 Task: Select Fire TV from Amazon Fire TV. Add to cart Fire TV Stick 4K with Alexa Voice Remote-1. Place order for _x000D_
942 Constant Ave #1_x000D_
Peekskill, New York(NY), 10566, Cell Number (914) 734-9536
Action: Mouse moved to (29, 110)
Screenshot: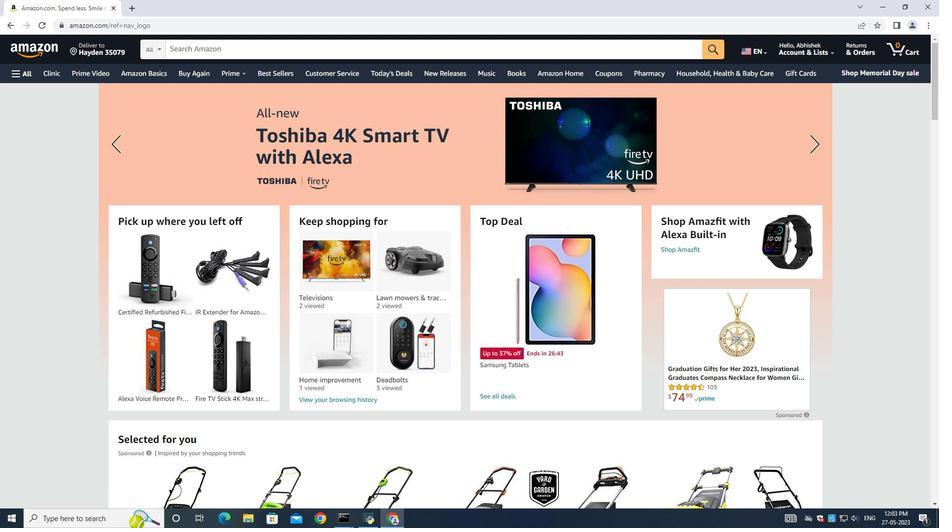 
Action: Mouse pressed left at (29, 110)
Screenshot: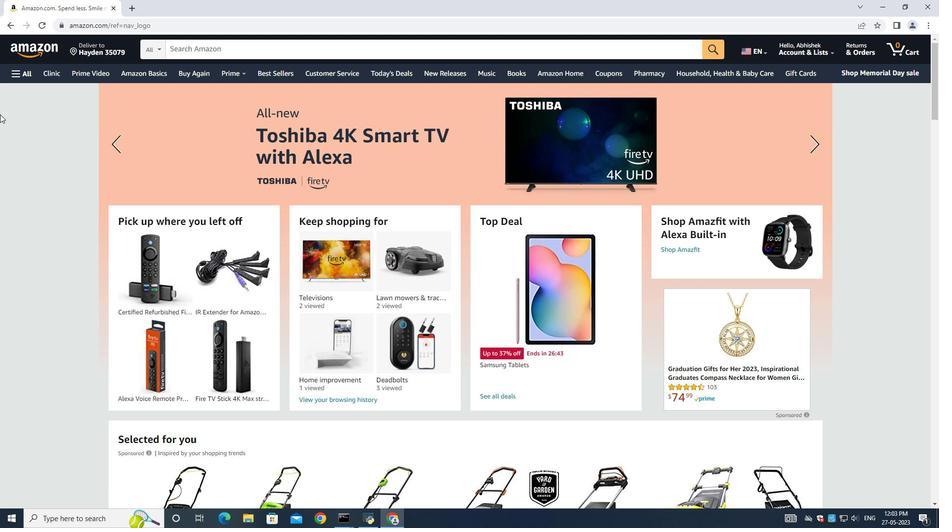 
Action: Mouse moved to (483, 256)
Screenshot: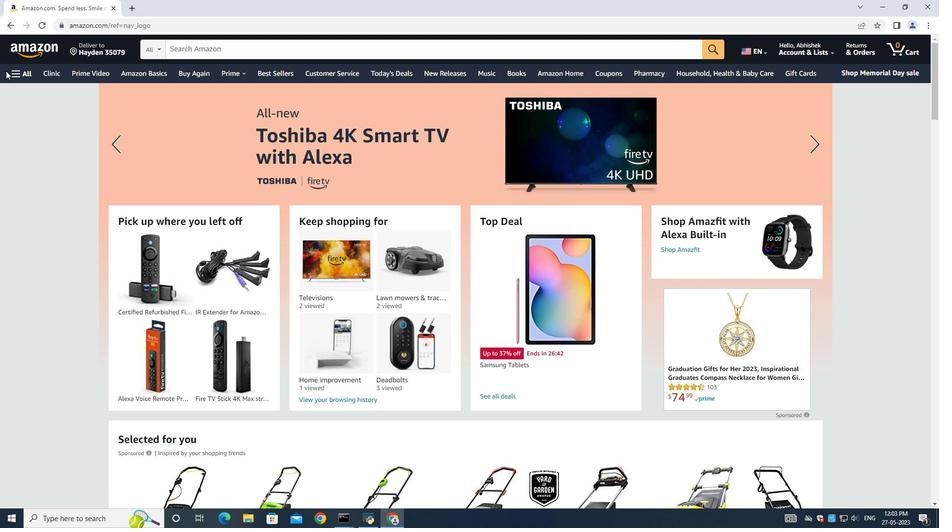 
Action: Mouse pressed left at (483, 256)
Screenshot: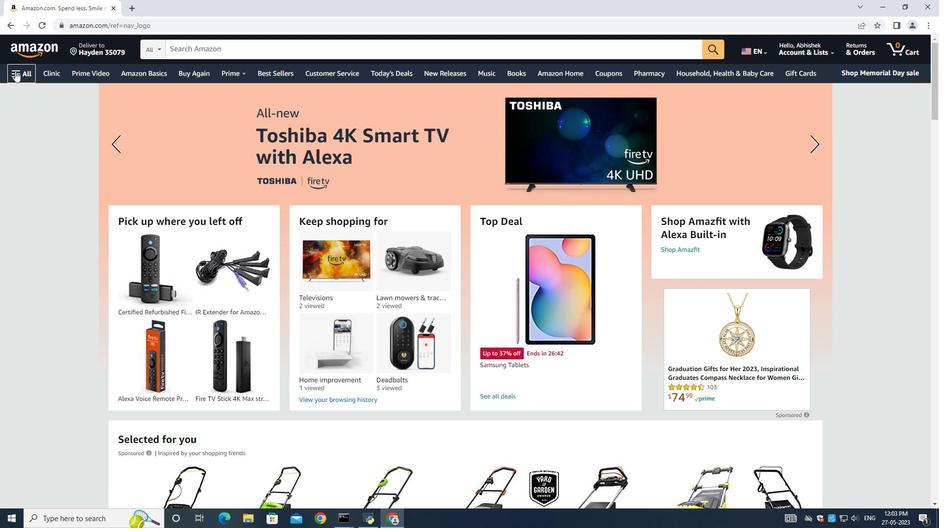 
Action: Mouse moved to (133, 82)
Screenshot: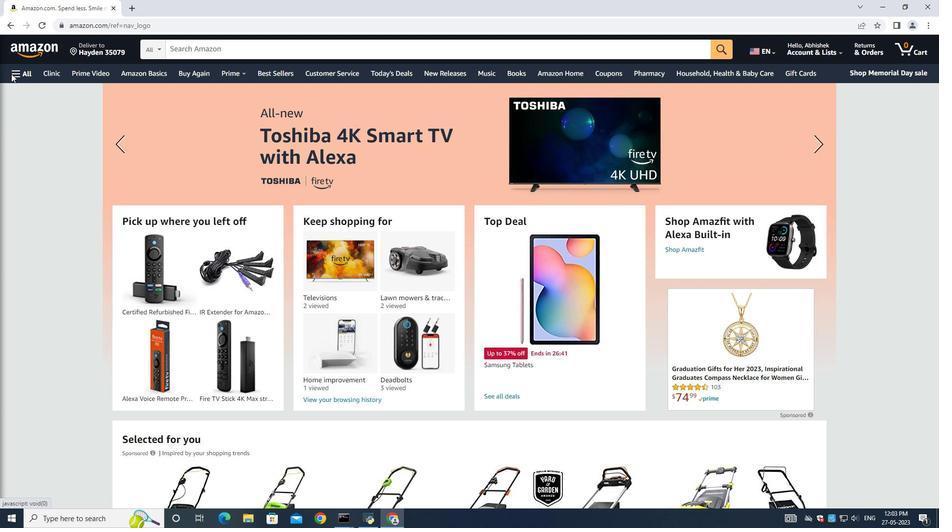 
Action: Mouse pressed left at (133, 82)
Screenshot: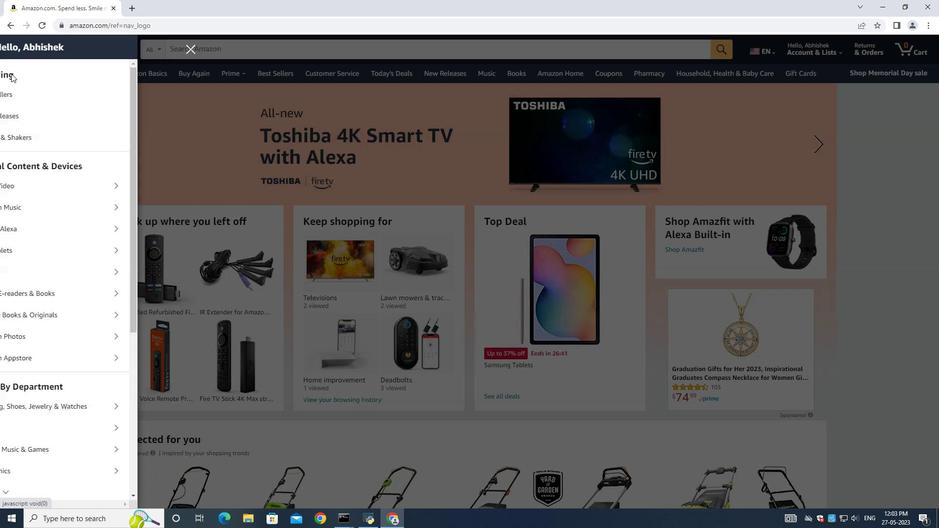
Action: Mouse moved to (460, 345)
Screenshot: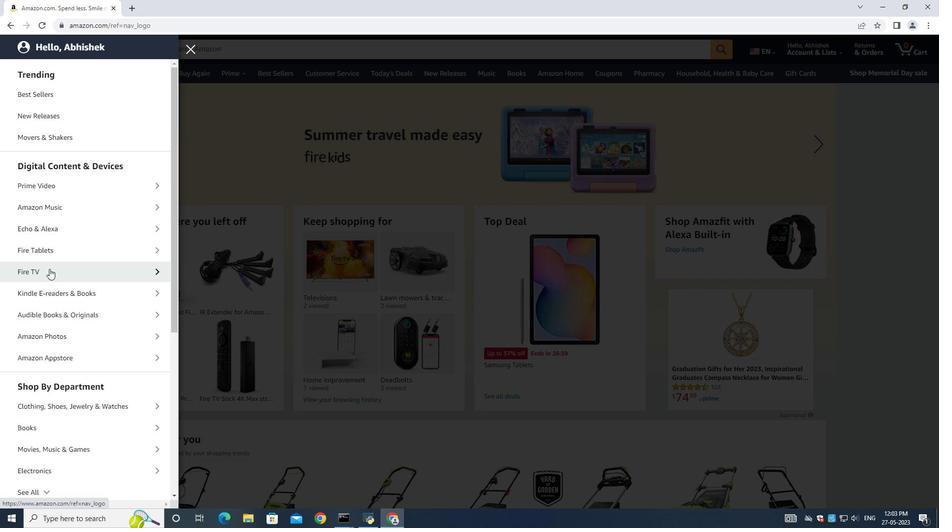
Action: Mouse pressed left at (460, 345)
Screenshot: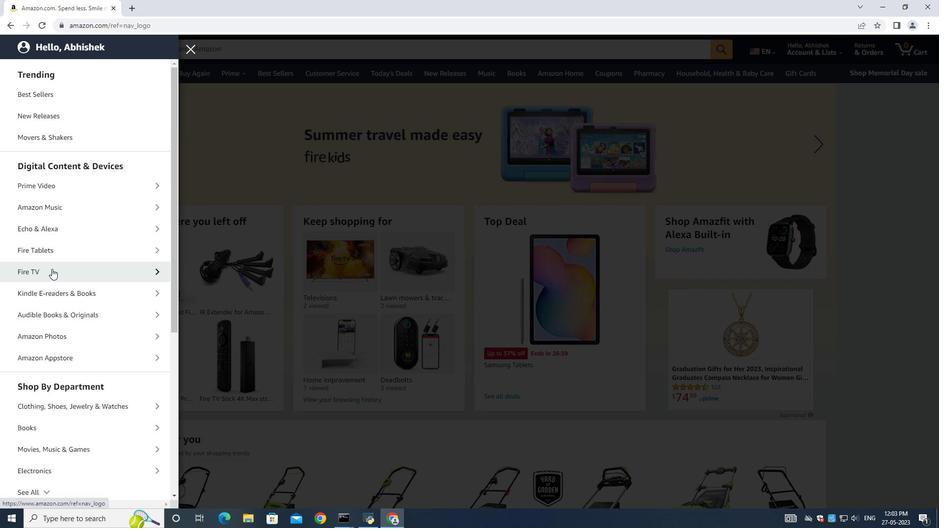 
Action: Mouse moved to (447, 340)
Screenshot: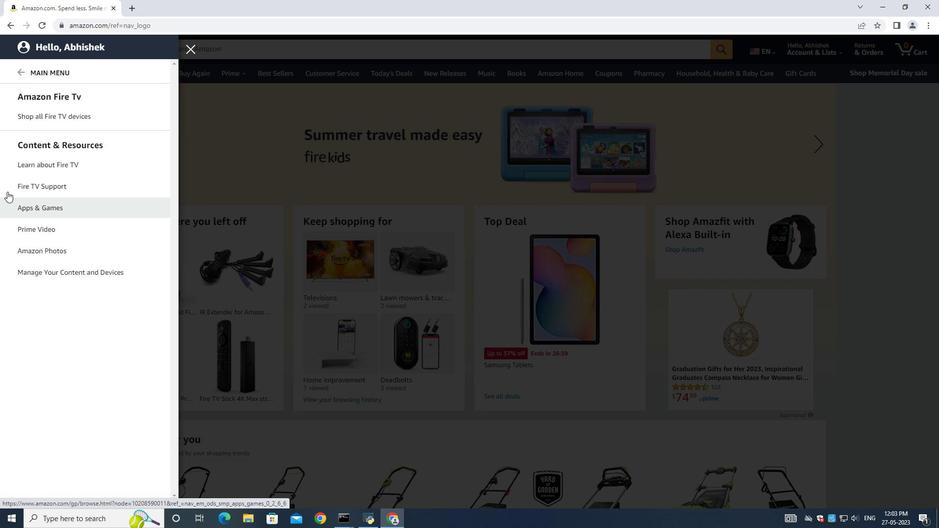 
Action: Mouse pressed left at (447, 340)
Screenshot: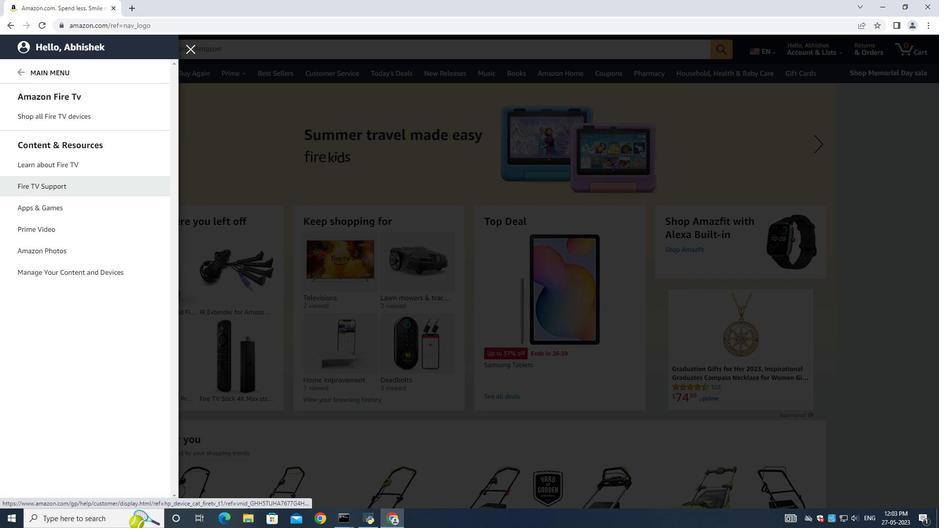 
Action: Key pressed <Key.backspace><Key.backspace><Key.backspace><Key.backspace><Key.backspace><Key.backspace><Key.backspace><Key.backspace><Key.backspace><Key.backspace><Key.backspace><Key.backspace>10566
Screenshot: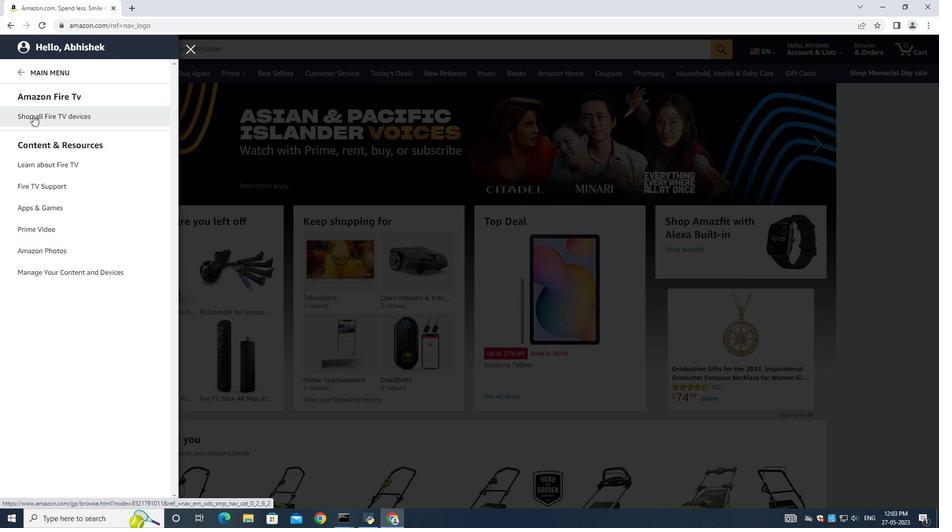 
Action: Mouse moved to (550, 341)
Screenshot: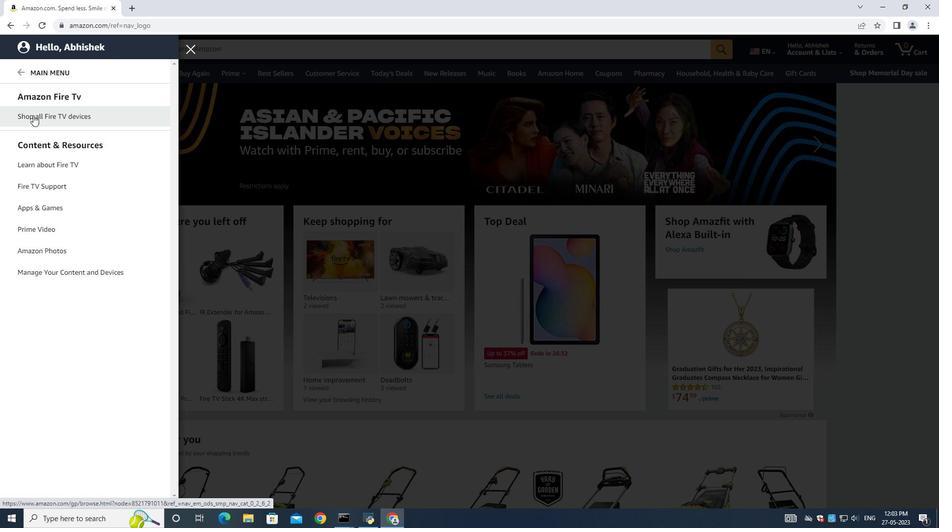 
Action: Mouse pressed left at (550, 341)
Screenshot: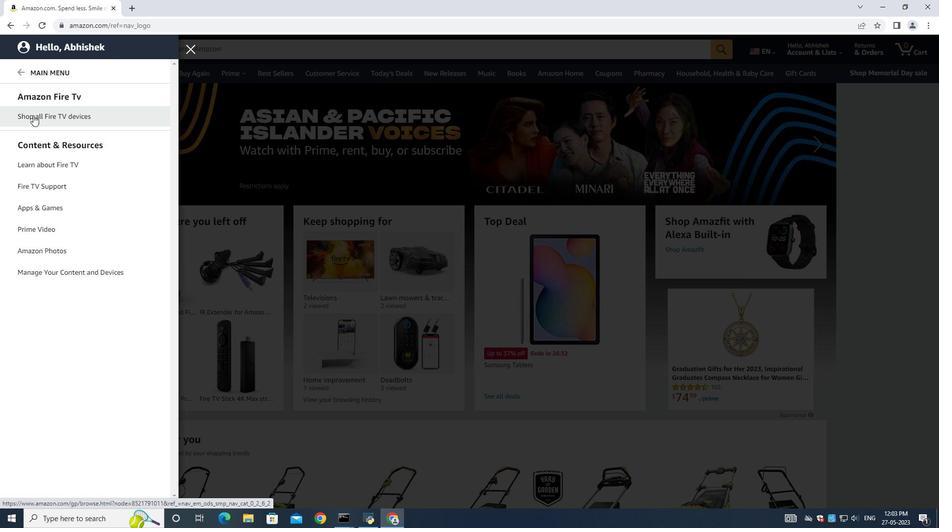 
Action: Mouse moved to (556, 426)
Screenshot: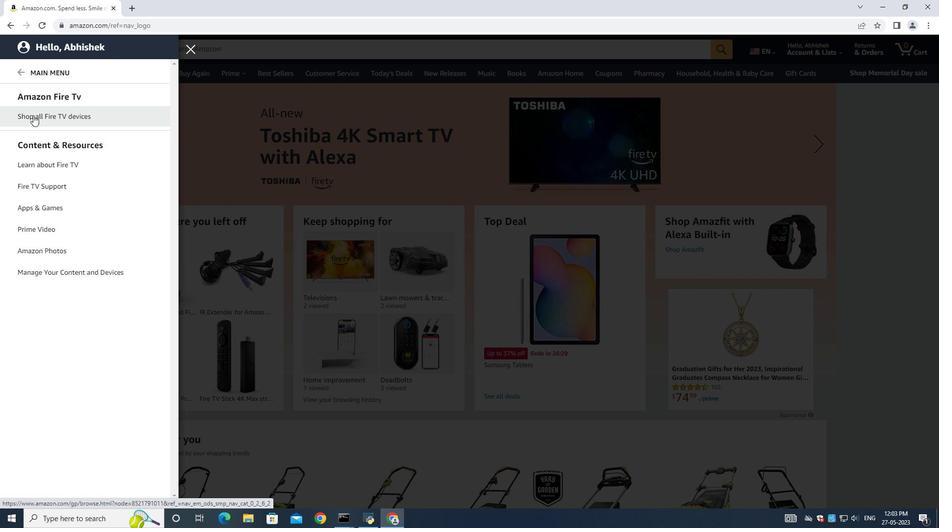 
Action: Mouse pressed left at (556, 426)
Screenshot: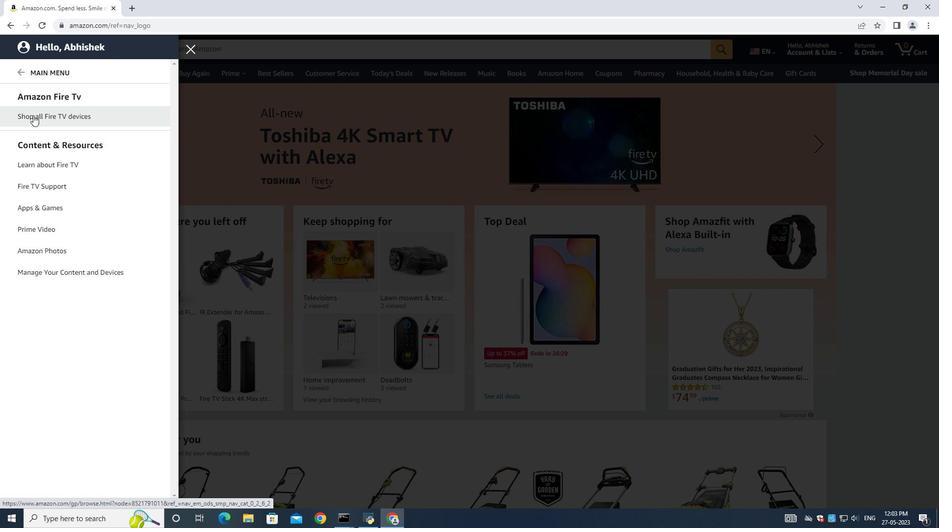 
Action: Mouse moved to (16, 110)
Screenshot: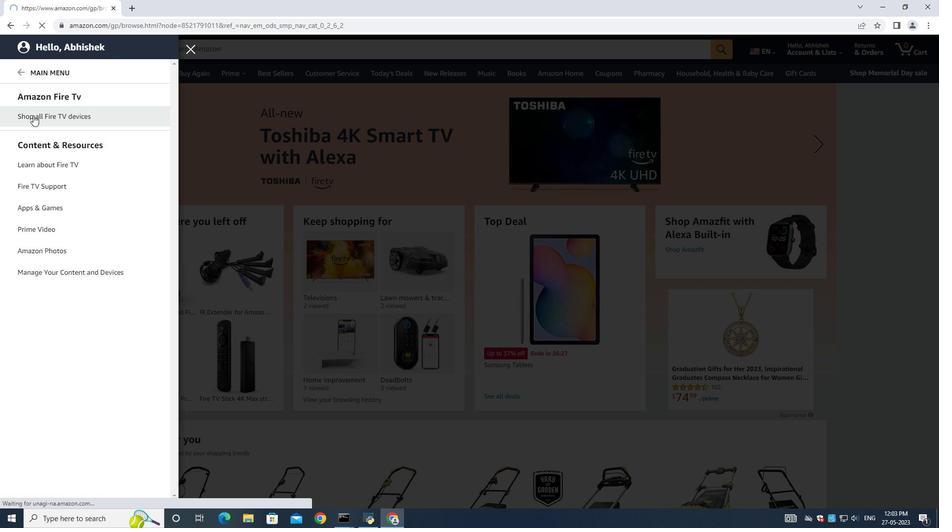 
Action: Mouse pressed left at (16, 110)
Screenshot: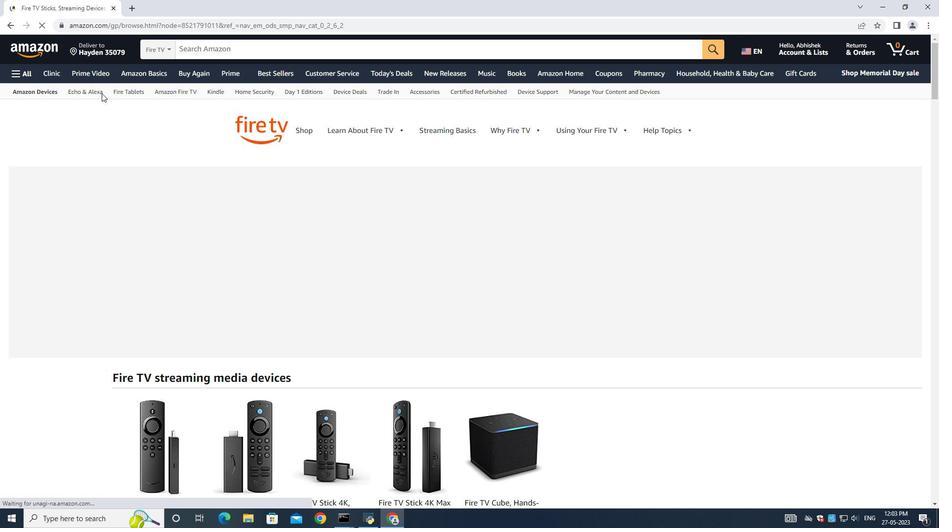 
Action: Mouse moved to (127, 191)
Screenshot: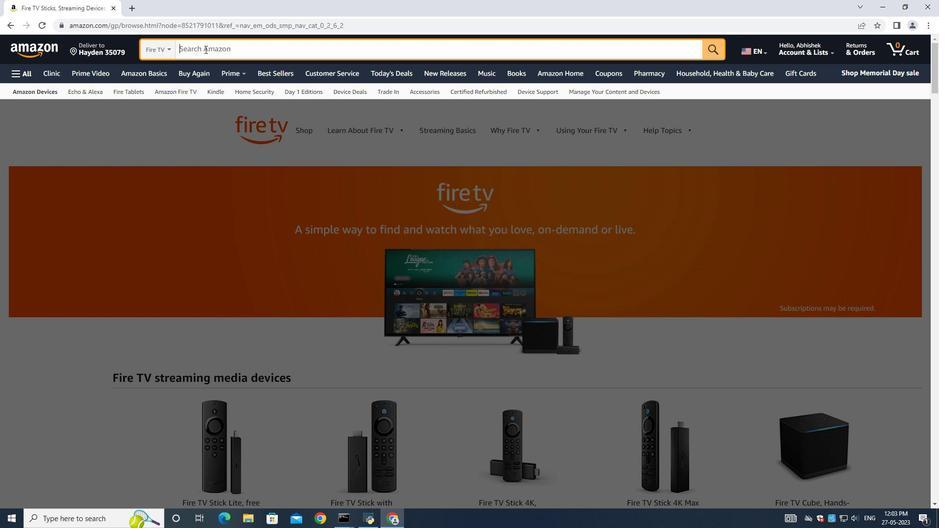 
Action: Mouse scrolled (127, 190) with delta (0, 0)
Screenshot: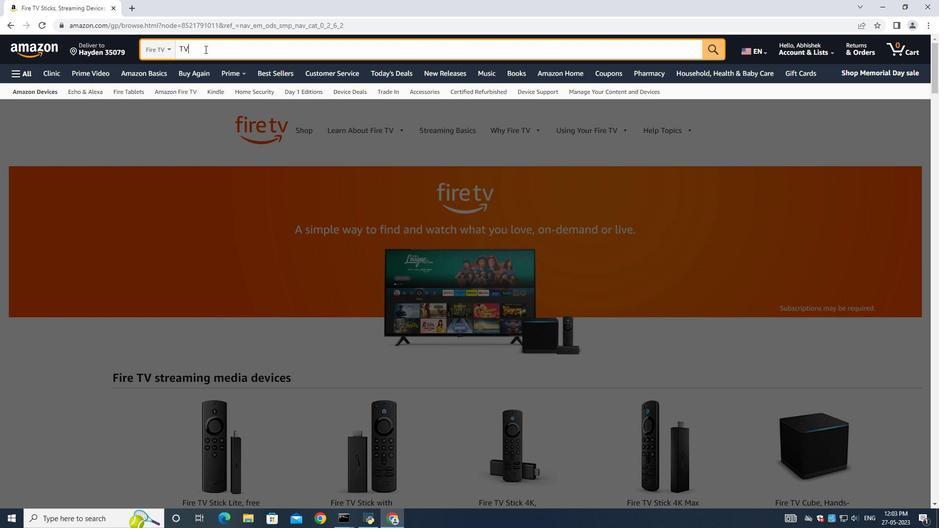 
Action: Mouse scrolled (127, 190) with delta (0, 0)
Screenshot: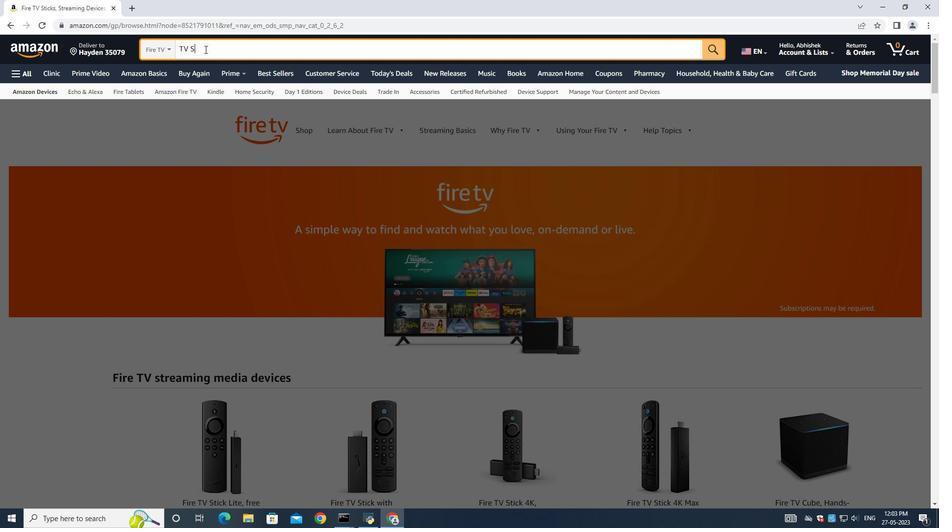 
Action: Mouse moved to (125, 240)
Screenshot: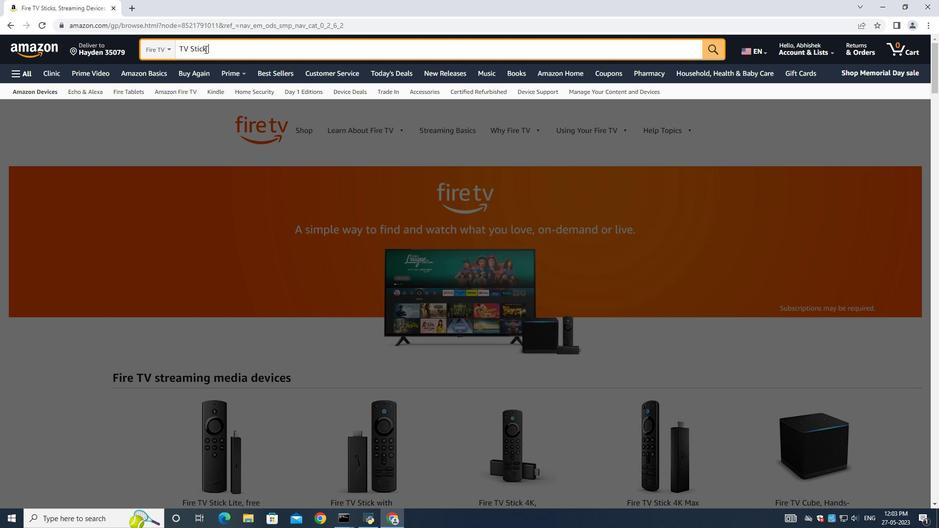 
Action: Mouse pressed left at (125, 240)
Screenshot: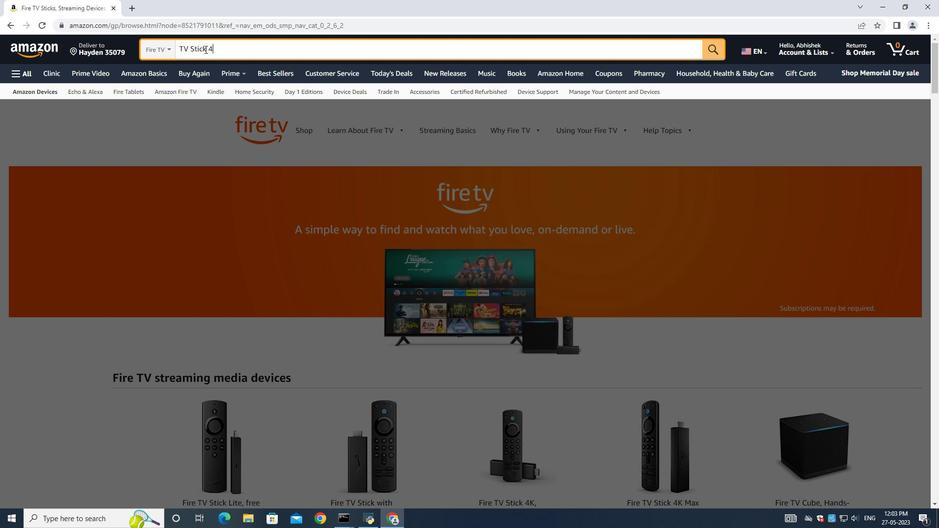 
Action: Mouse moved to (128, 164)
Screenshot: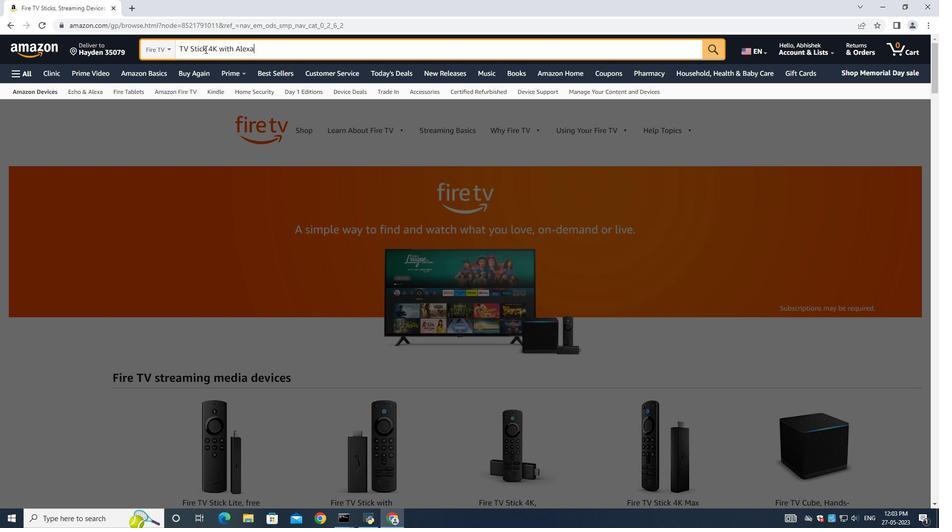 
Action: Mouse pressed left at (128, 164)
Screenshot: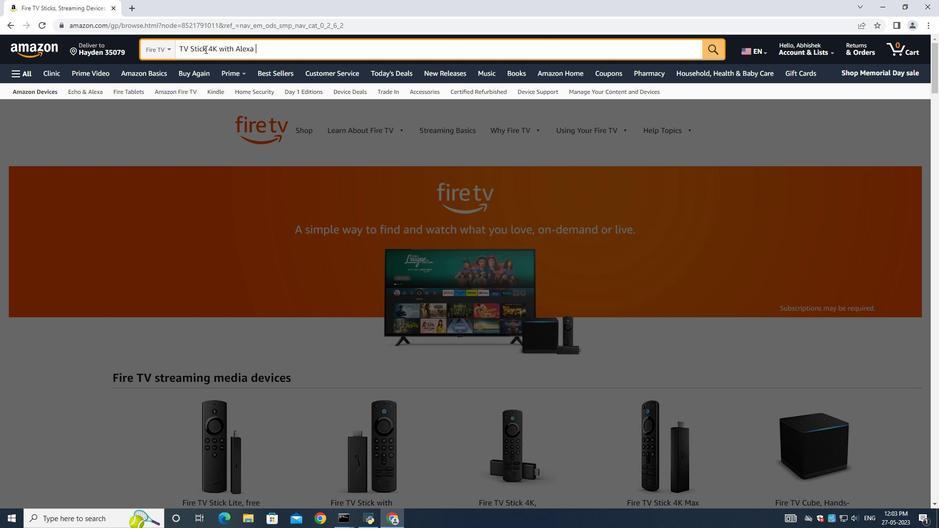 
Action: Mouse moved to (241, 255)
Screenshot: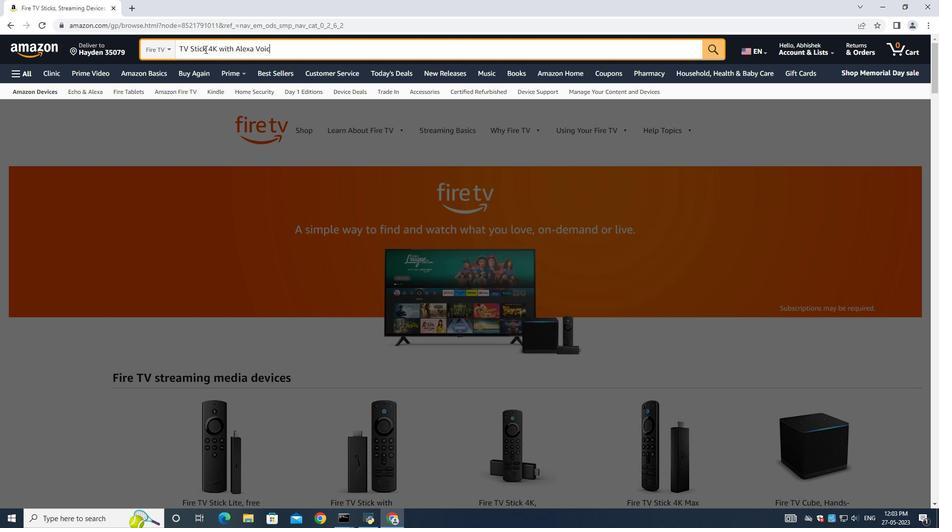 
Action: Mouse scrolled (241, 255) with delta (0, 0)
Screenshot: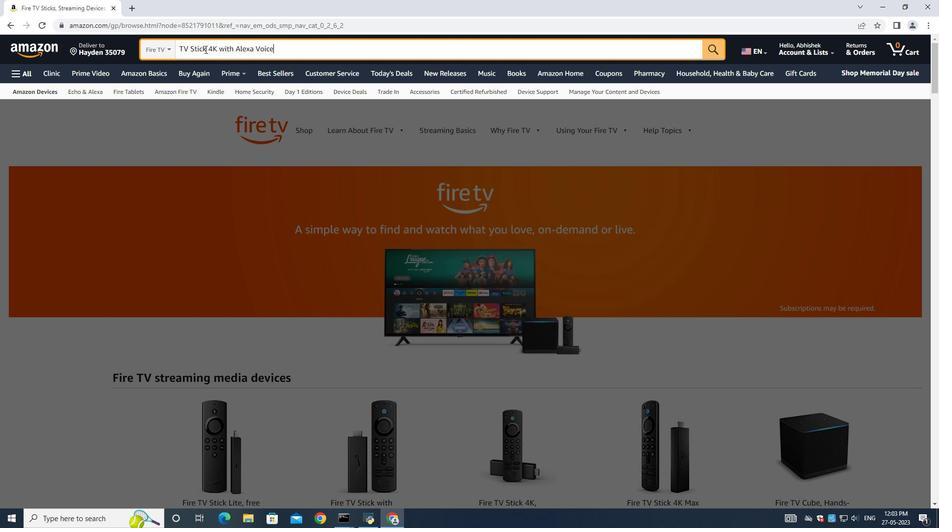 
Action: Mouse scrolled (241, 255) with delta (0, 0)
Screenshot: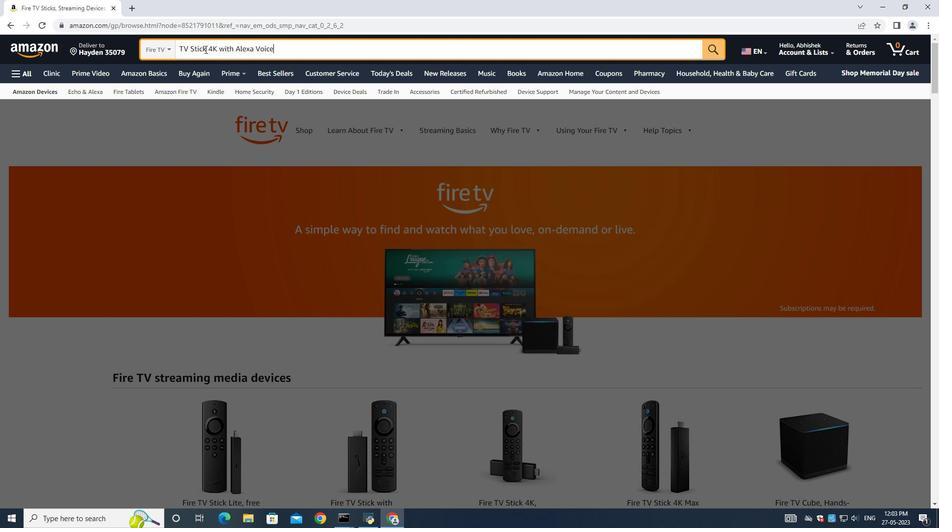 
Action: Mouse scrolled (241, 255) with delta (0, 0)
Screenshot: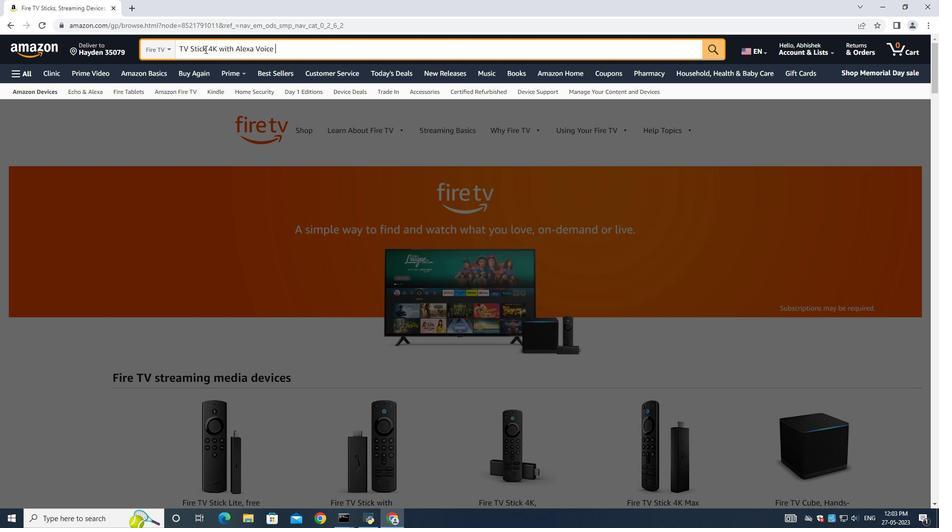 
Action: Mouse scrolled (241, 255) with delta (0, 0)
Screenshot: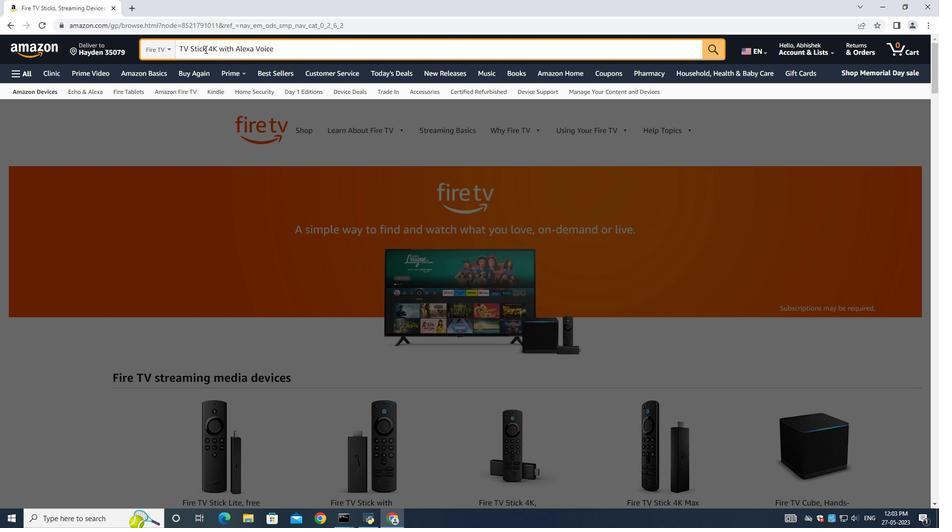 
Action: Mouse moved to (395, 264)
Screenshot: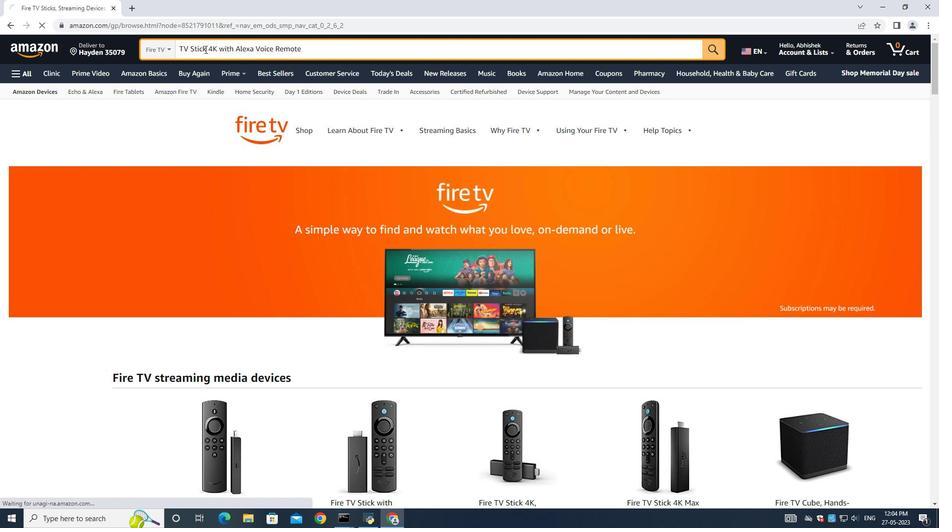 
Action: Mouse scrolled (395, 264) with delta (0, 0)
Screenshot: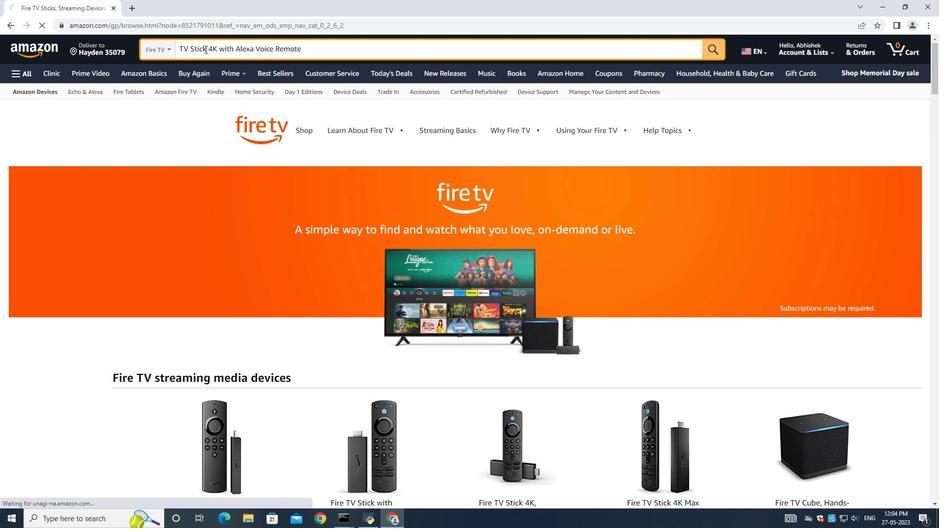 
Action: Mouse moved to (396, 253)
Screenshot: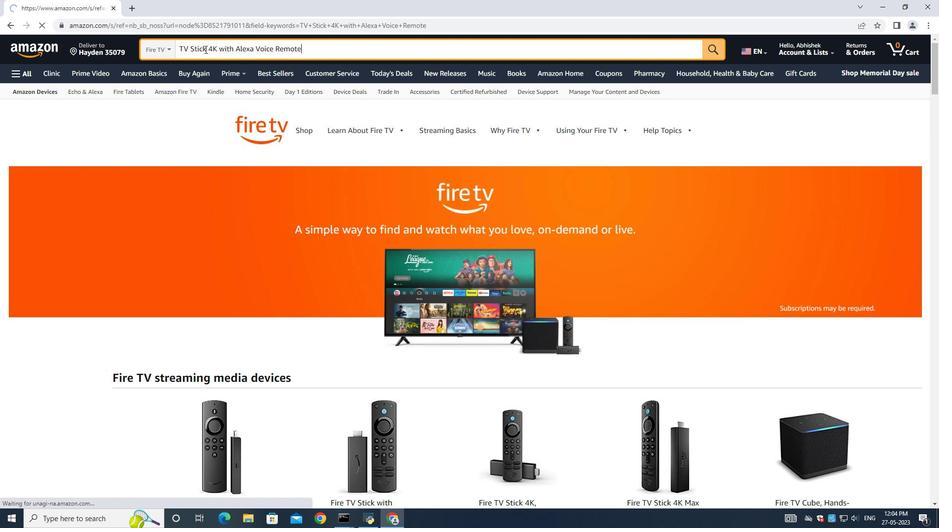 
Action: Mouse scrolled (396, 253) with delta (0, 0)
Screenshot: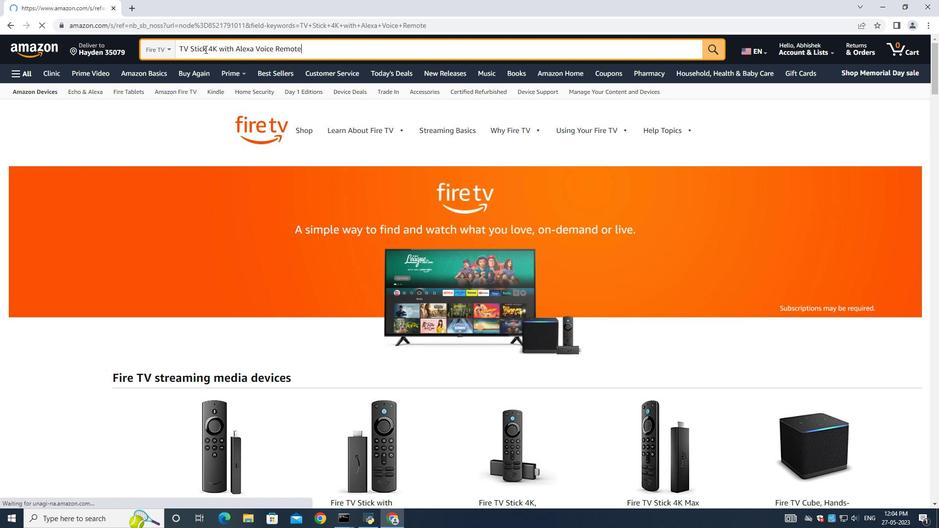 
Action: Mouse moved to (396, 245)
Screenshot: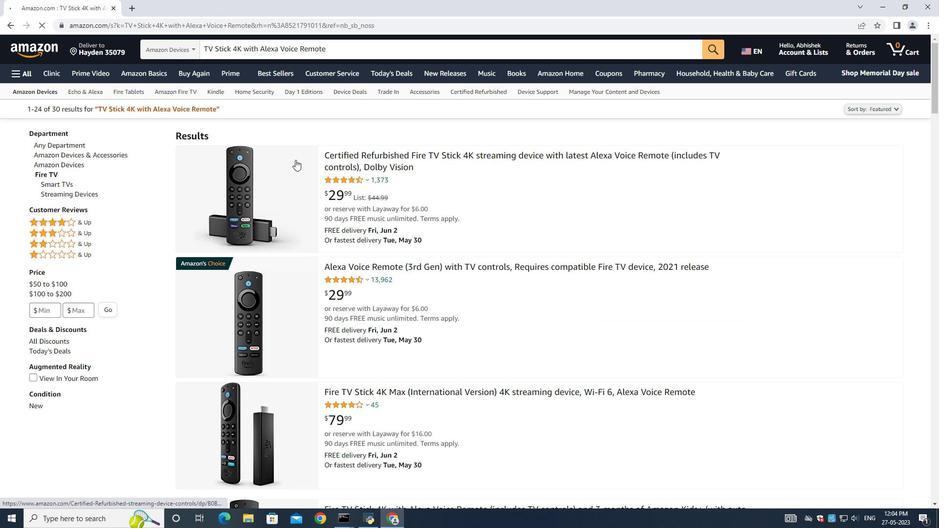 
Action: Mouse scrolled (396, 245) with delta (0, 0)
Screenshot: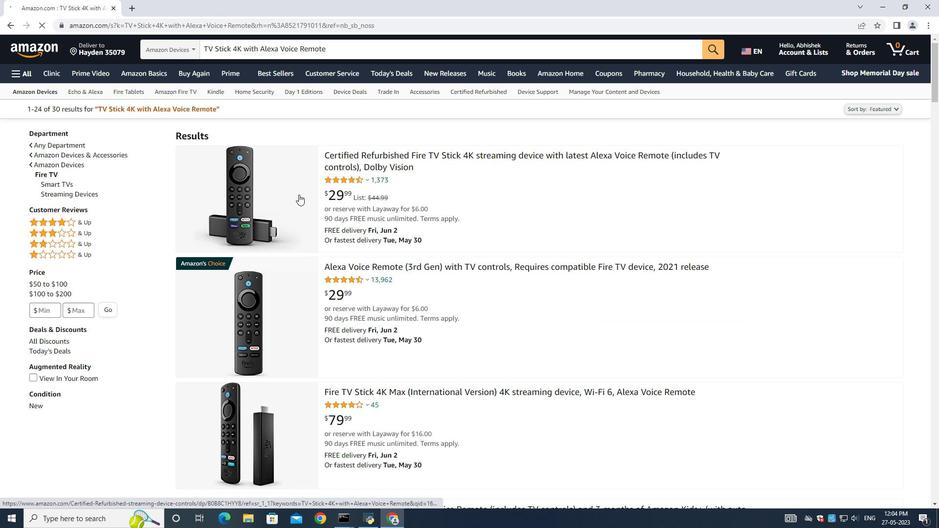 
Action: Mouse scrolled (396, 246) with delta (0, 0)
Screenshot: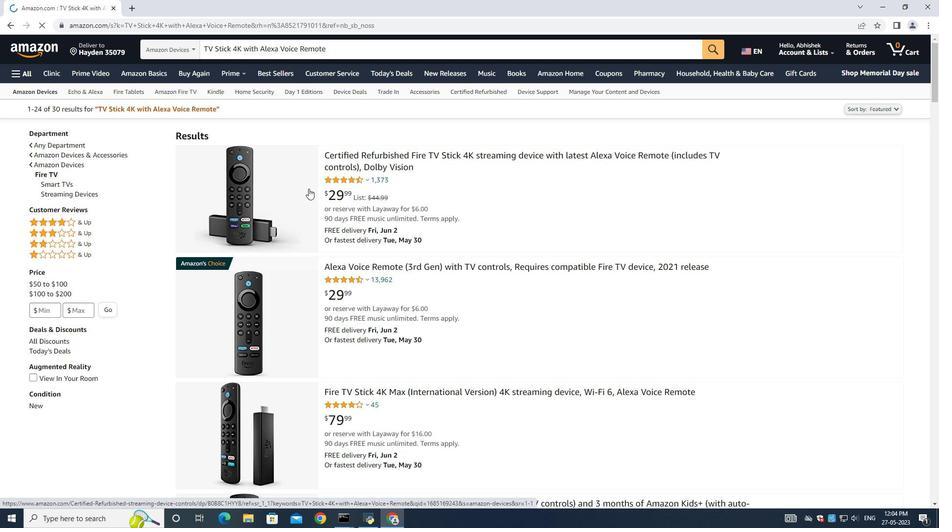
Action: Mouse scrolled (396, 246) with delta (0, 0)
Screenshot: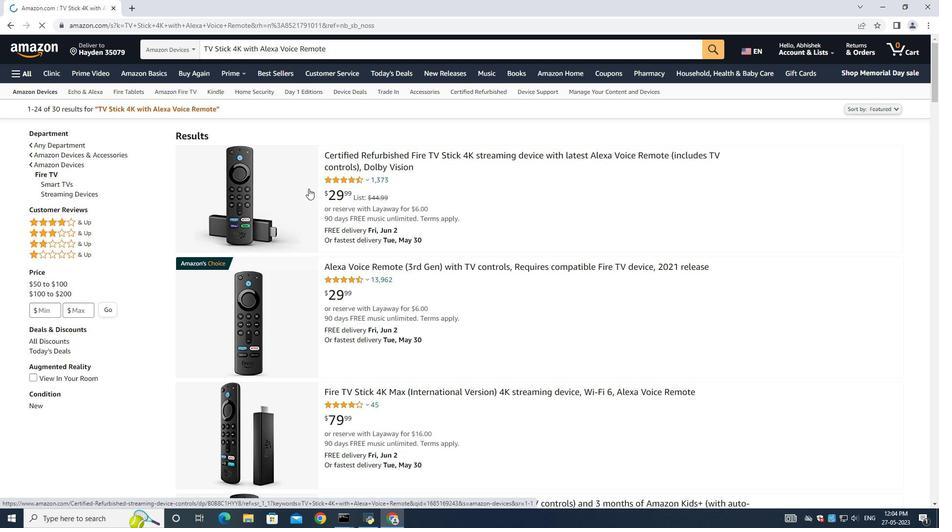 
Action: Mouse scrolled (396, 246) with delta (0, 0)
Screenshot: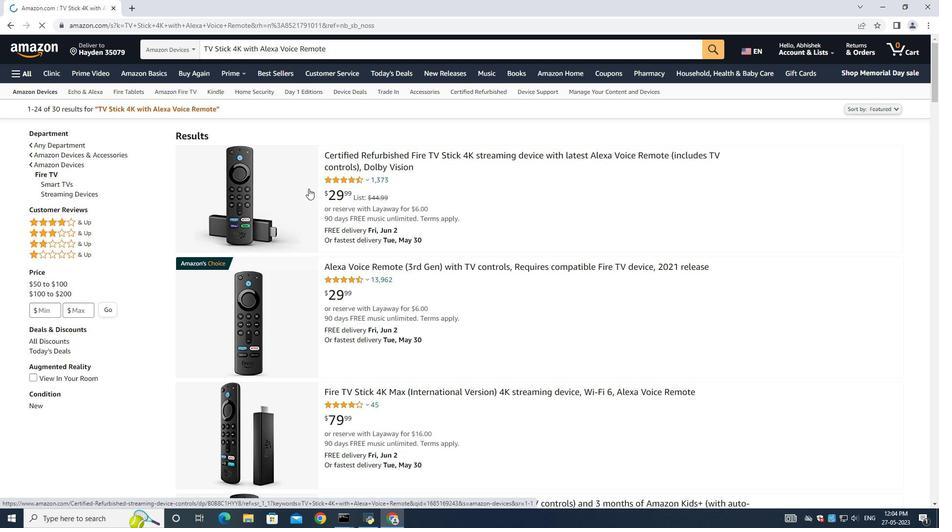 
Action: Mouse scrolled (396, 246) with delta (0, 0)
Screenshot: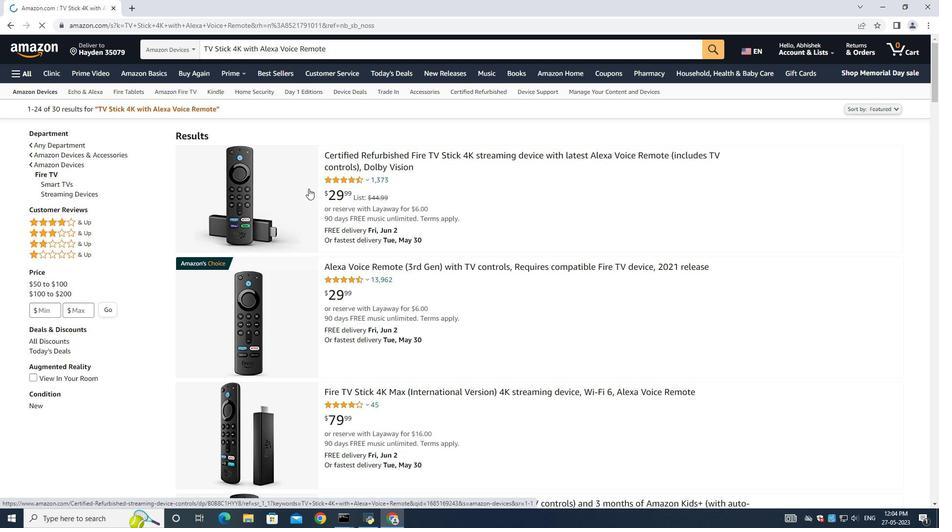 
Action: Mouse scrolled (396, 246) with delta (0, 0)
Screenshot: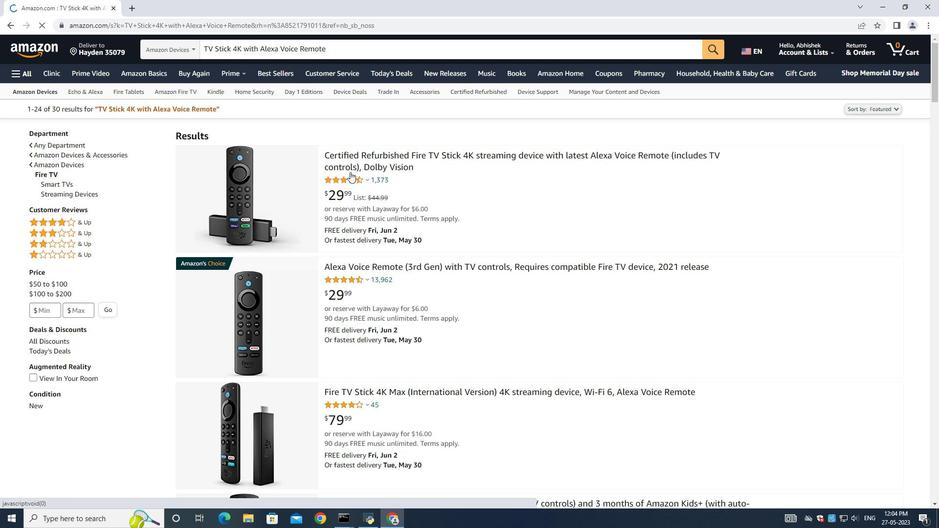 
Action: Mouse scrolled (396, 246) with delta (0, 0)
Screenshot: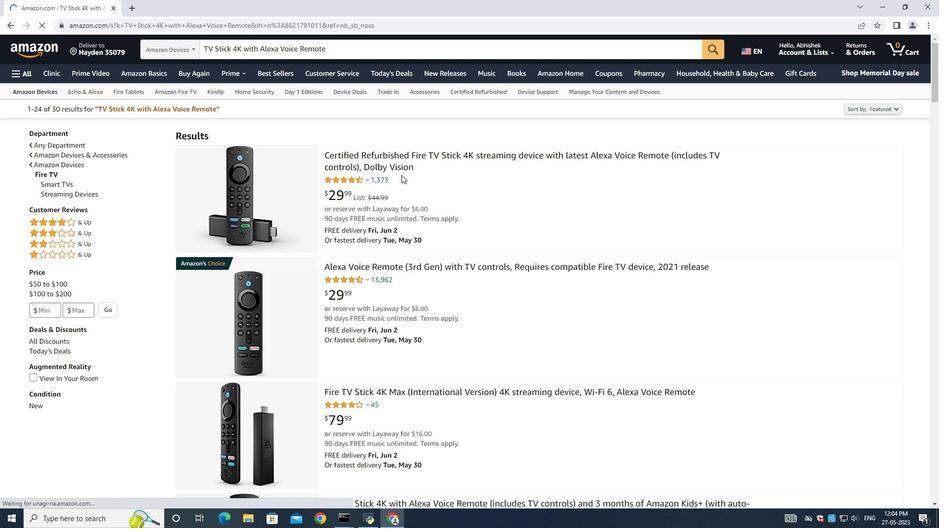 
Action: Mouse scrolled (396, 246) with delta (0, 0)
Screenshot: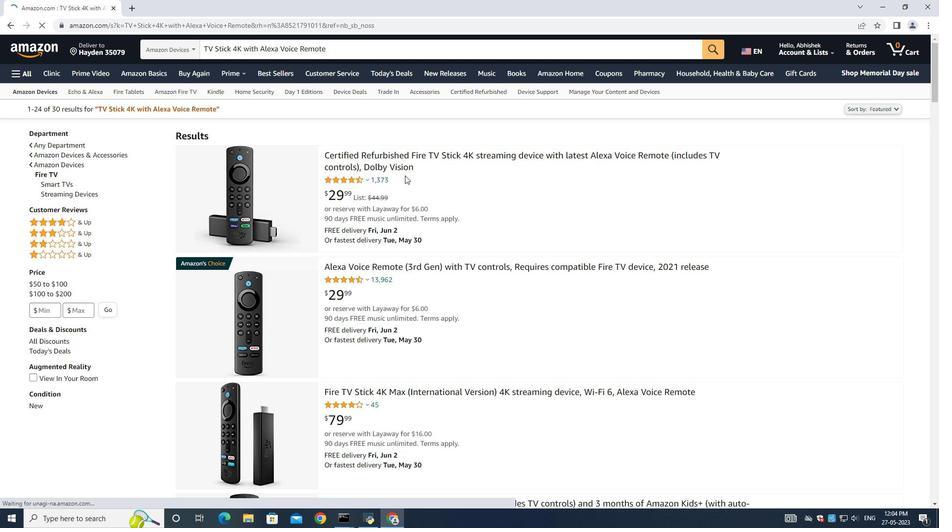 
Action: Mouse scrolled (396, 246) with delta (0, 0)
Screenshot: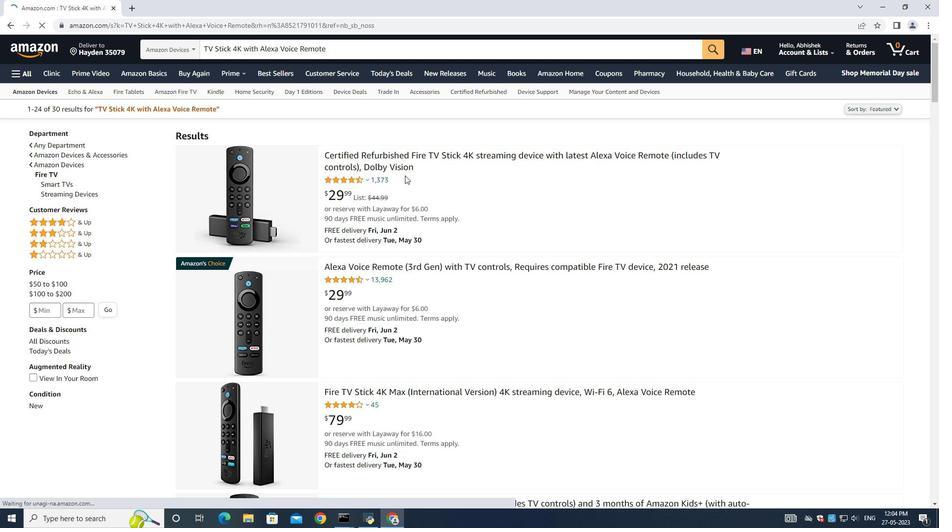
Action: Mouse scrolled (396, 246) with delta (0, 0)
Screenshot: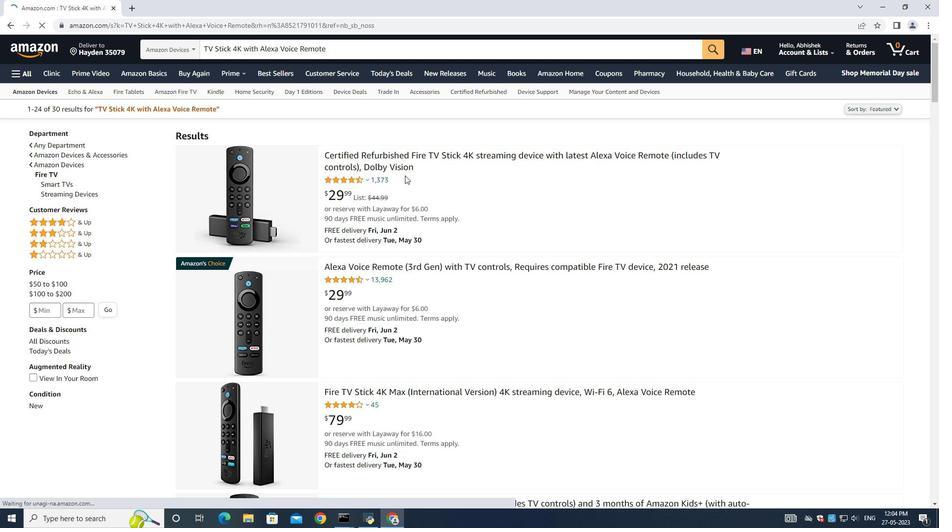 
Action: Mouse moved to (375, 83)
Screenshot: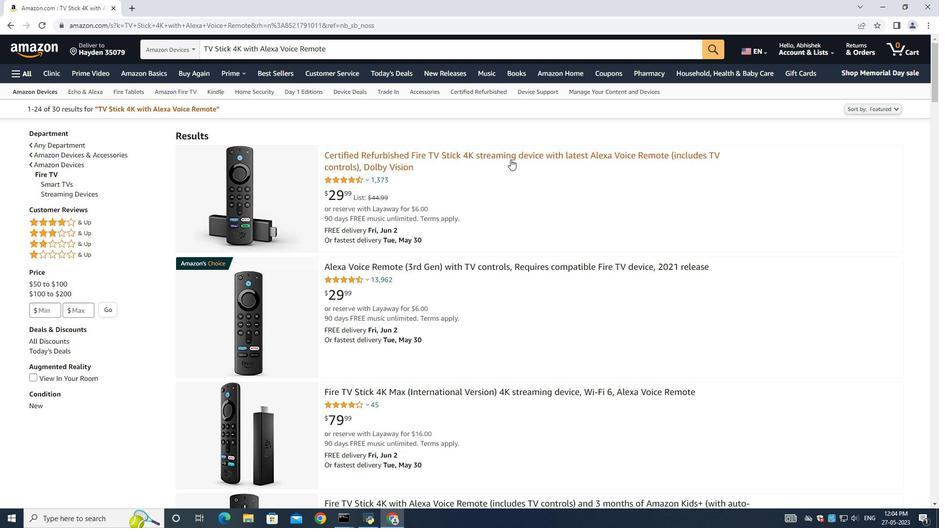 
Action: Mouse pressed left at (375, 83)
Screenshot: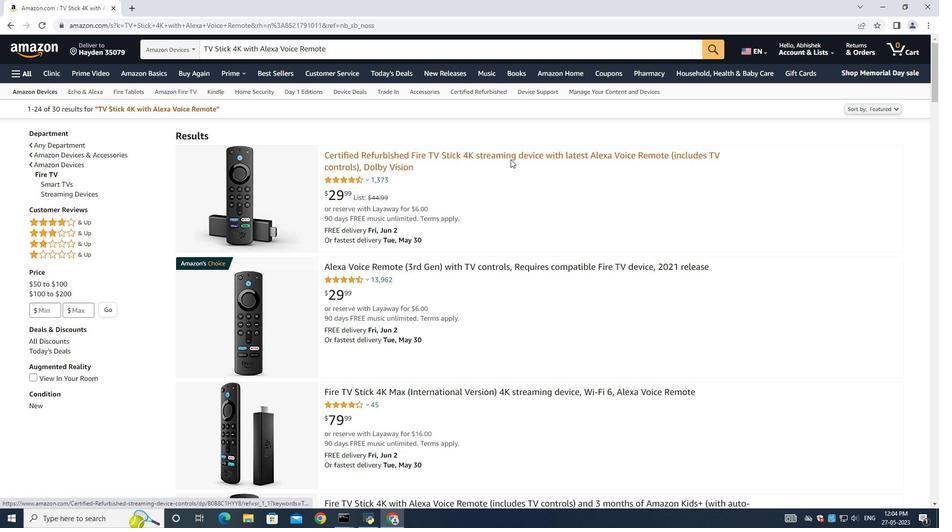 
Action: Key pressed <Key.shift>Fire<Key.space><Key.shift><Key.shift><Key.shift><Key.shift><Key.shift>TV<Key.space>stick<Key.space><Key.shift><Key.shift><Key.shift><Key.shift>4k<Key.space>with<Key.space>alexa<Key.space>voice<Key.space>remote<Key.enter>
Screenshot: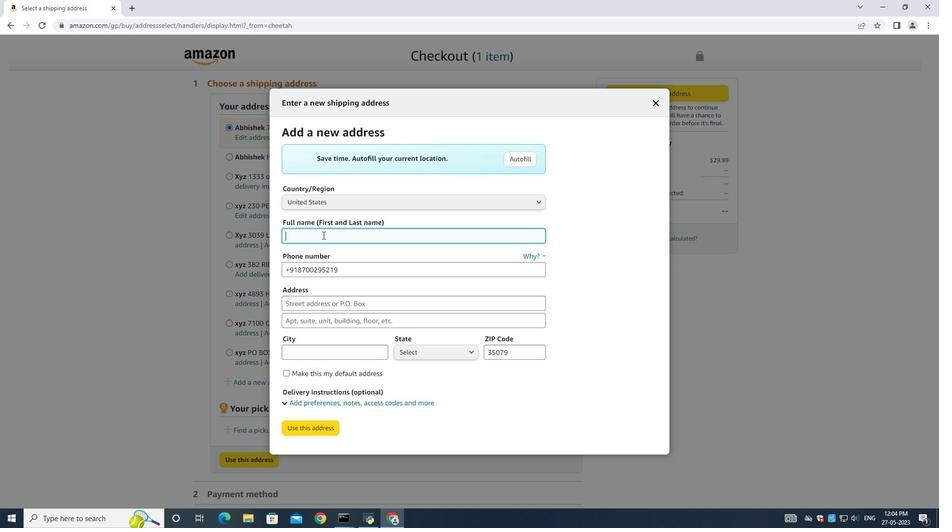 
Action: Mouse moved to (374, 238)
Screenshot: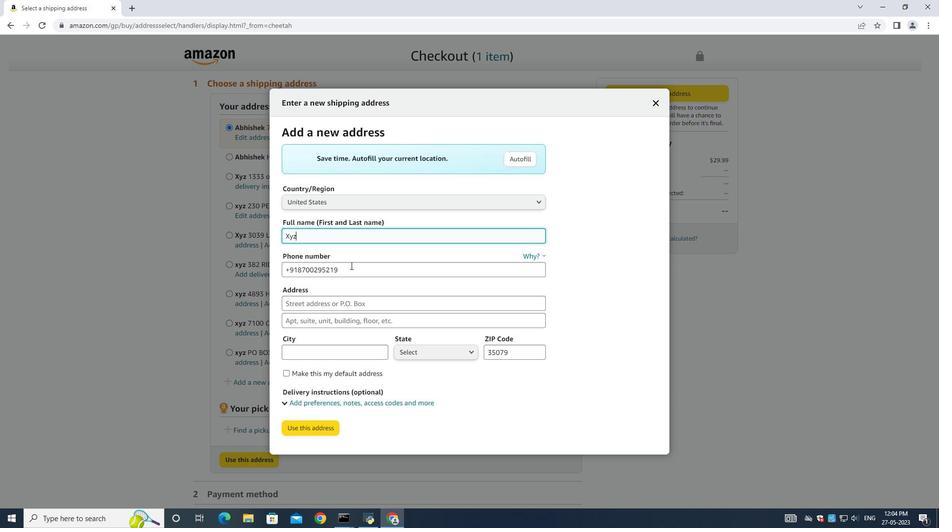 
Action: Mouse scrolled (374, 237) with delta (0, 0)
Screenshot: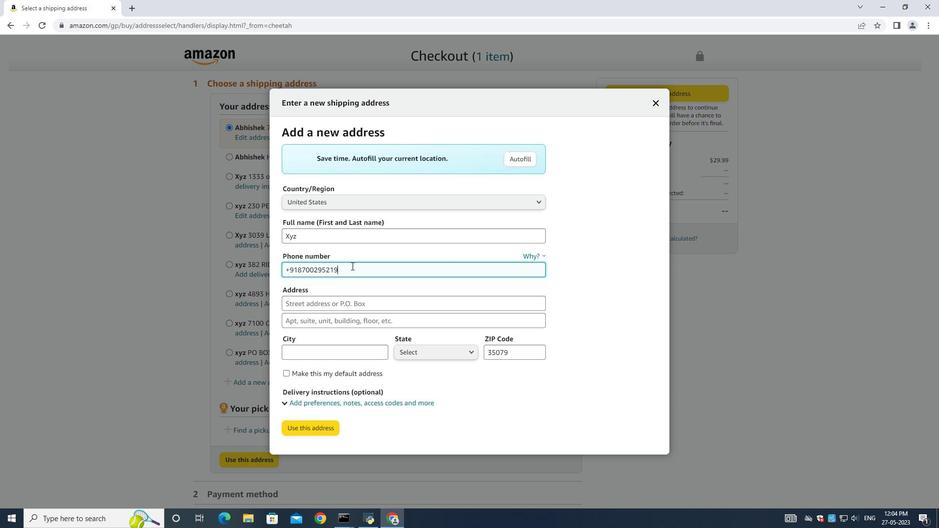 
Action: Mouse scrolled (374, 237) with delta (0, 0)
Screenshot: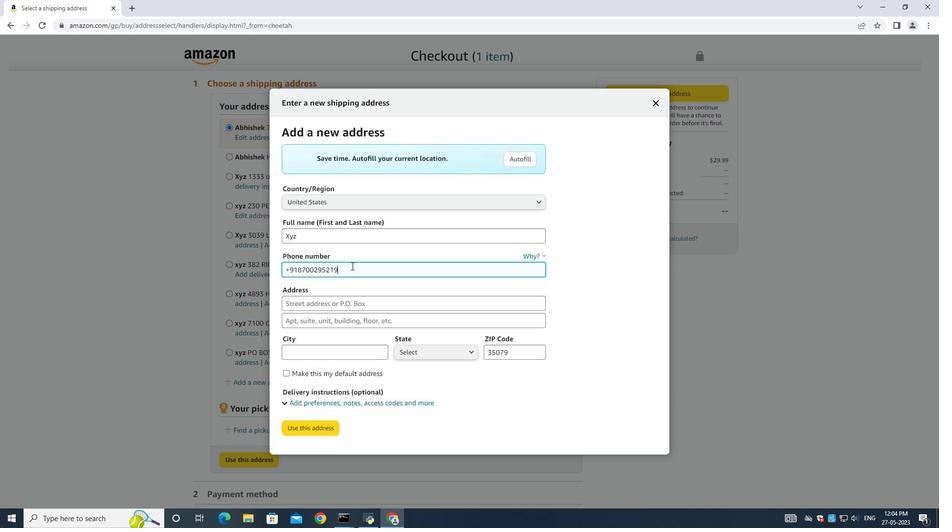 
Action: Mouse moved to (408, 250)
Screenshot: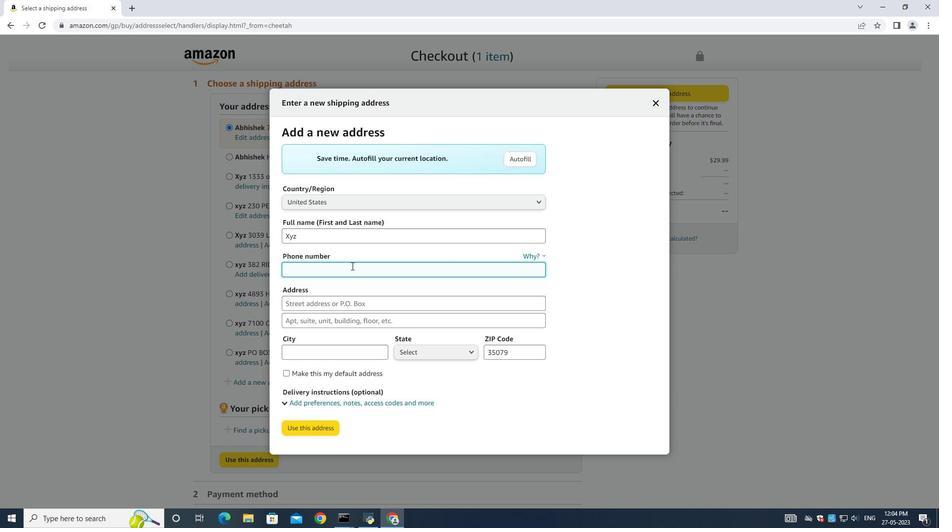 
Action: Mouse scrolled (408, 250) with delta (0, 0)
Screenshot: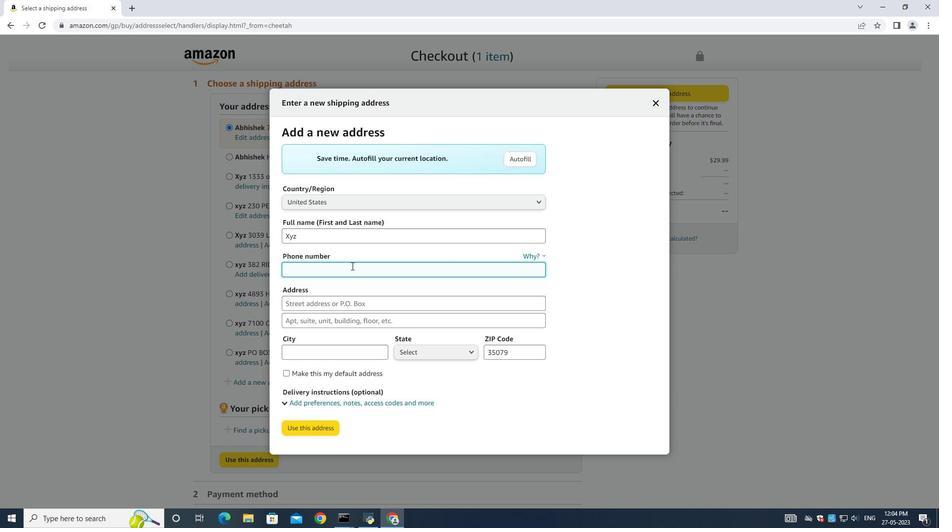 
Action: Mouse moved to (241, 207)
Screenshot: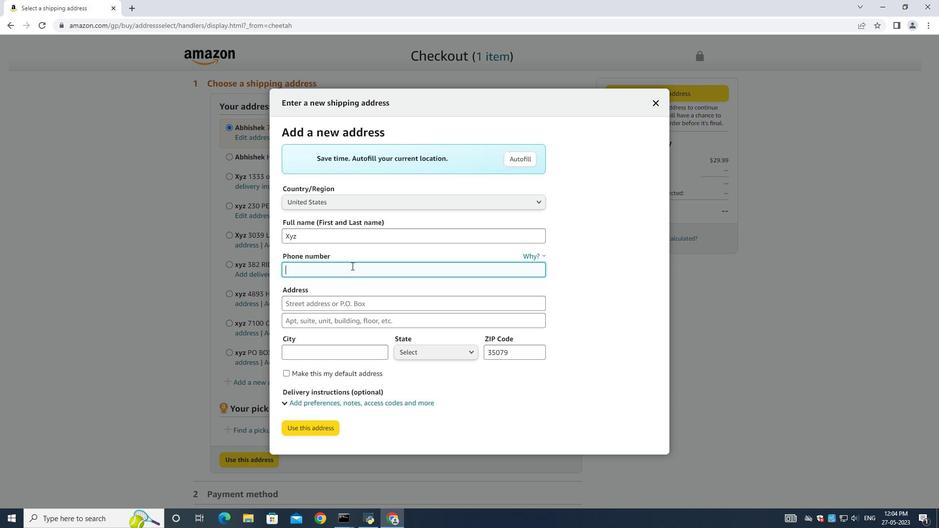 
Action: Mouse pressed left at (241, 207)
Screenshot: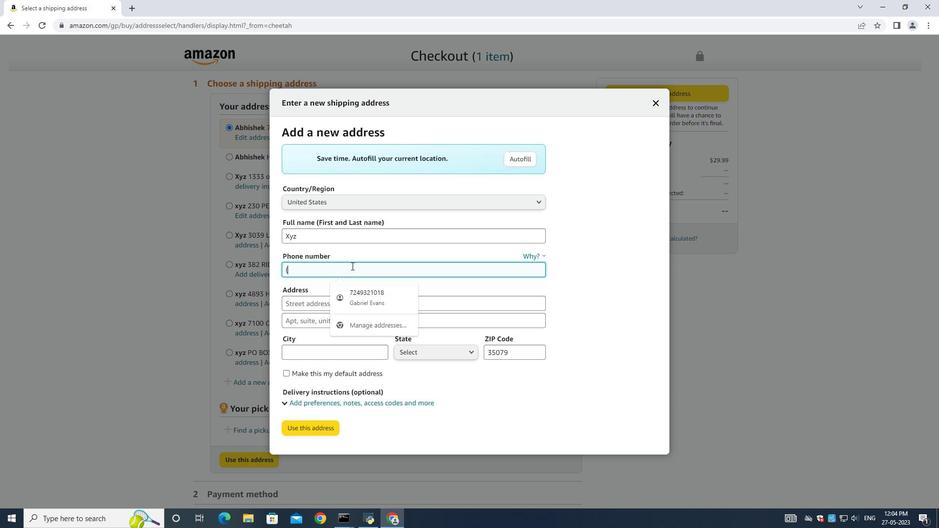 
Action: Mouse moved to (253, 390)
Screenshot: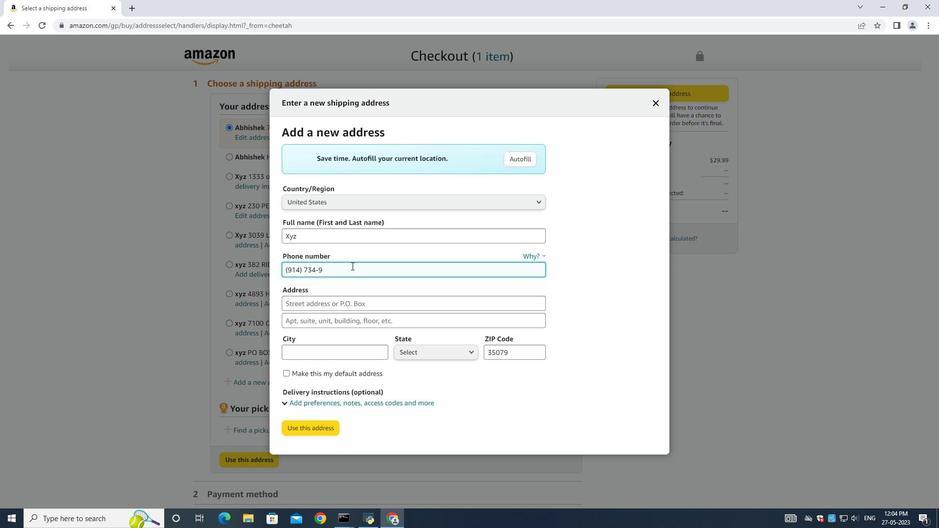 
Action: Mouse scrolled (253, 390) with delta (0, 0)
Screenshot: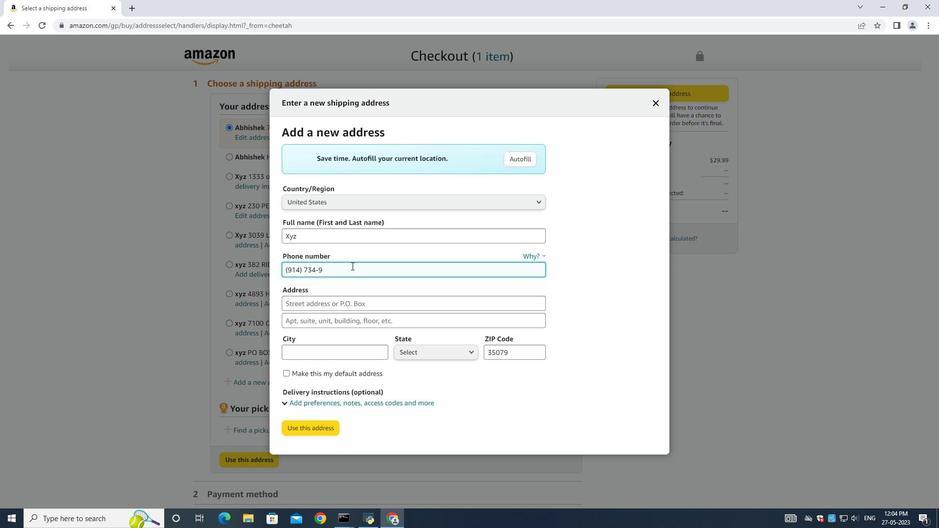 
Action: Mouse scrolled (253, 390) with delta (0, 0)
Screenshot: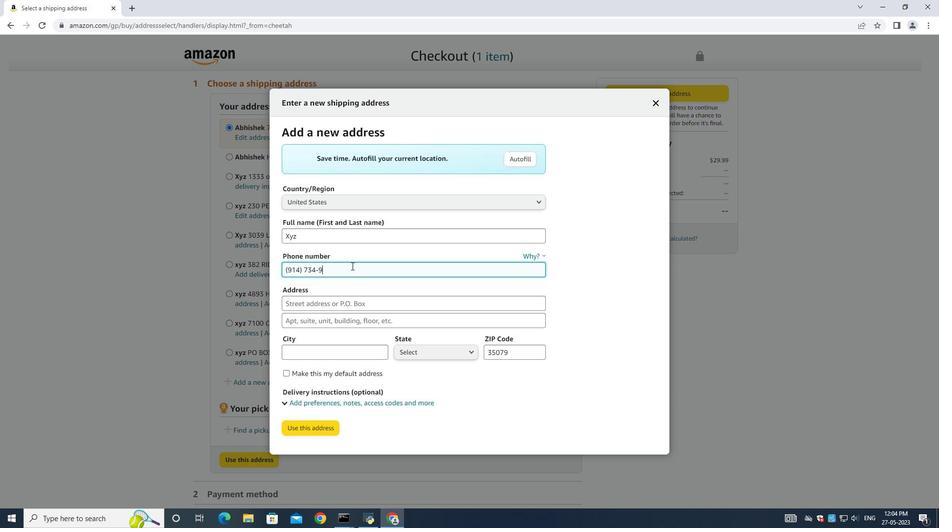
Action: Mouse moved to (540, 128)
Screenshot: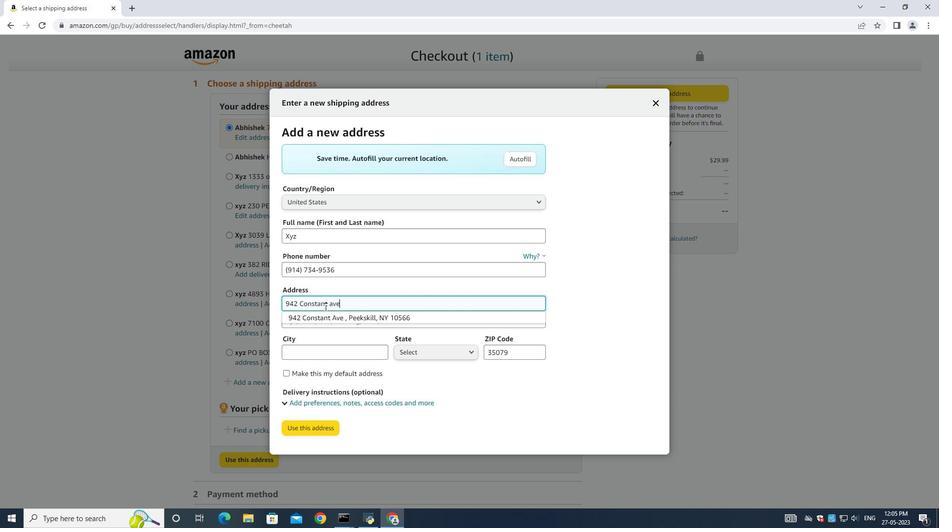 
Action: Mouse scrolled (540, 129) with delta (0, 0)
Screenshot: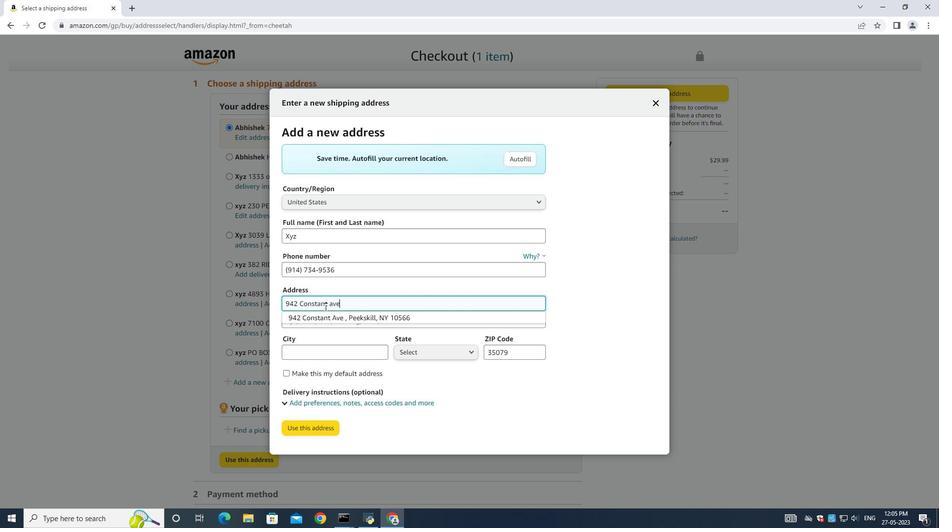 
Action: Mouse scrolled (540, 129) with delta (0, 0)
Screenshot: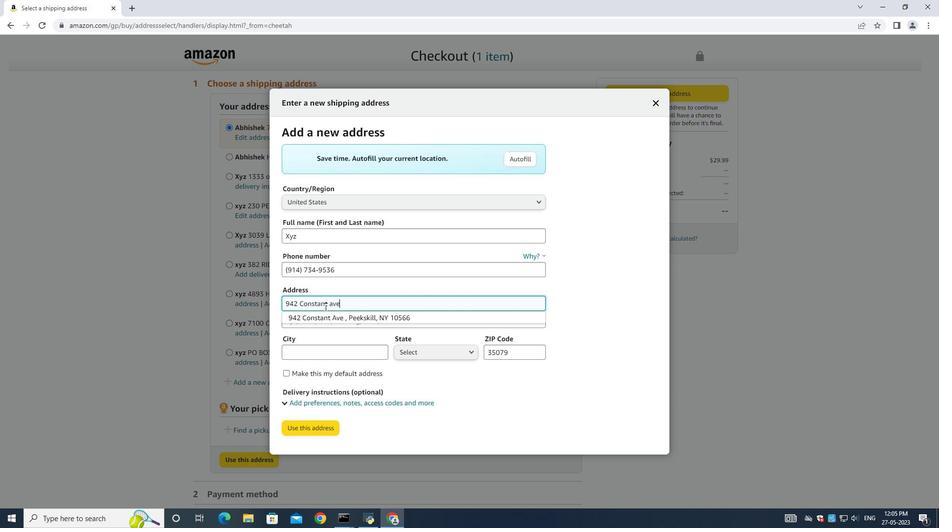 
Action: Mouse scrolled (540, 129) with delta (0, 0)
Screenshot: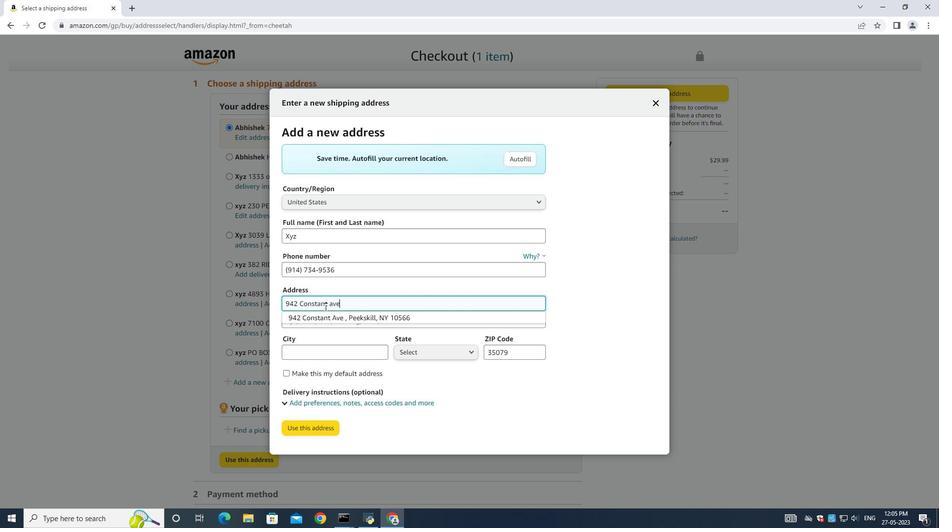 
Action: Mouse scrolled (540, 129) with delta (0, 0)
Screenshot: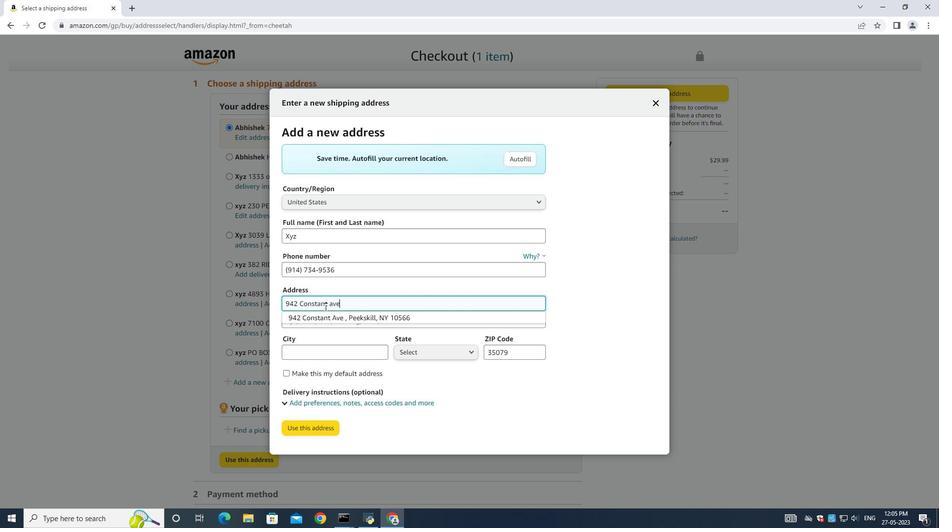 
Action: Mouse moved to (547, 206)
Screenshot: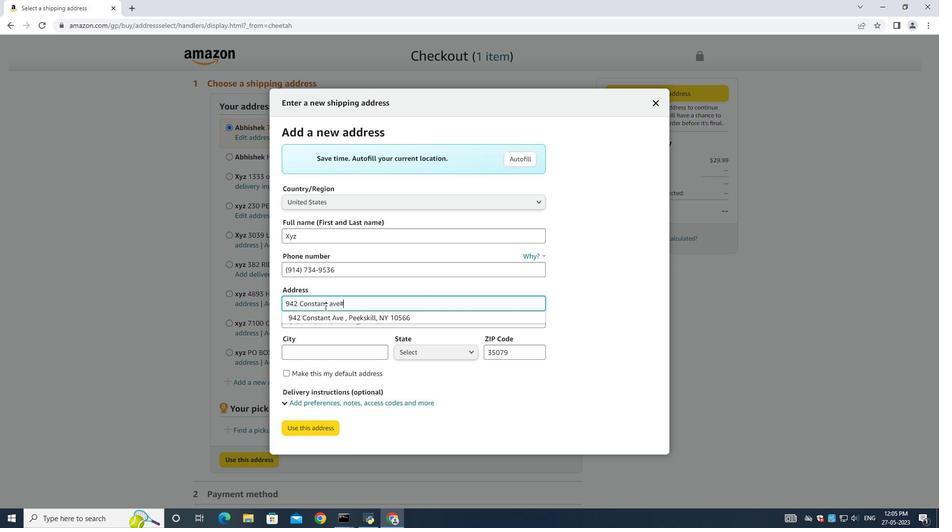 
Action: Mouse scrolled (547, 205) with delta (0, 0)
Screenshot: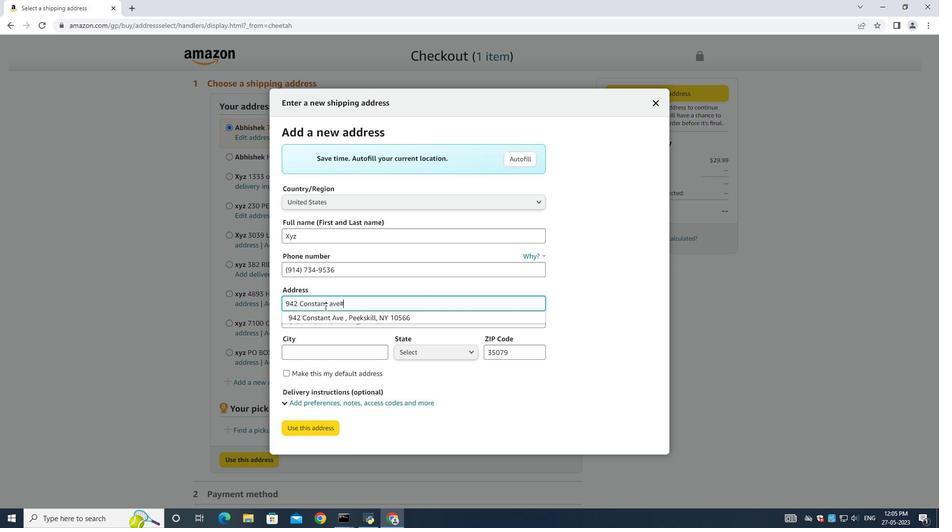 
Action: Mouse moved to (617, 186)
Screenshot: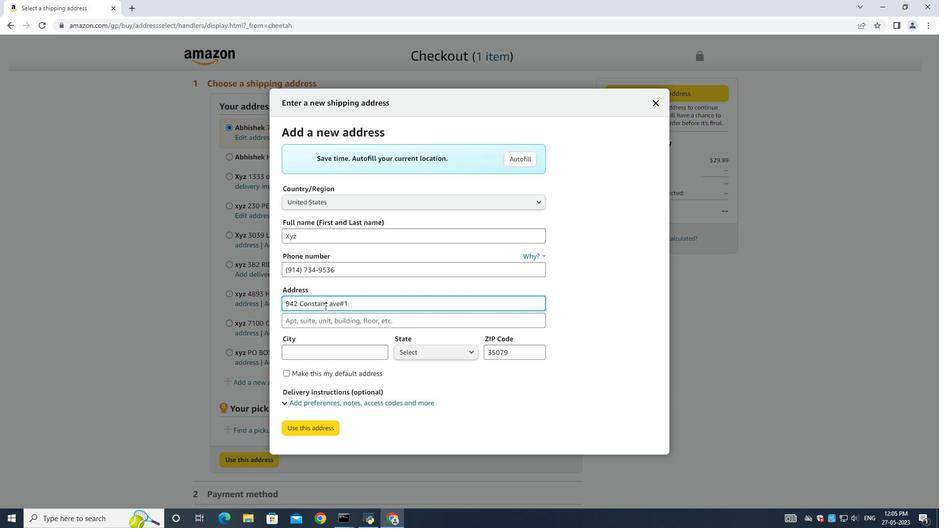 
Action: Mouse scrolled (617, 185) with delta (0, 0)
Screenshot: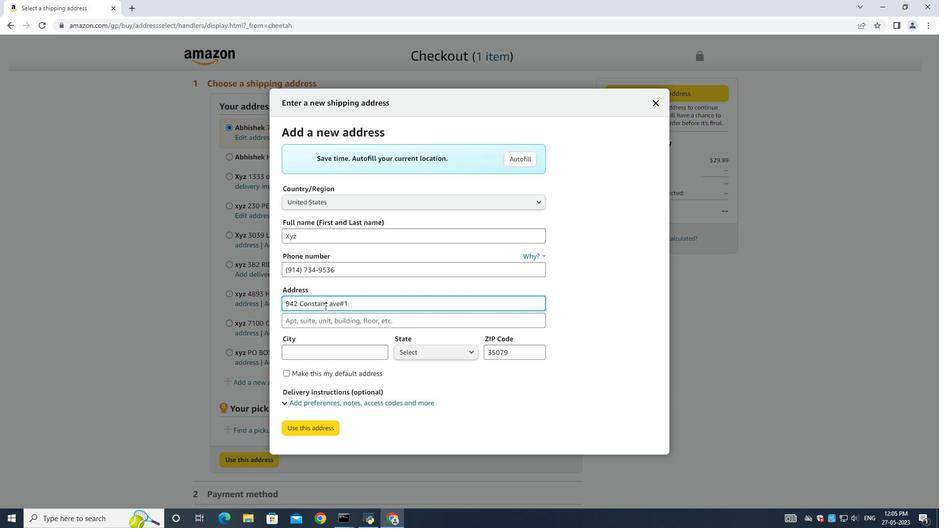 
Action: Mouse moved to (566, 186)
Screenshot: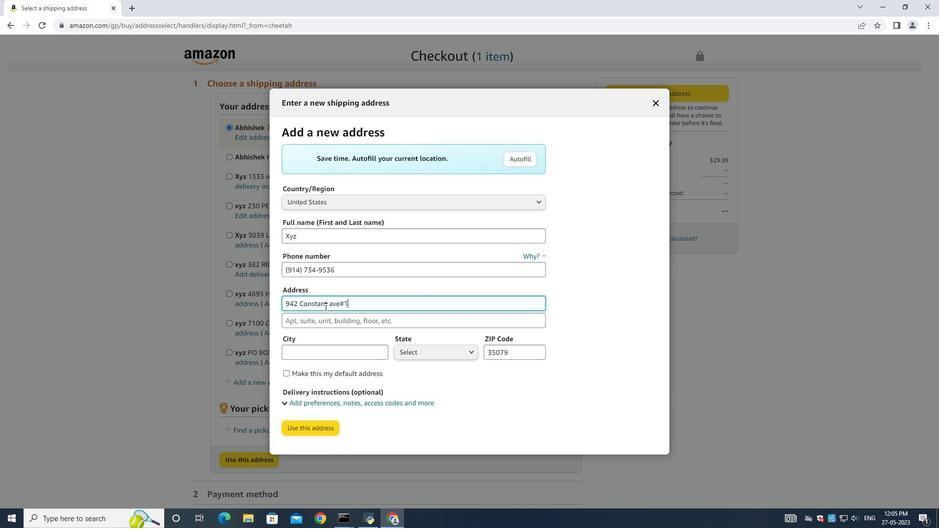 
Action: Mouse scrolled (566, 186) with delta (0, 0)
Screenshot: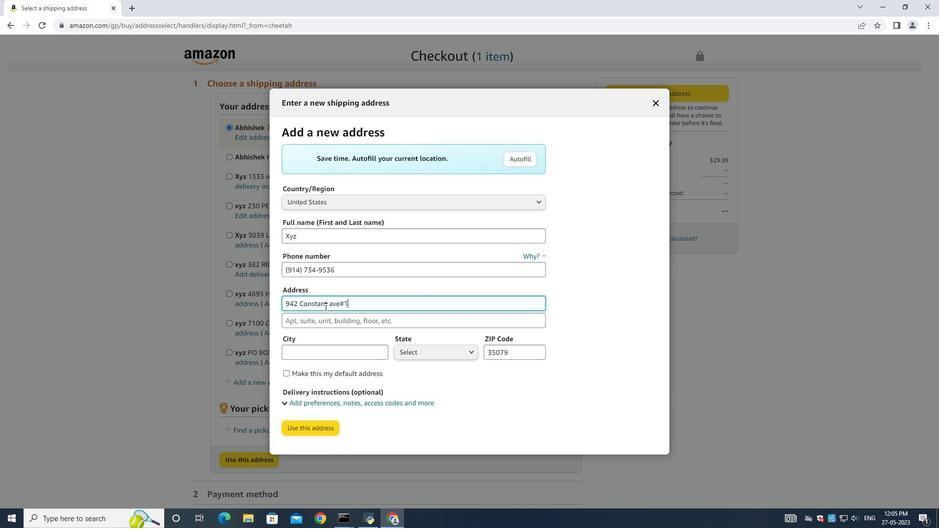 
Action: Mouse scrolled (566, 186) with delta (0, 0)
Screenshot: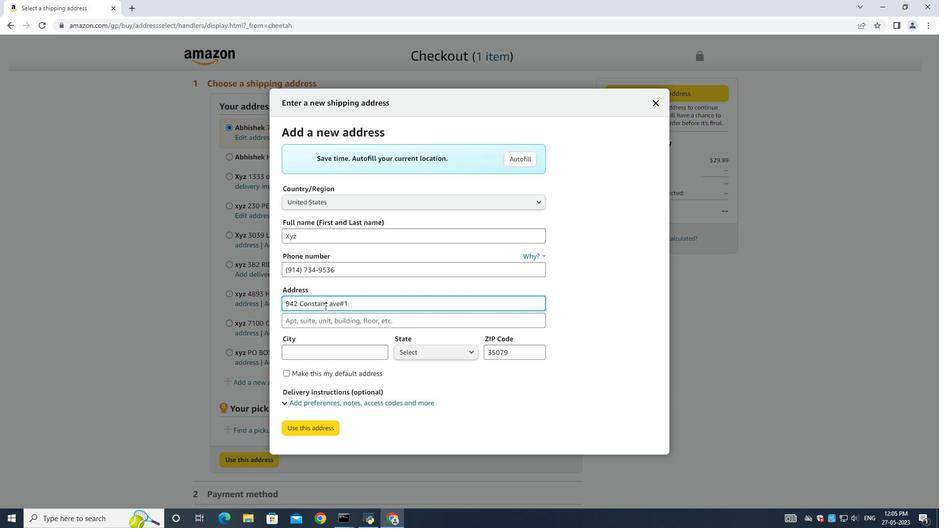 
Action: Mouse scrolled (566, 186) with delta (0, 0)
Screenshot: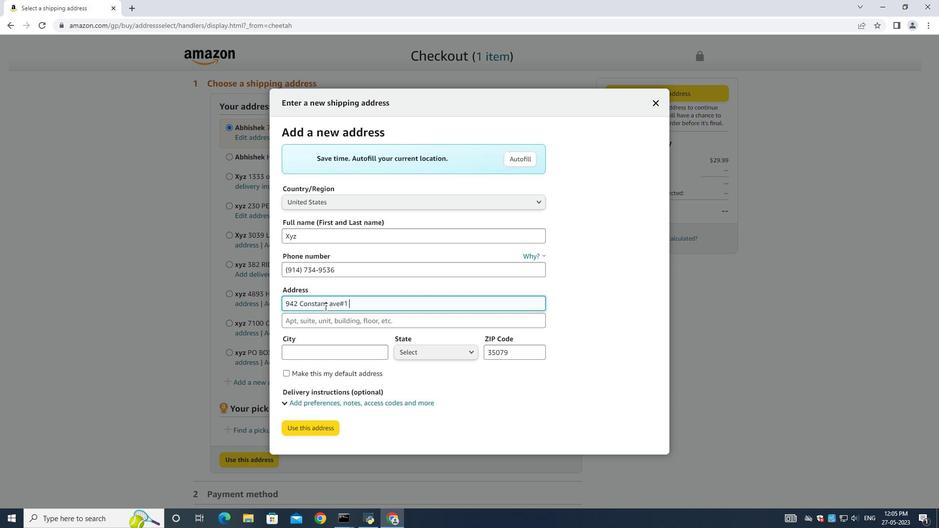 
Action: Mouse moved to (539, 232)
Screenshot: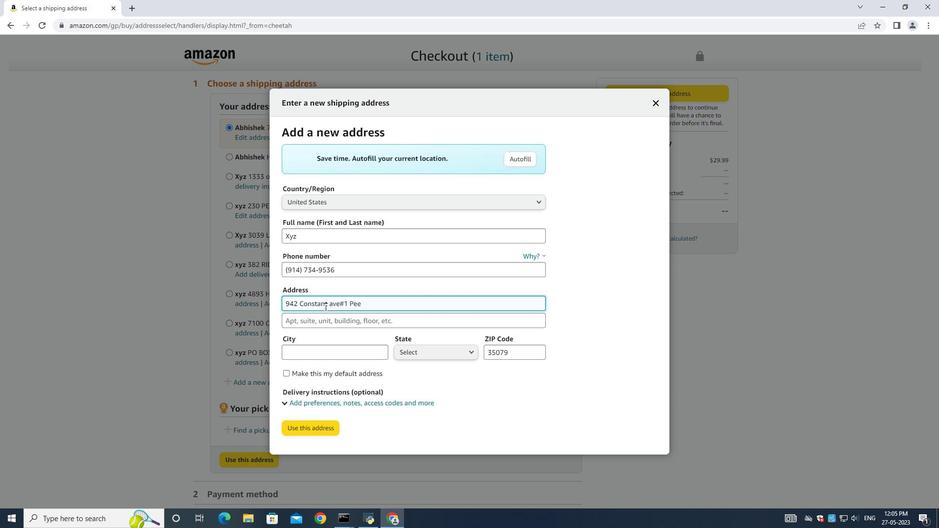 
Action: Mouse scrolled (539, 231) with delta (0, 0)
Screenshot: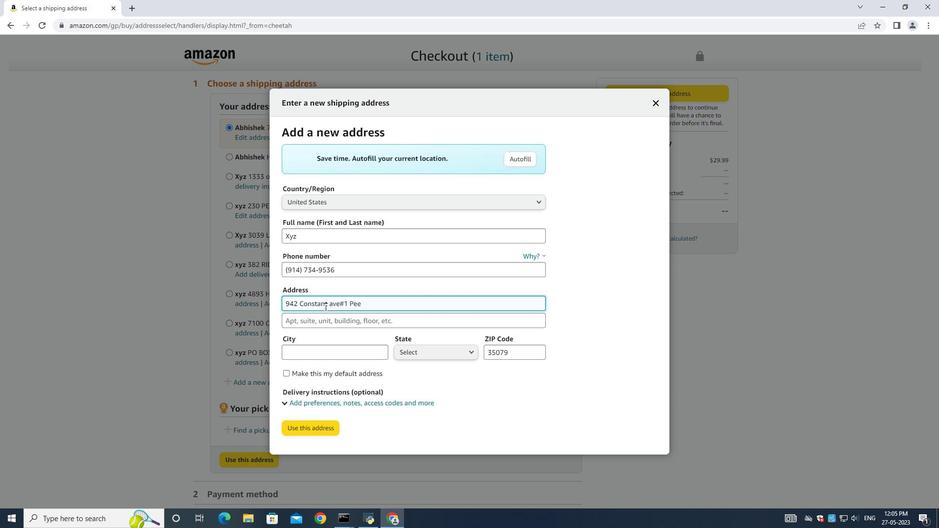 
Action: Mouse moved to (525, 207)
Screenshot: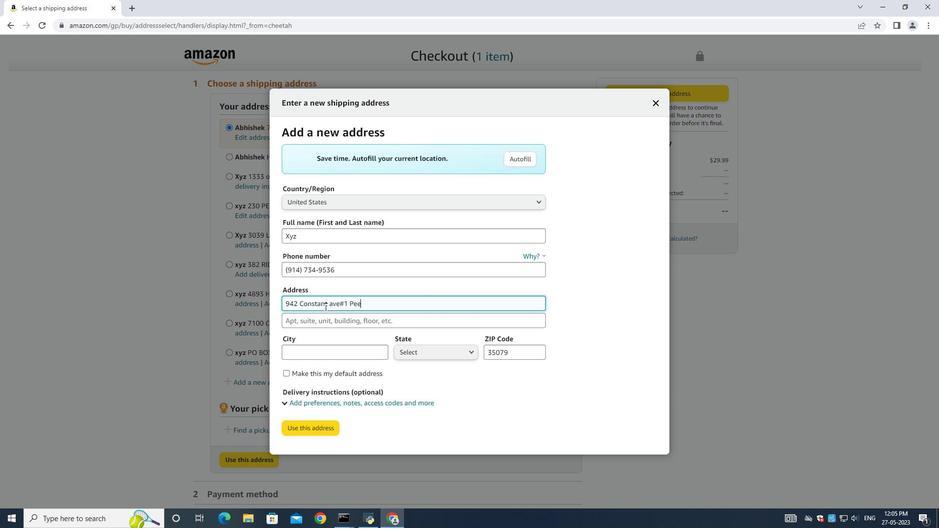 
Action: Mouse scrolled (525, 207) with delta (0, 0)
Screenshot: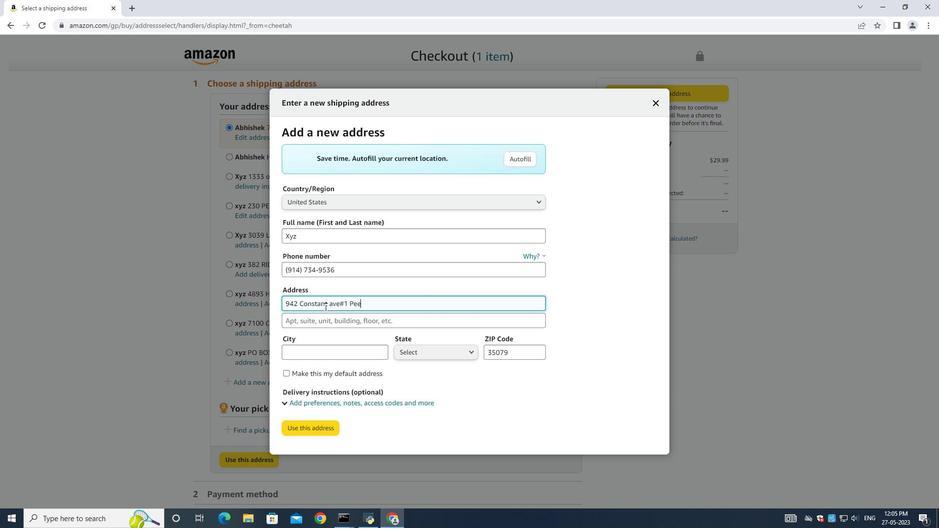 
Action: Mouse moved to (494, 198)
Screenshot: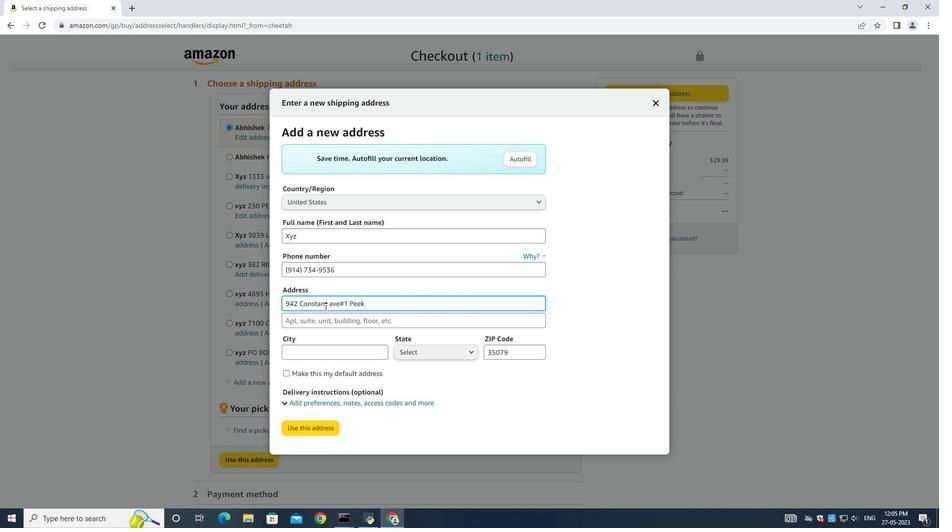 
Action: Mouse scrolled (494, 198) with delta (0, 0)
Screenshot: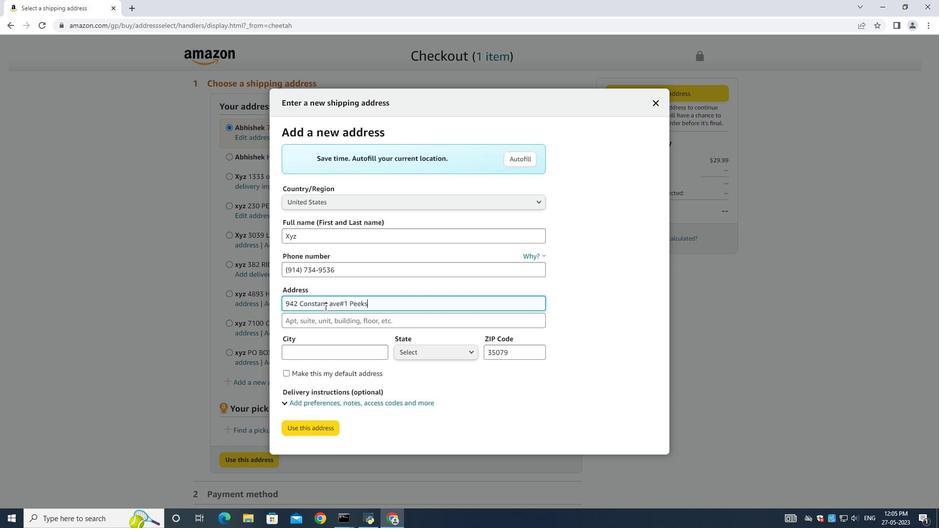 
Action: Mouse moved to (514, 226)
Screenshot: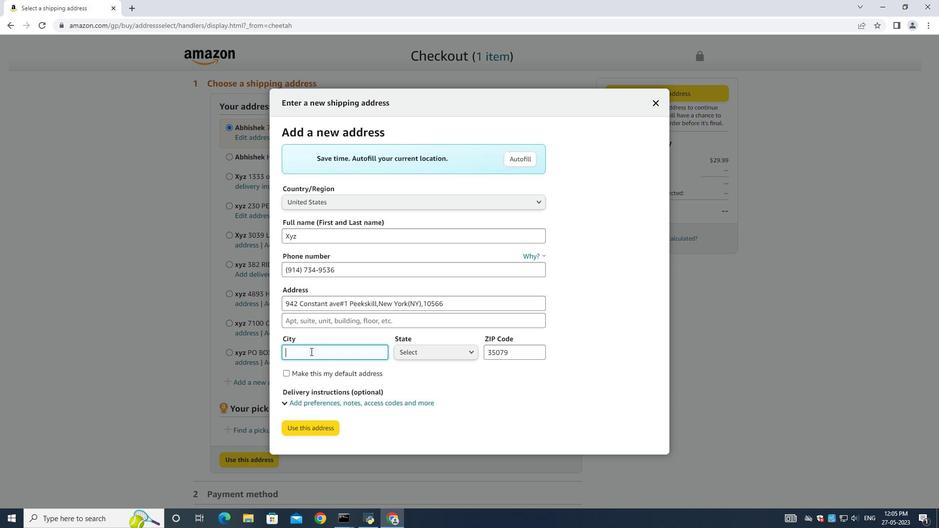 
Action: Mouse scrolled (514, 225) with delta (0, 0)
Screenshot: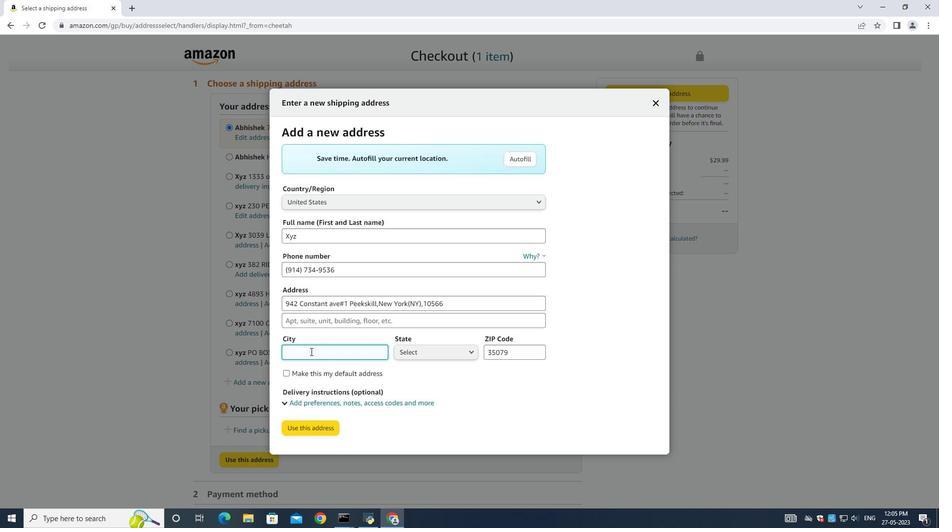 
Action: Mouse scrolled (514, 225) with delta (0, 0)
Screenshot: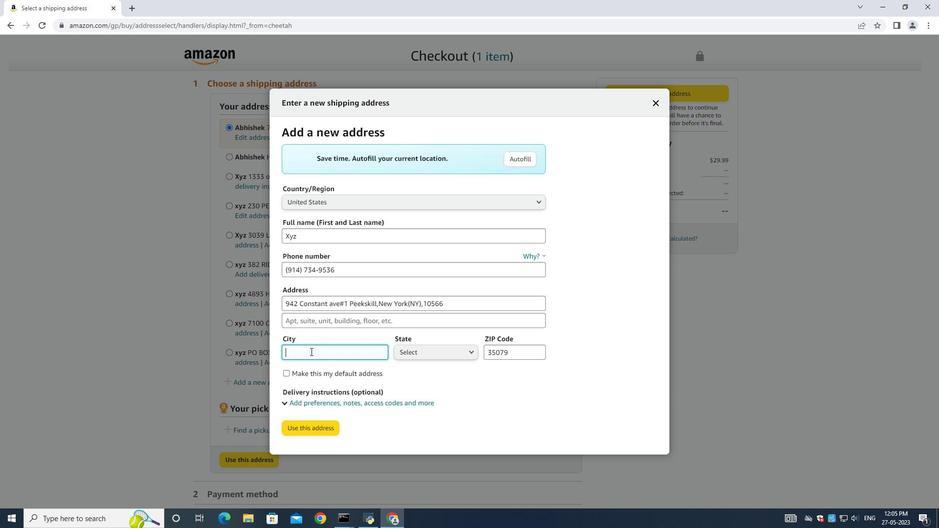 
Action: Mouse moved to (498, 223)
Screenshot: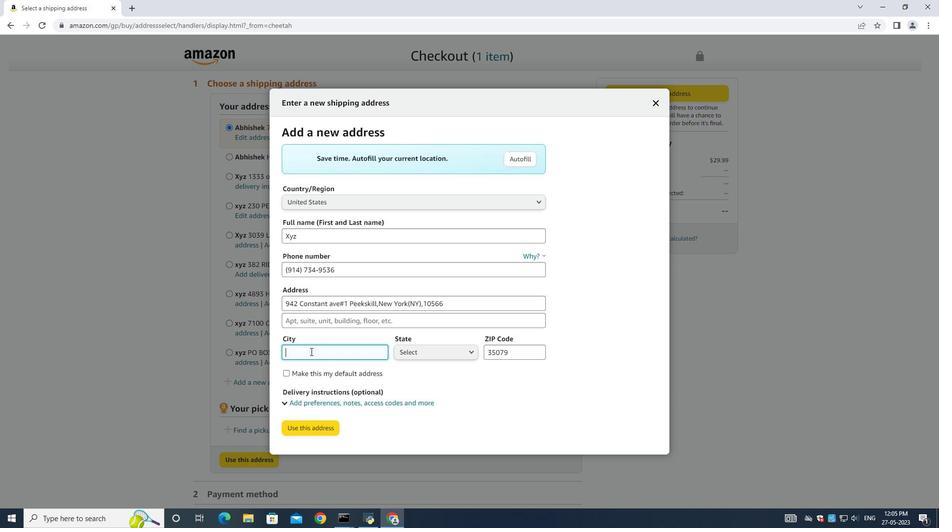 
Action: Mouse scrolled (498, 222) with delta (0, 0)
Screenshot: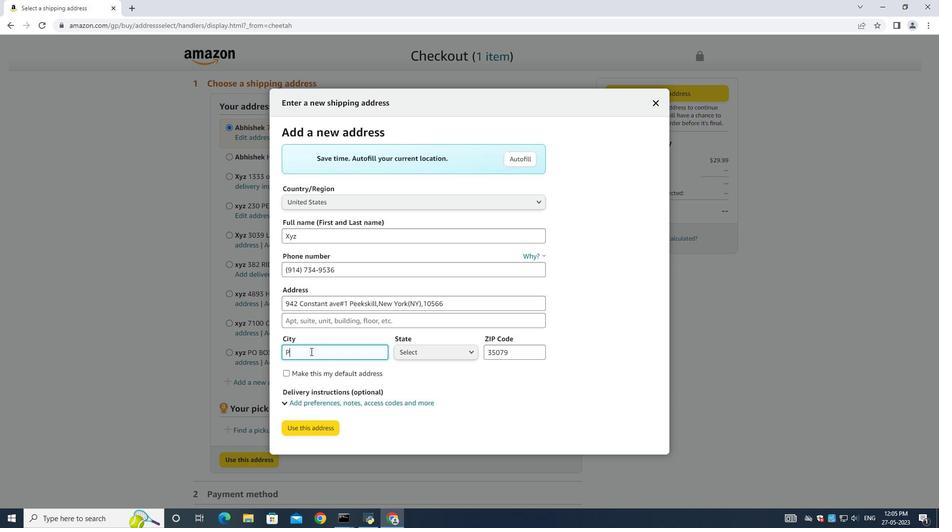 
Action: Mouse scrolled (498, 222) with delta (0, 0)
Screenshot: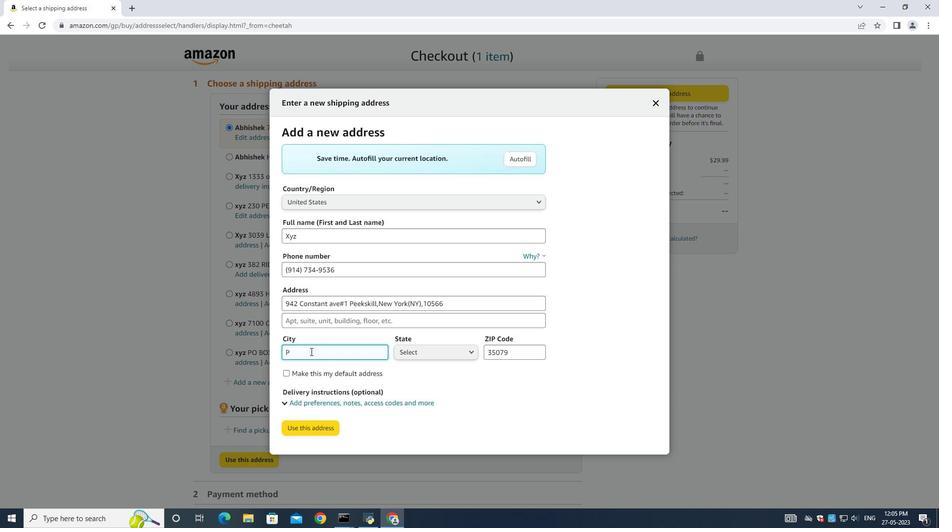 
Action: Mouse moved to (457, 219)
Screenshot: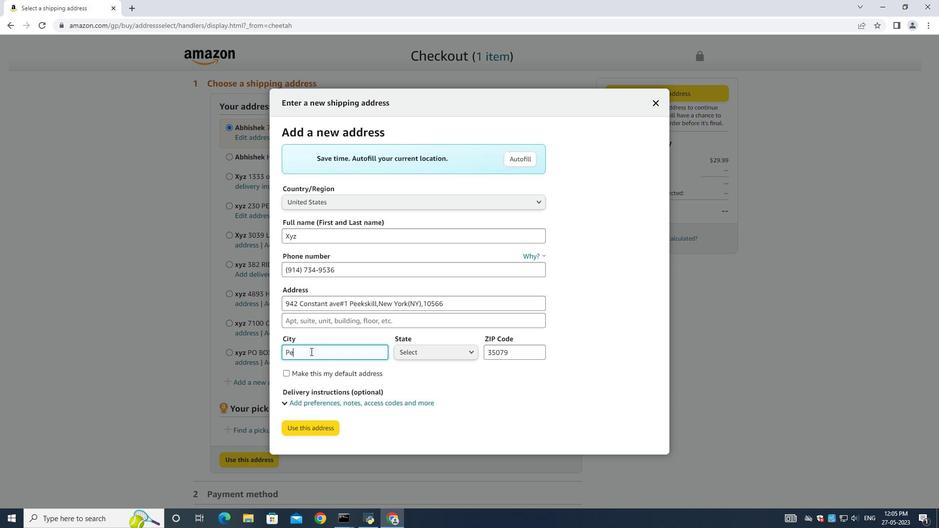 
Action: Mouse scrolled (457, 219) with delta (0, 0)
Screenshot: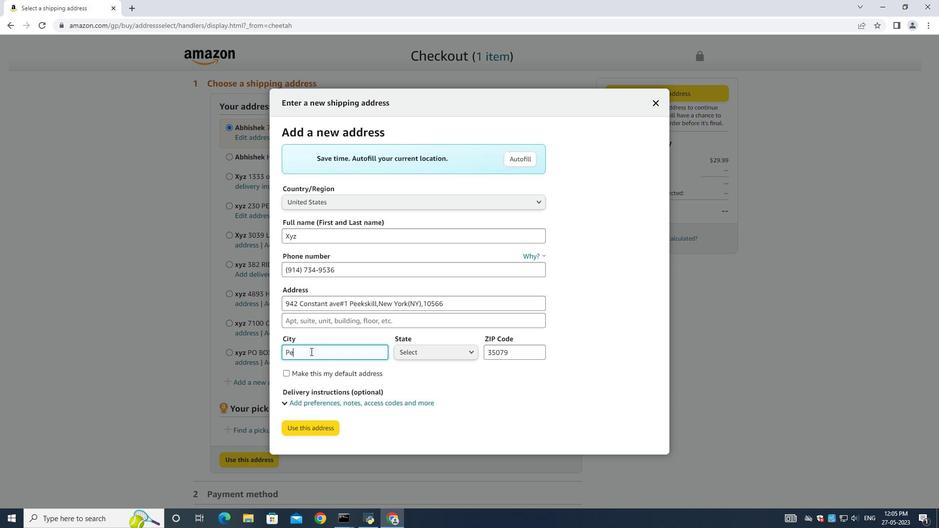
Action: Mouse scrolled (457, 219) with delta (0, 0)
Screenshot: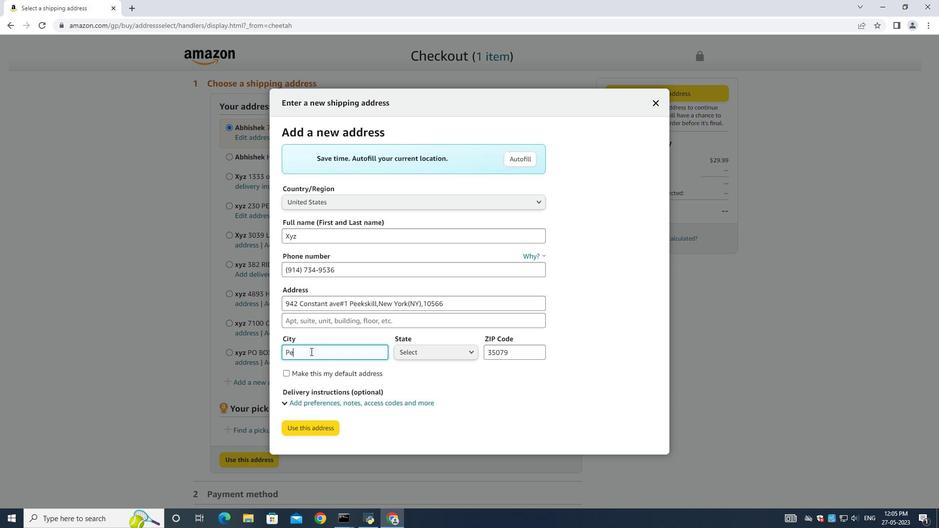 
Action: Mouse moved to (457, 219)
Screenshot: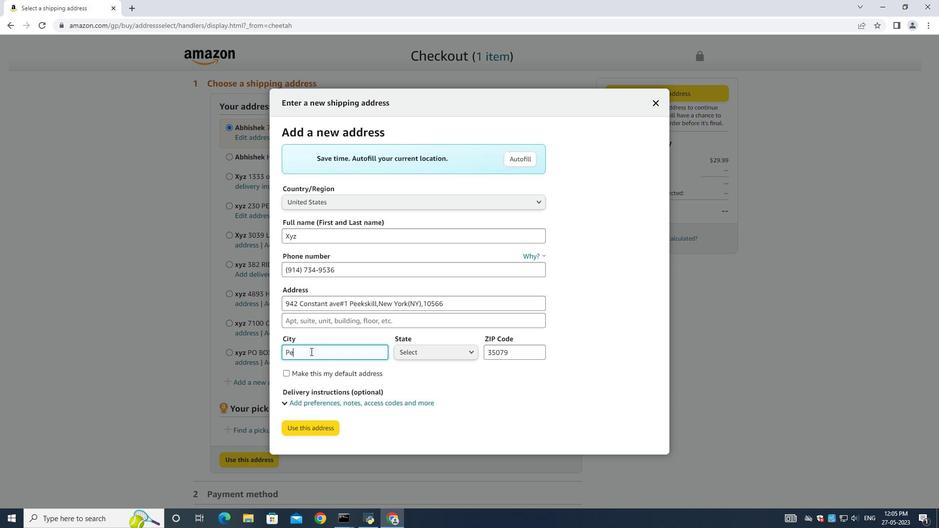 
Action: Mouse scrolled (457, 219) with delta (0, 0)
Screenshot: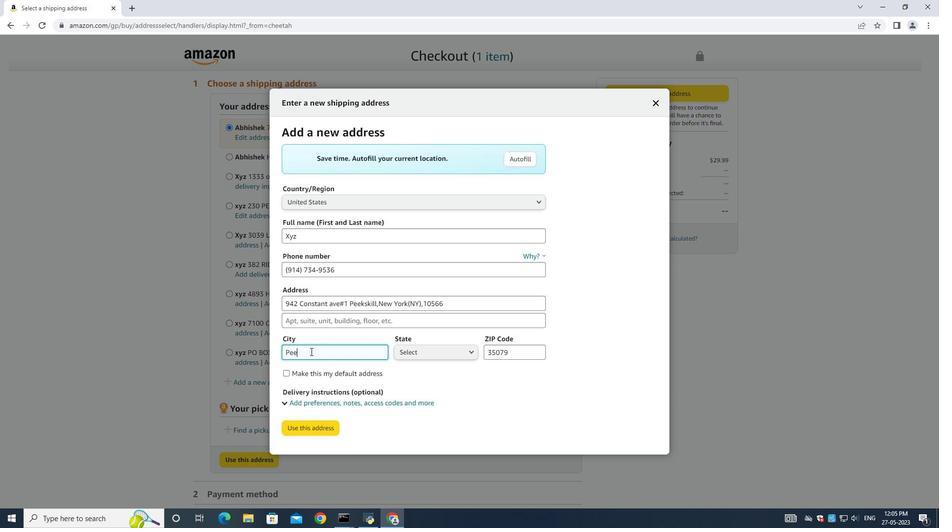 
Action: Mouse scrolled (457, 219) with delta (0, 0)
Screenshot: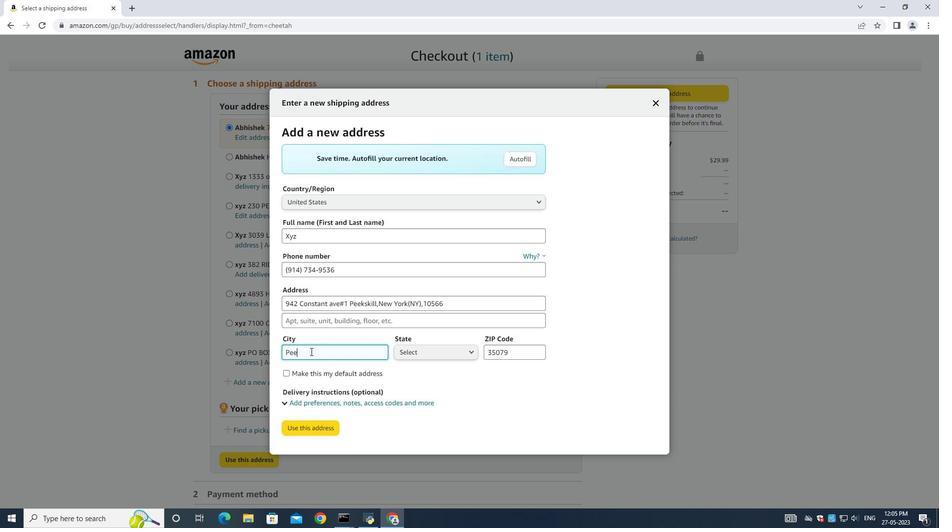 
Action: Mouse scrolled (457, 219) with delta (0, 0)
Screenshot: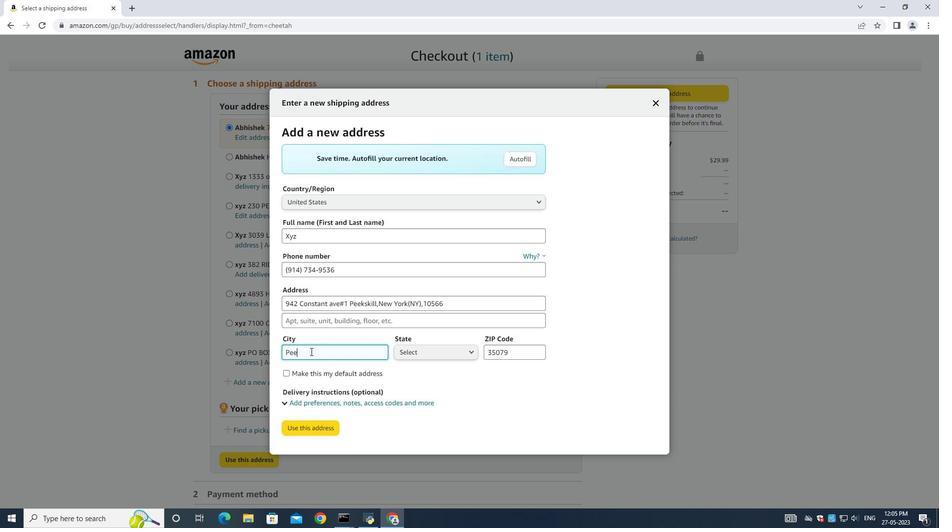 
Action: Mouse scrolled (457, 219) with delta (0, 0)
Screenshot: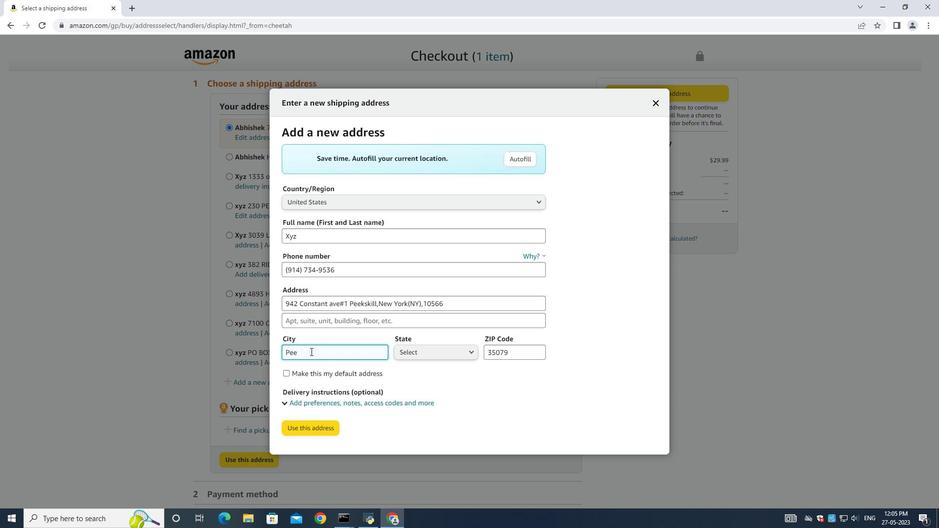 
Action: Mouse scrolled (457, 219) with delta (0, 0)
Screenshot: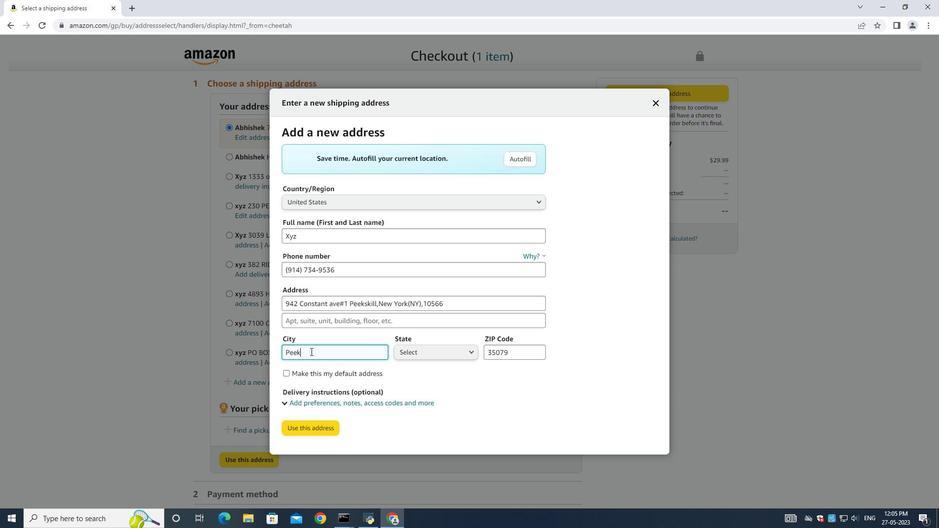 
Action: Mouse scrolled (457, 219) with delta (0, 0)
Screenshot: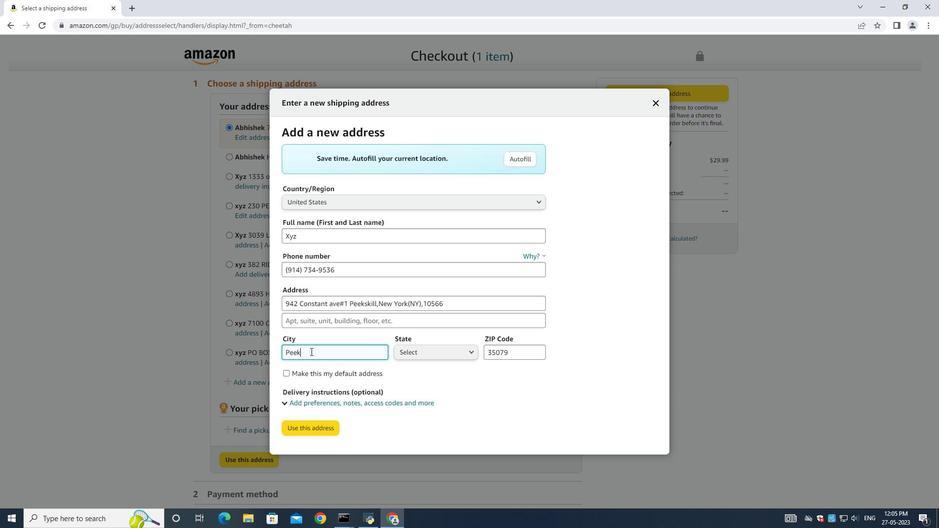 
Action: Mouse scrolled (457, 219) with delta (0, 0)
Screenshot: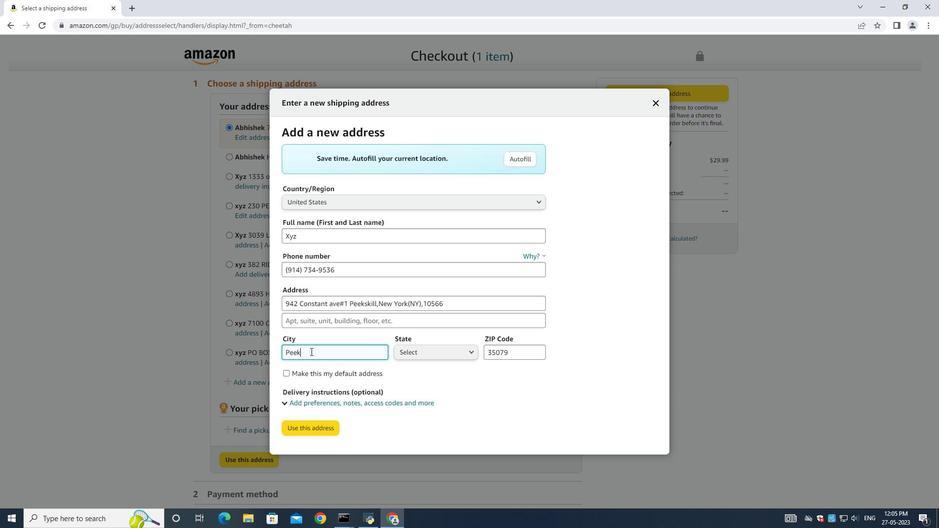 
Action: Mouse scrolled (457, 219) with delta (0, 0)
Screenshot: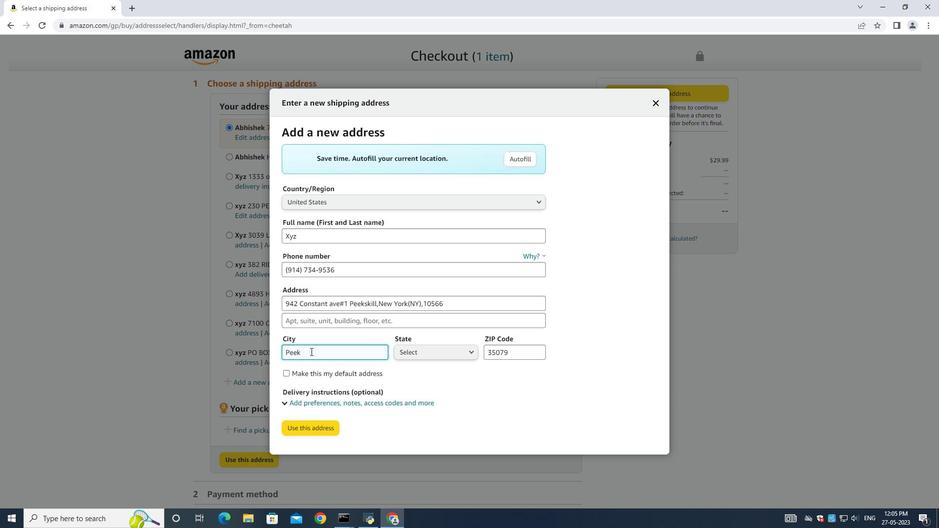 
Action: Mouse scrolled (457, 219) with delta (0, 0)
Screenshot: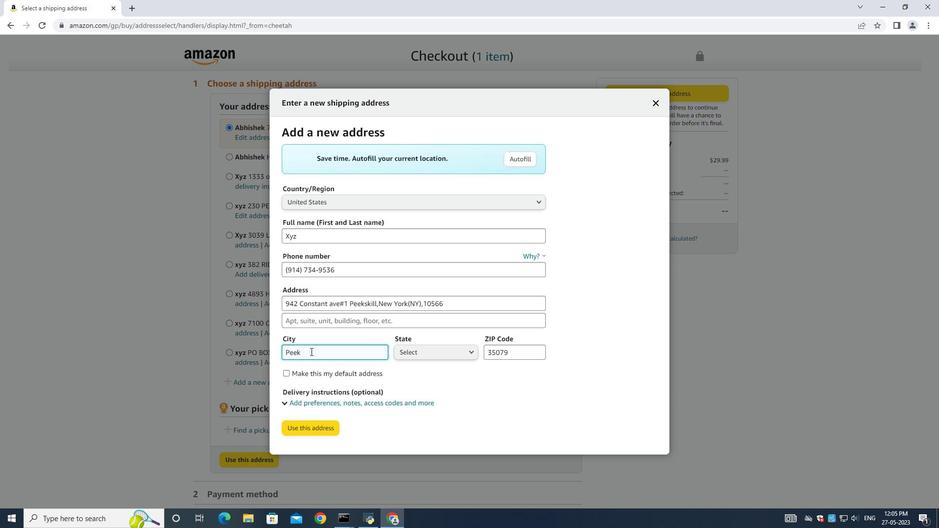 
Action: Mouse scrolled (457, 219) with delta (0, 0)
Screenshot: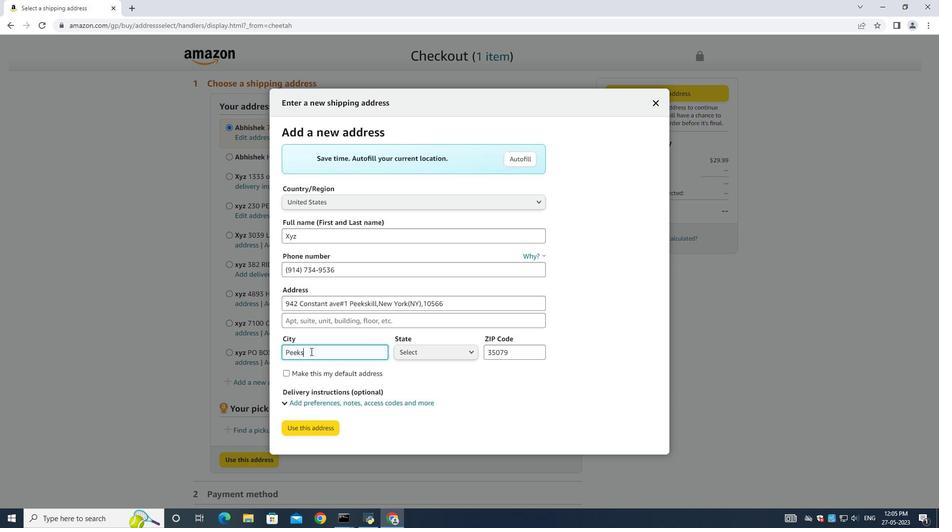 
Action: Mouse scrolled (457, 219) with delta (0, 0)
Screenshot: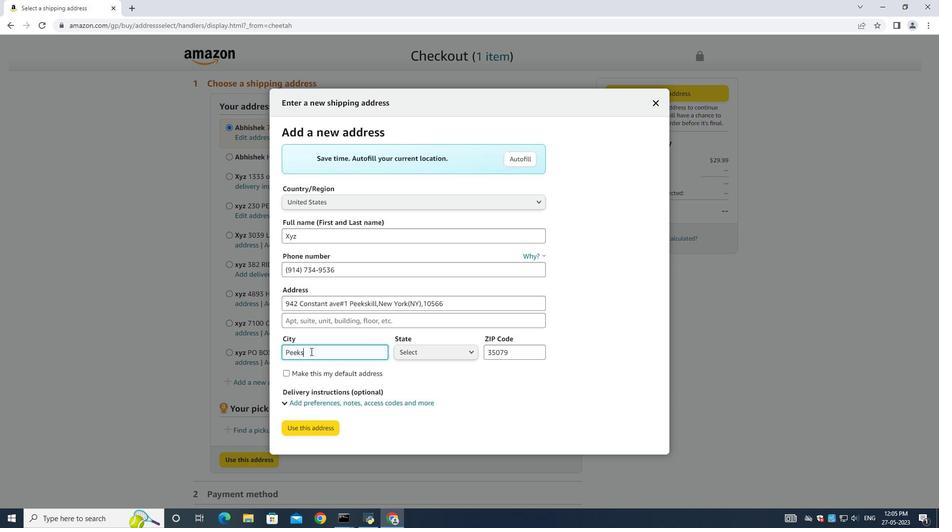 
Action: Mouse moved to (433, 239)
Screenshot: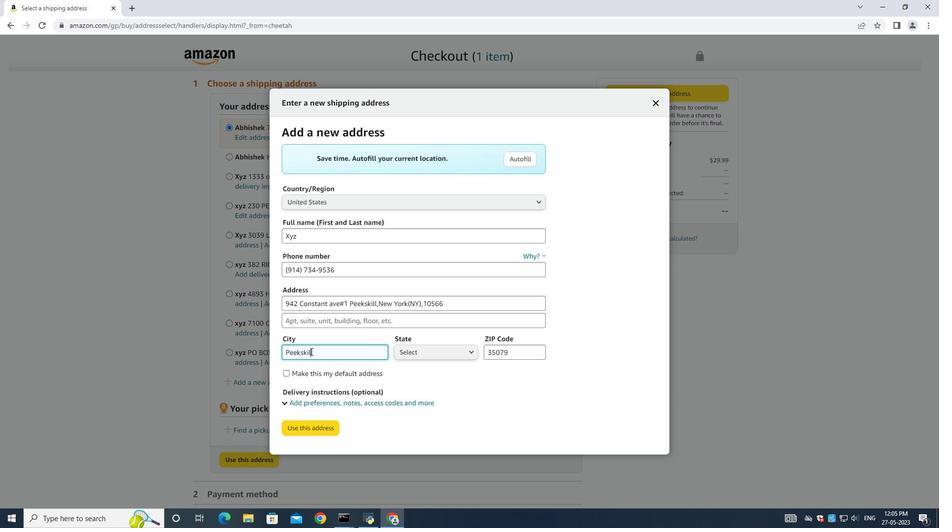 
Action: Mouse scrolled (433, 239) with delta (0, 0)
Screenshot: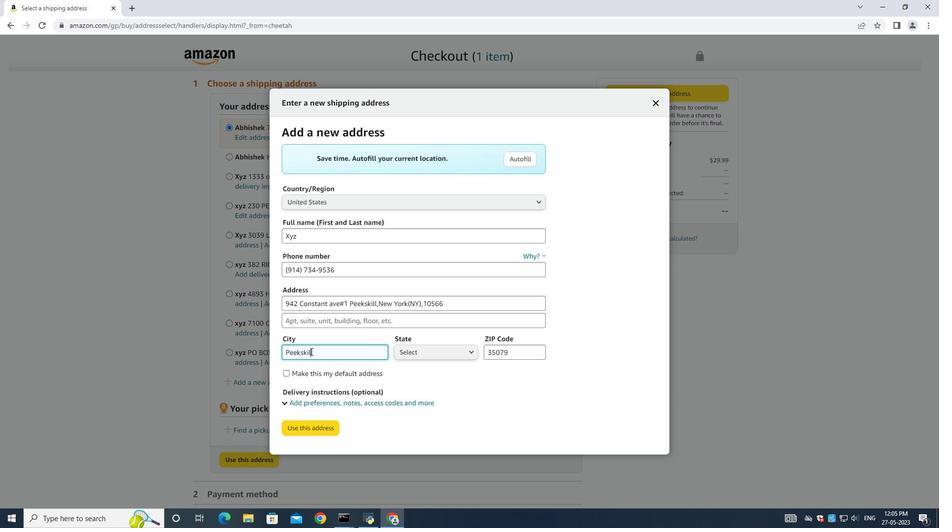 
Action: Mouse scrolled (433, 239) with delta (0, 0)
Screenshot: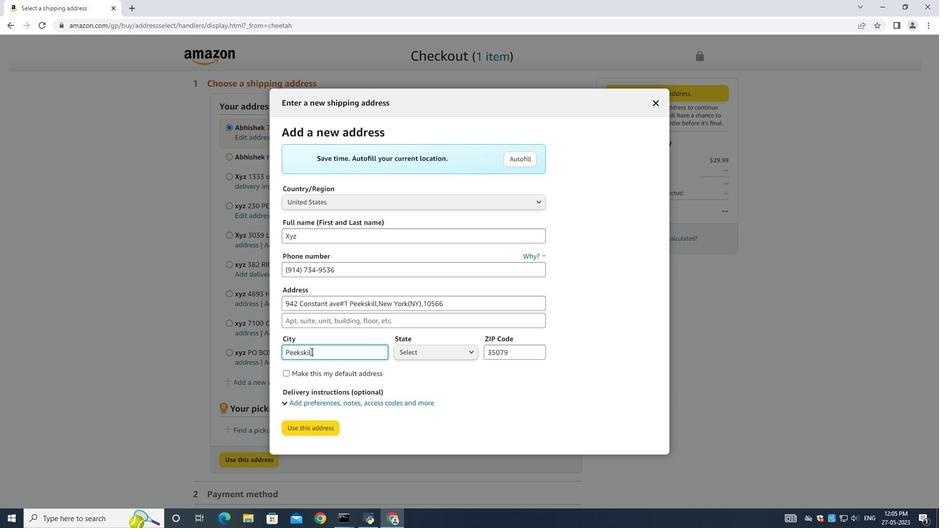 
Action: Mouse scrolled (433, 239) with delta (0, 0)
Screenshot: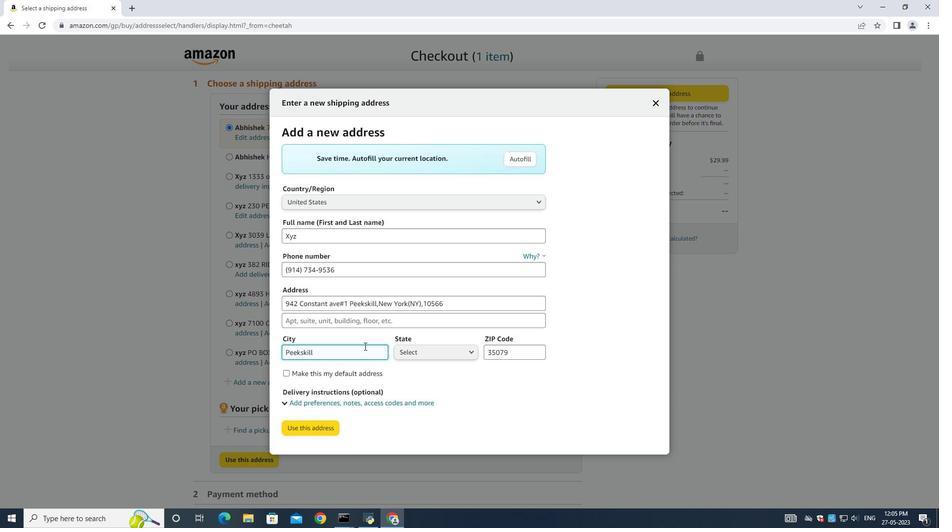 
Action: Mouse scrolled (433, 239) with delta (0, 0)
Screenshot: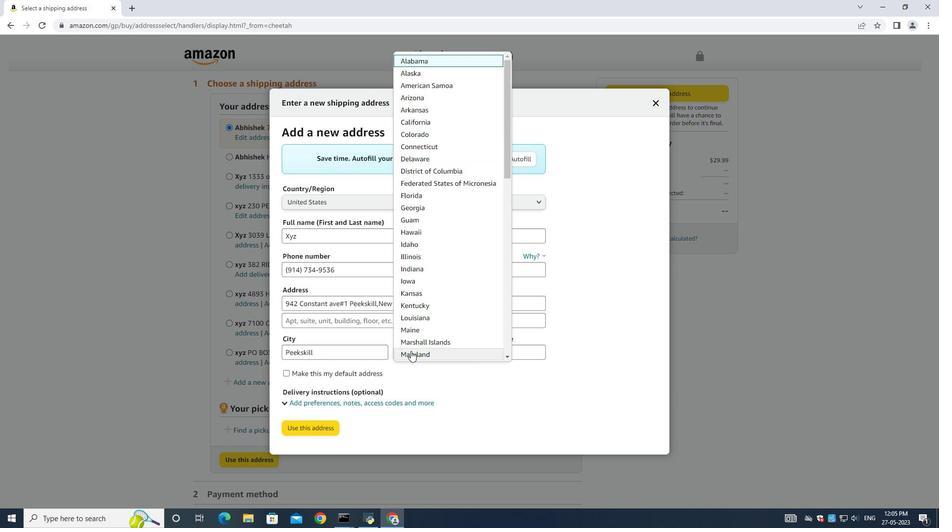 
Action: Mouse scrolled (433, 239) with delta (0, 0)
Screenshot: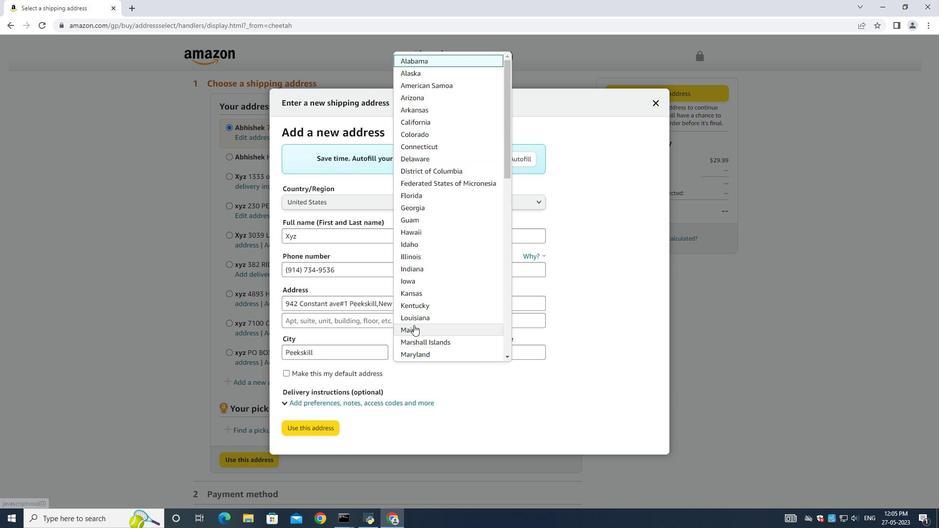 
Action: Mouse scrolled (433, 239) with delta (0, 0)
Screenshot: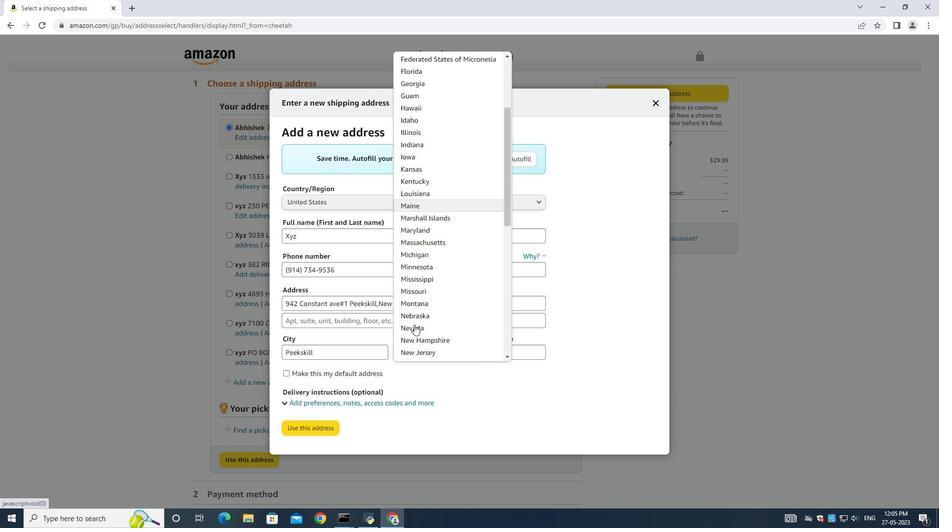 
Action: Mouse scrolled (433, 239) with delta (0, 0)
Screenshot: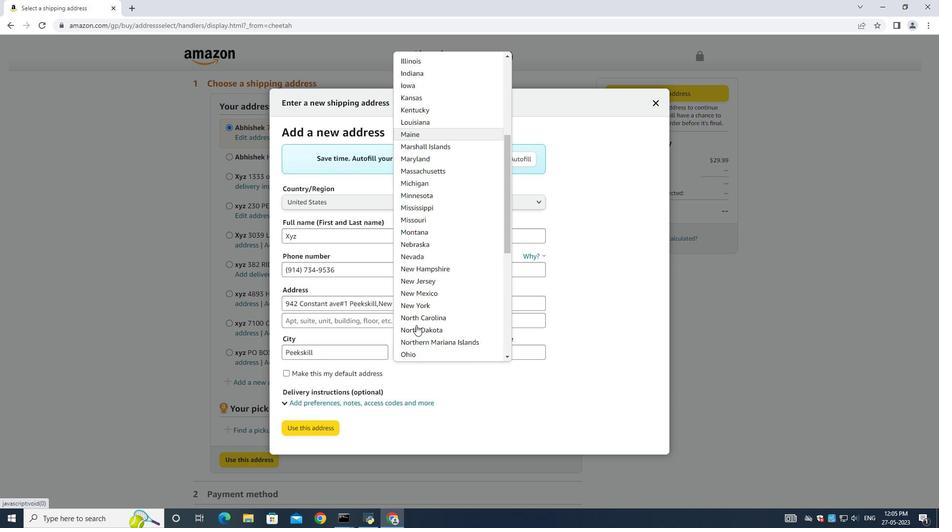 
Action: Mouse scrolled (433, 239) with delta (0, 0)
Screenshot: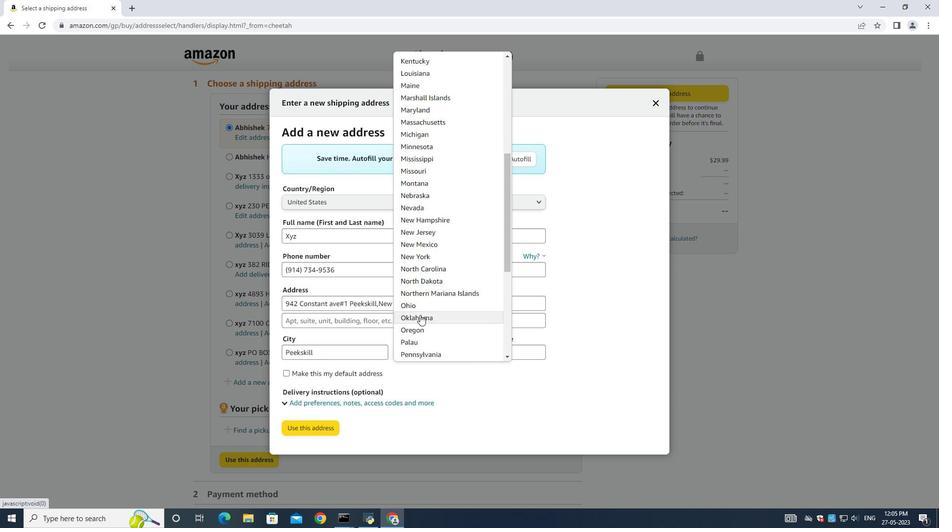 
Action: Mouse scrolled (433, 239) with delta (0, 0)
Screenshot: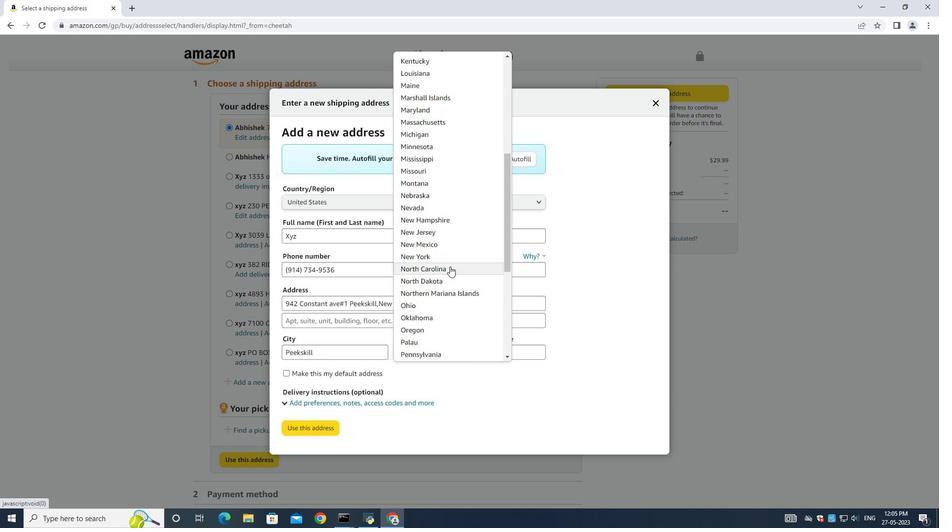 
Action: Mouse moved to (381, 242)
Screenshot: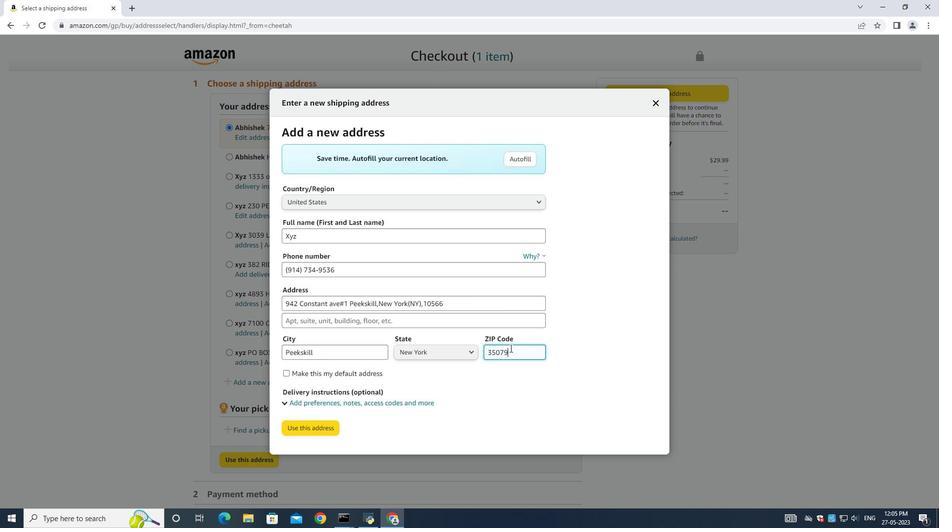 
Action: Mouse scrolled (381, 241) with delta (0, 0)
Screenshot: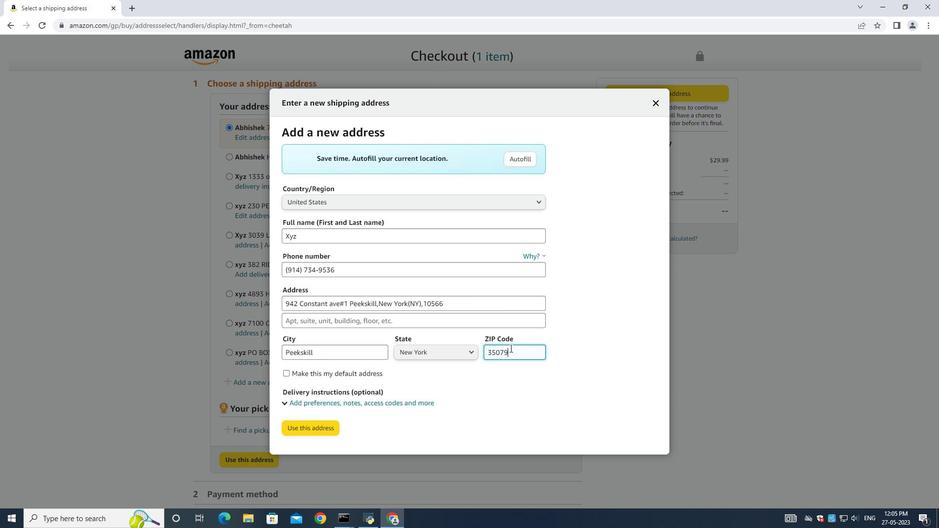 
Action: Mouse scrolled (381, 241) with delta (0, 0)
Screenshot: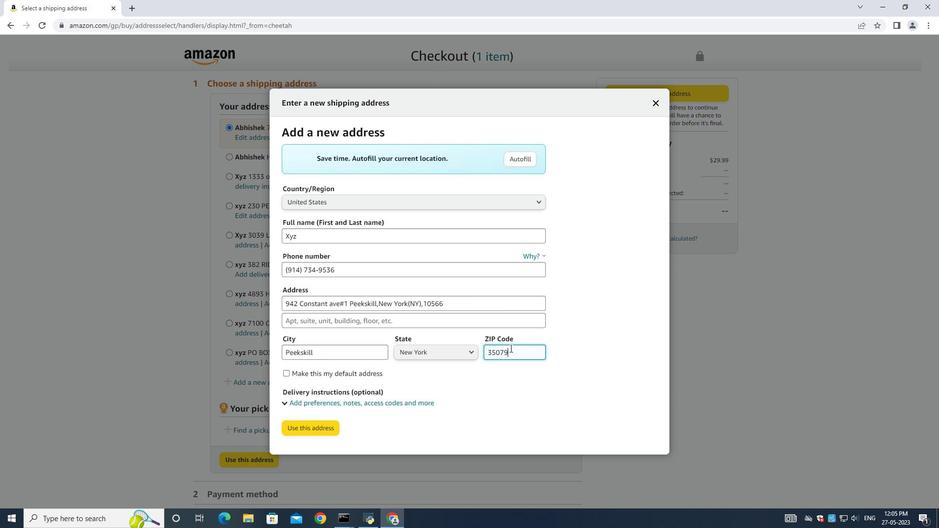 
Action: Mouse moved to (396, 234)
Screenshot: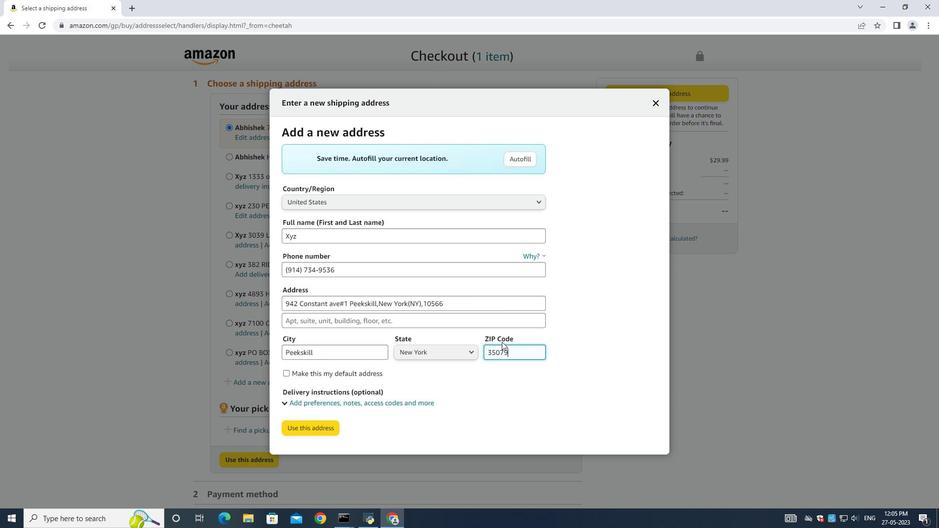 
Action: Mouse scrolled (396, 233) with delta (0, 0)
Screenshot: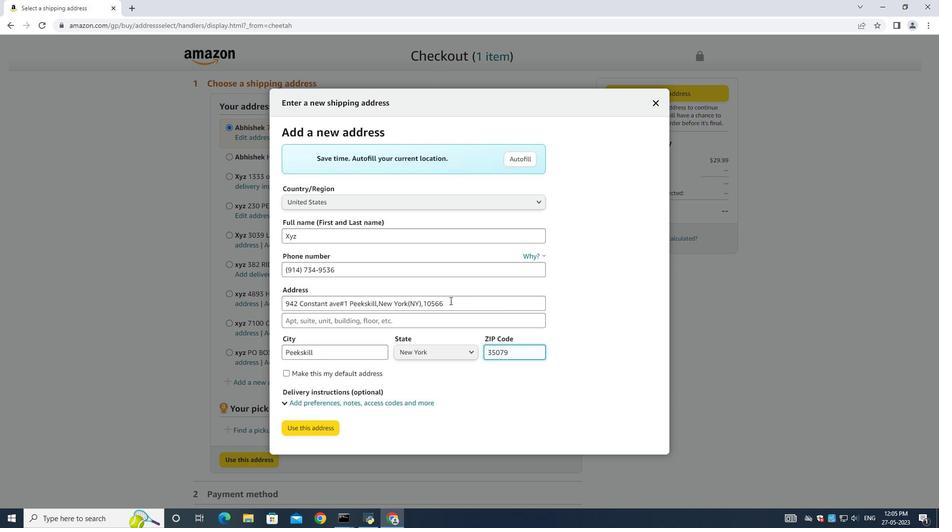 
Action: Mouse moved to (397, 233)
Screenshot: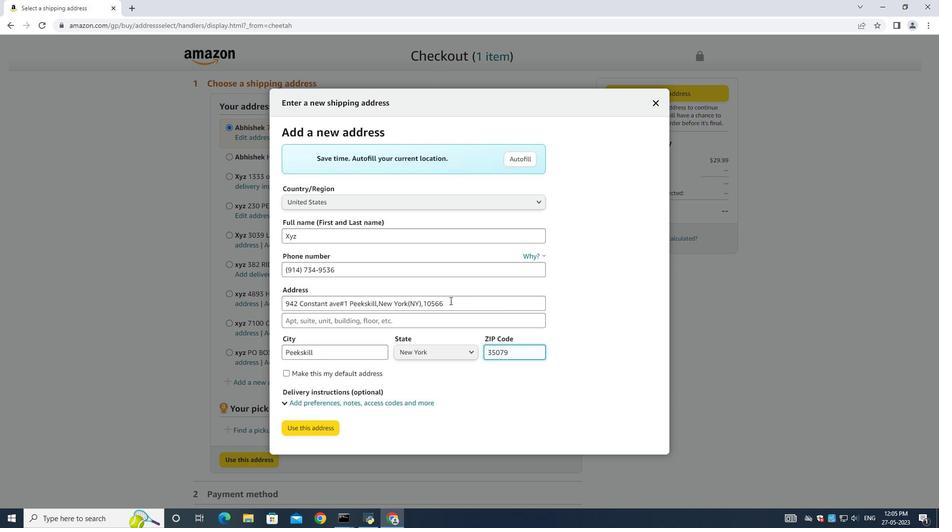 
Action: Mouse scrolled (397, 233) with delta (0, 0)
Screenshot: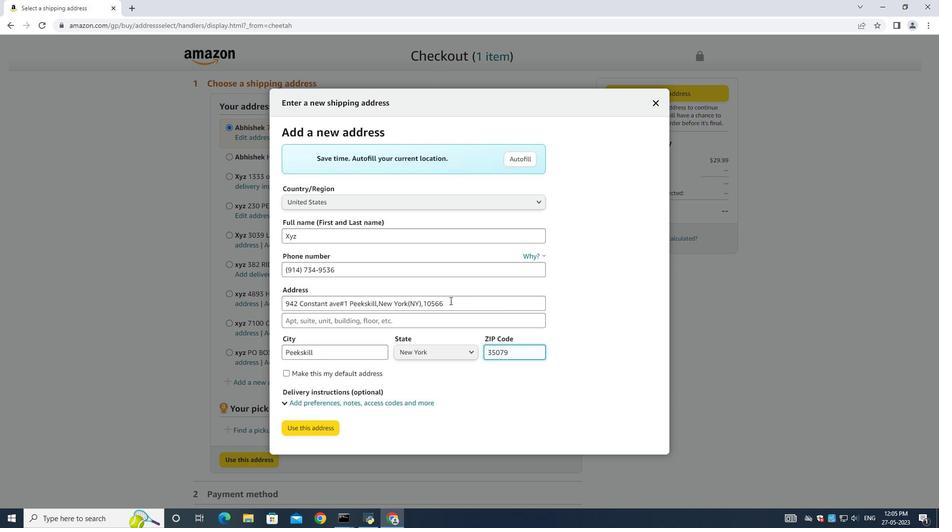 
Action: Mouse scrolled (397, 233) with delta (0, 0)
Screenshot: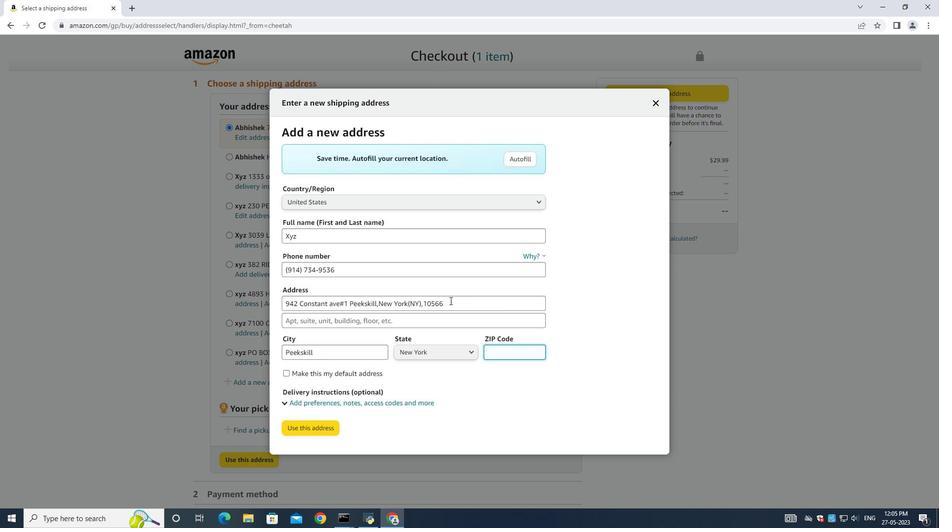 
Action: Mouse scrolled (397, 233) with delta (0, 0)
Screenshot: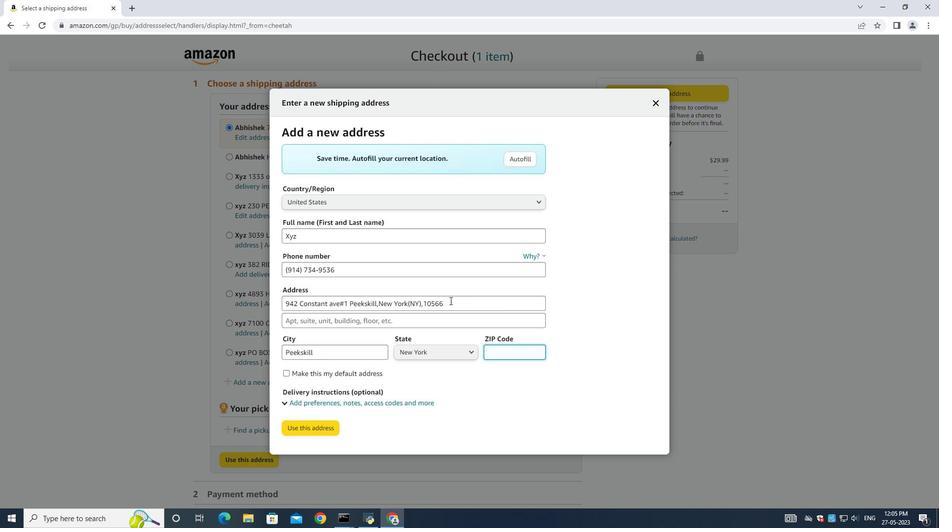 
Action: Mouse moved to (428, 242)
Screenshot: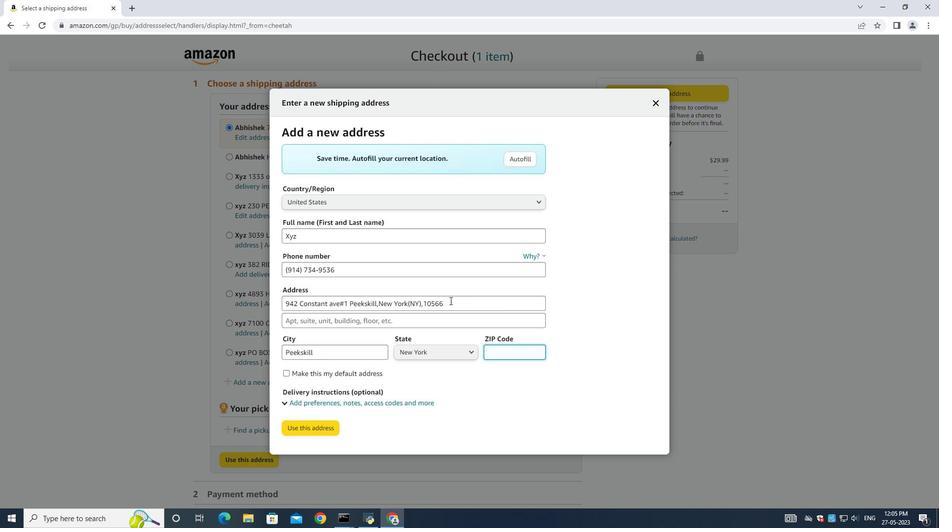 
Action: Mouse scrolled (428, 241) with delta (0, 0)
Screenshot: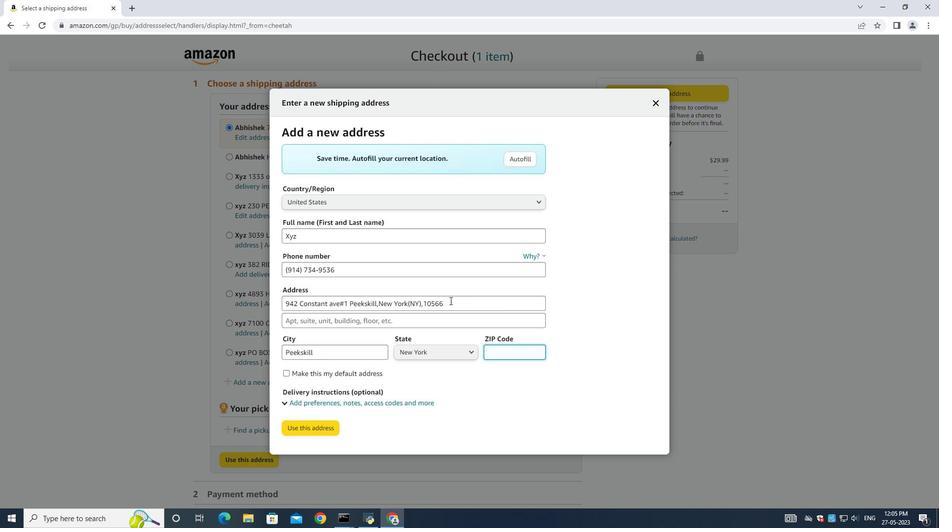 
Action: Mouse scrolled (428, 241) with delta (0, 0)
Screenshot: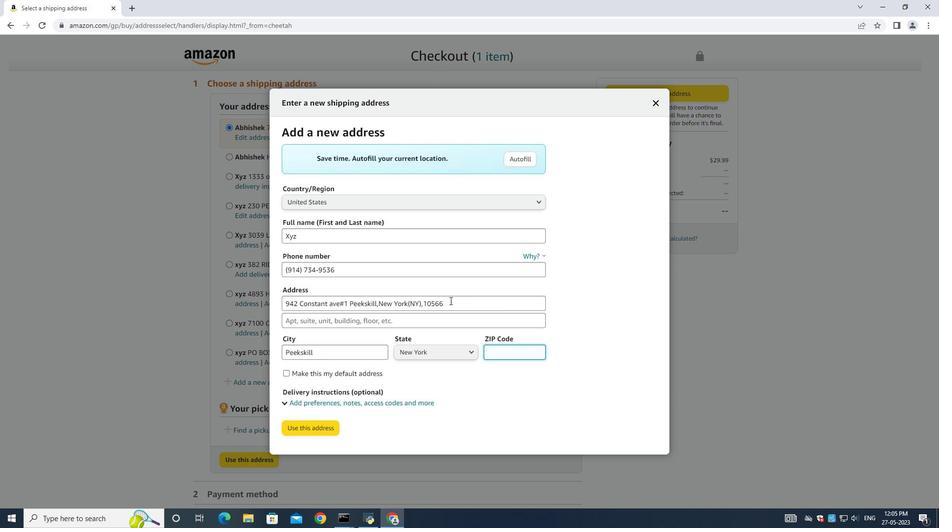 
Action: Mouse scrolled (428, 241) with delta (0, 0)
Screenshot: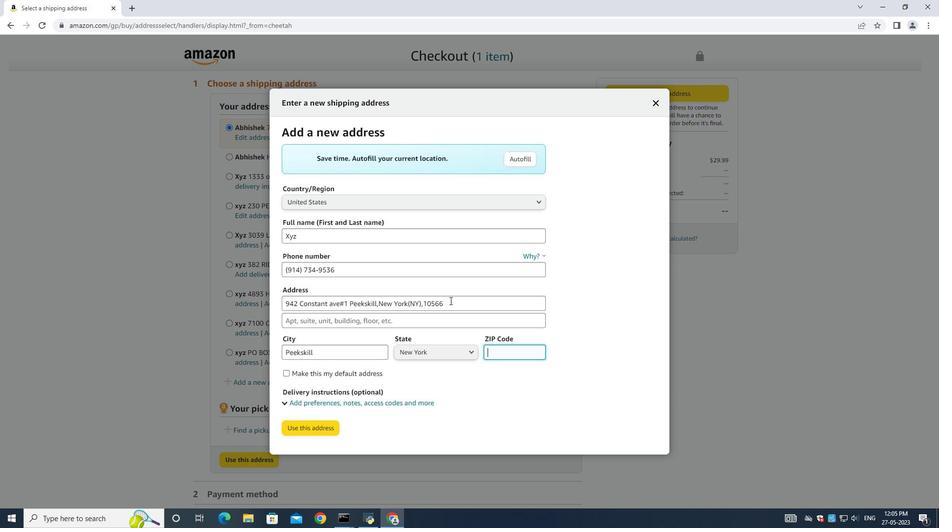 
Action: Mouse scrolled (428, 241) with delta (0, 0)
Screenshot: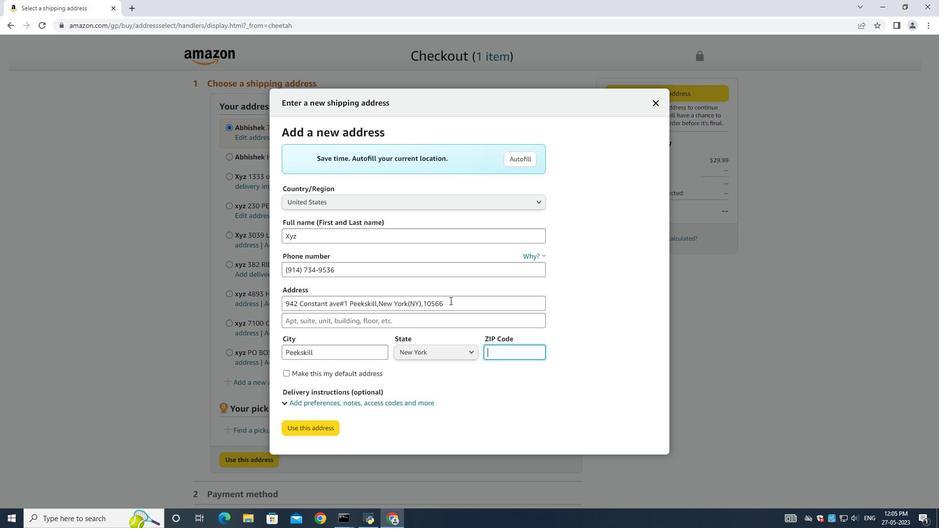 
Action: Mouse scrolled (428, 241) with delta (0, 0)
Screenshot: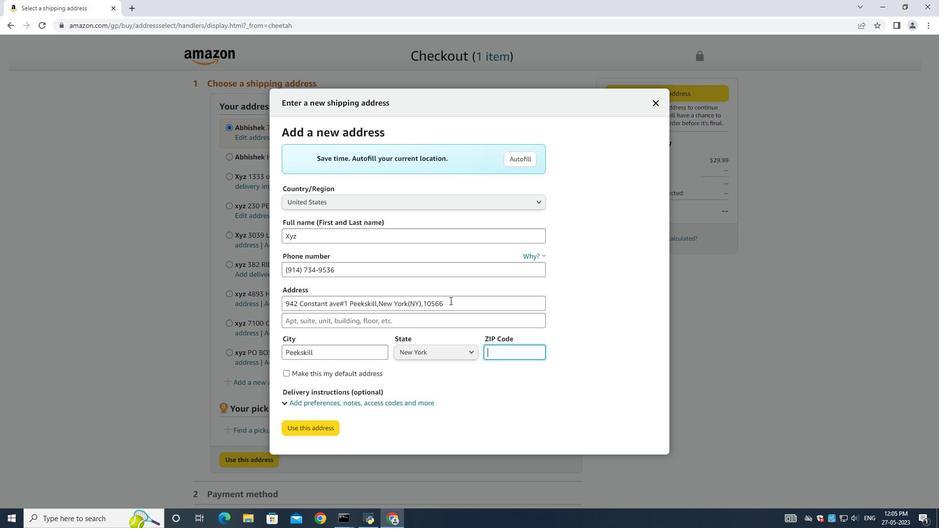 
Action: Mouse scrolled (428, 241) with delta (0, 0)
Screenshot: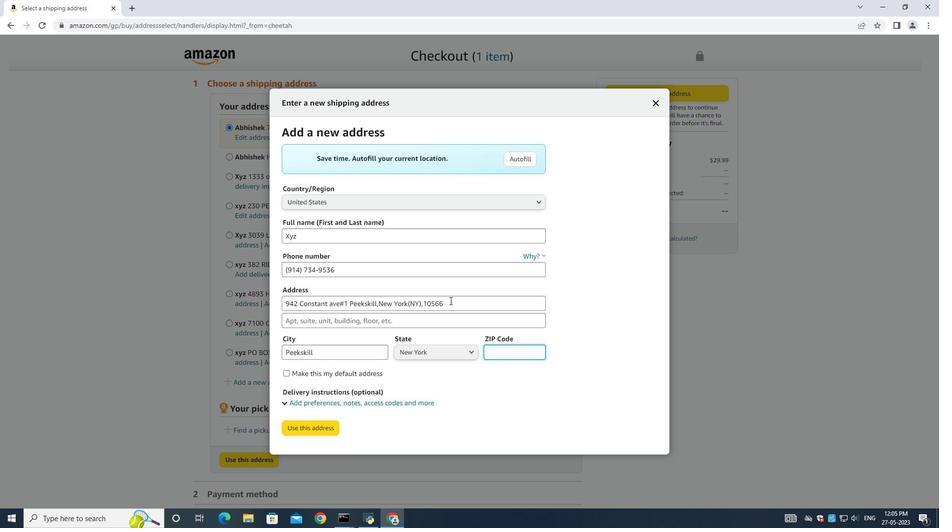 
Action: Mouse scrolled (428, 241) with delta (0, 0)
Screenshot: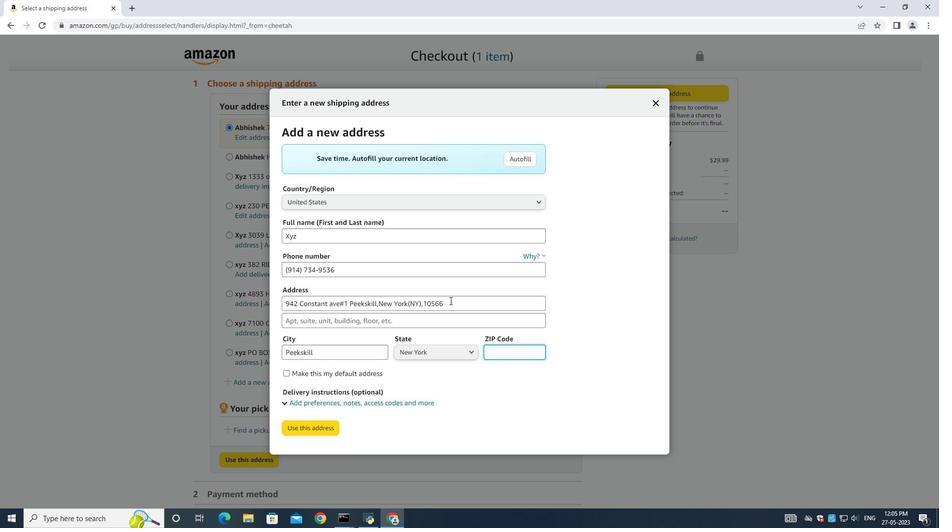 
Action: Mouse scrolled (428, 241) with delta (0, 0)
Screenshot: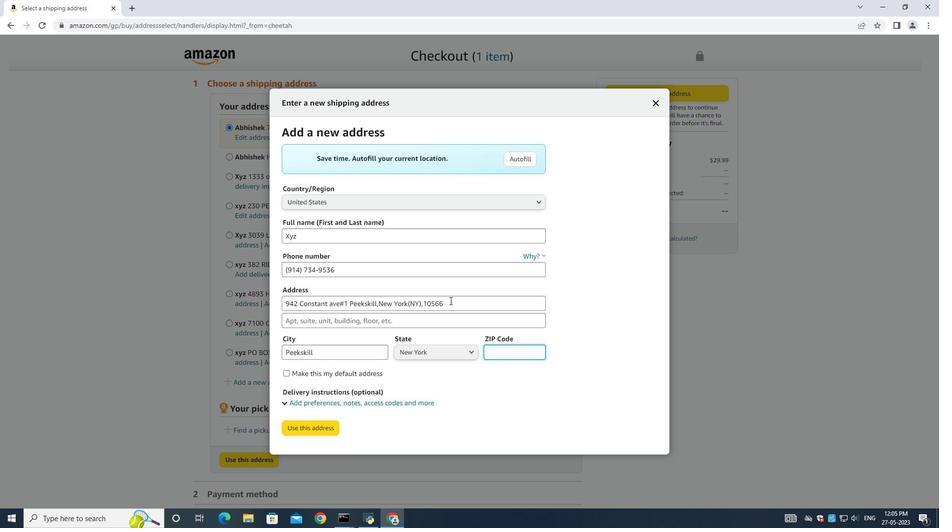 
Action: Mouse scrolled (428, 241) with delta (0, 0)
Screenshot: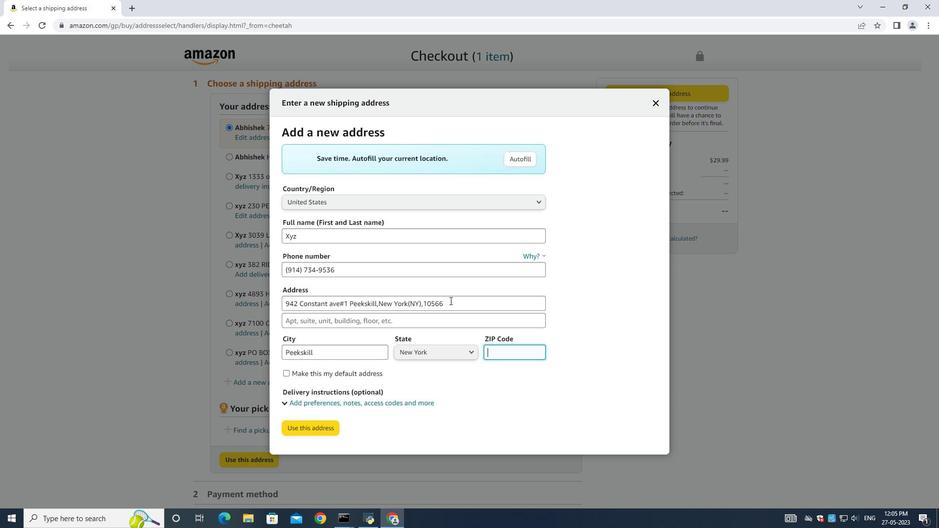 
Action: Mouse scrolled (428, 241) with delta (0, 0)
Screenshot: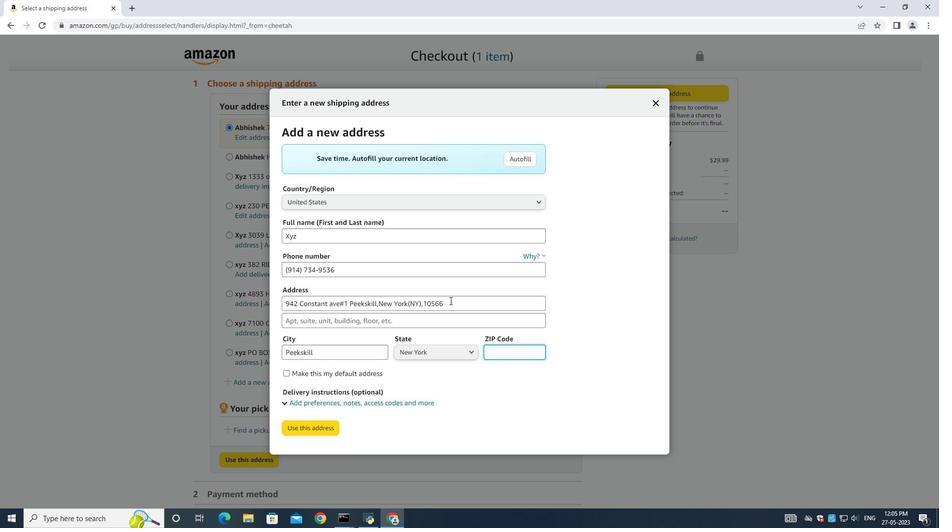 
Action: Mouse scrolled (428, 241) with delta (0, 0)
Screenshot: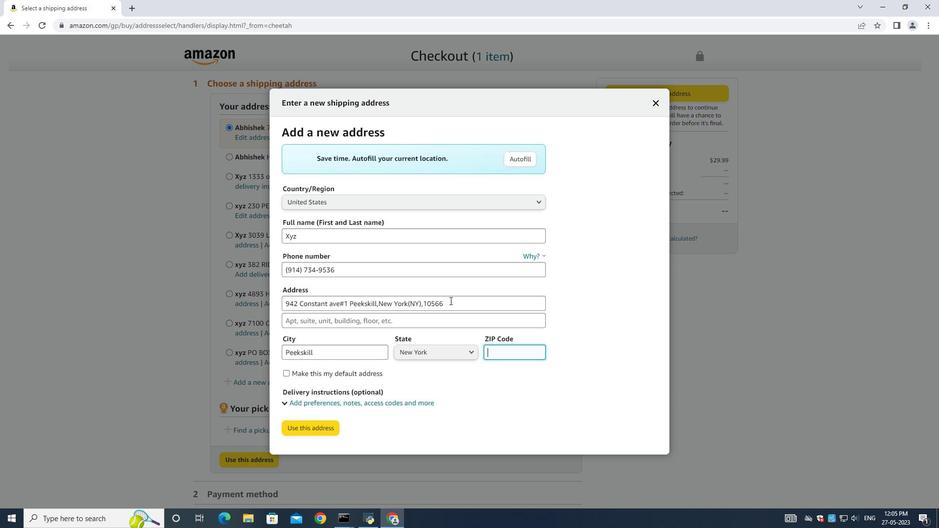 
Action: Mouse scrolled (428, 241) with delta (0, 0)
Screenshot: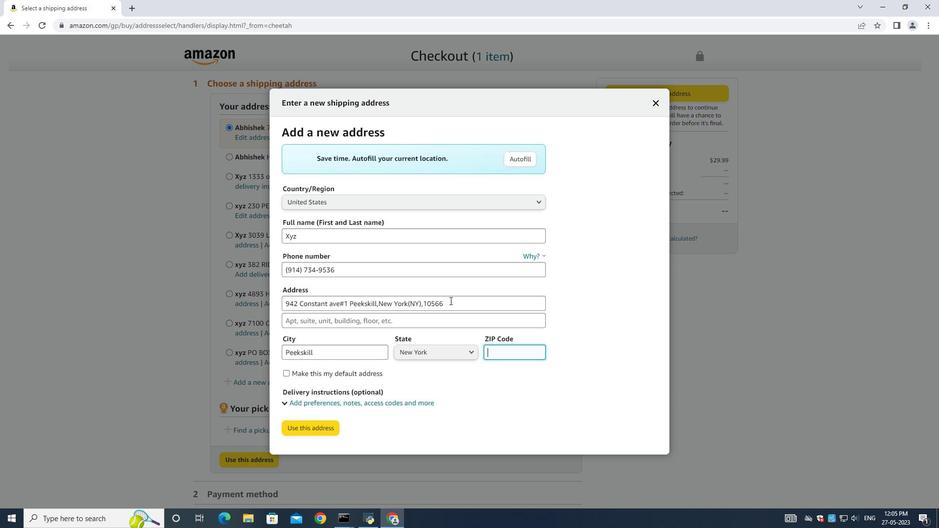 
Action: Mouse scrolled (428, 241) with delta (0, 0)
Screenshot: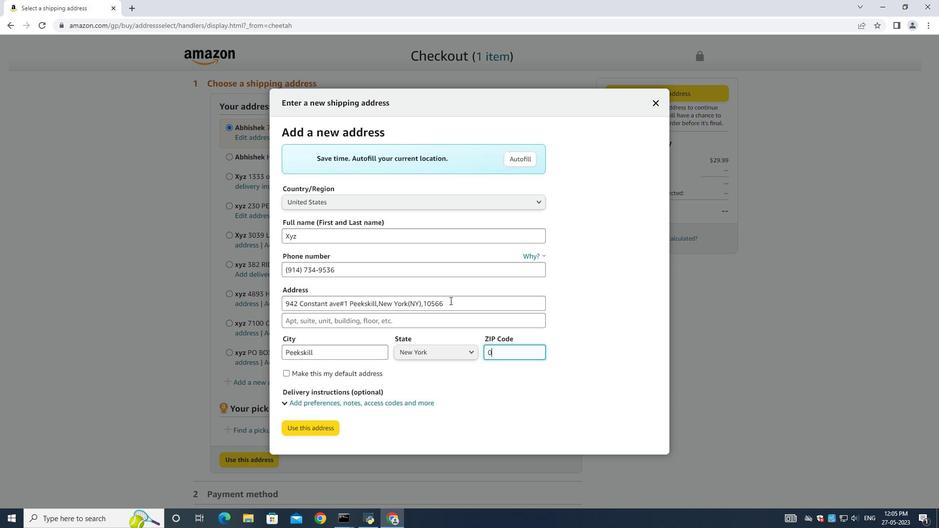 
Action: Mouse scrolled (428, 241) with delta (0, 0)
Screenshot: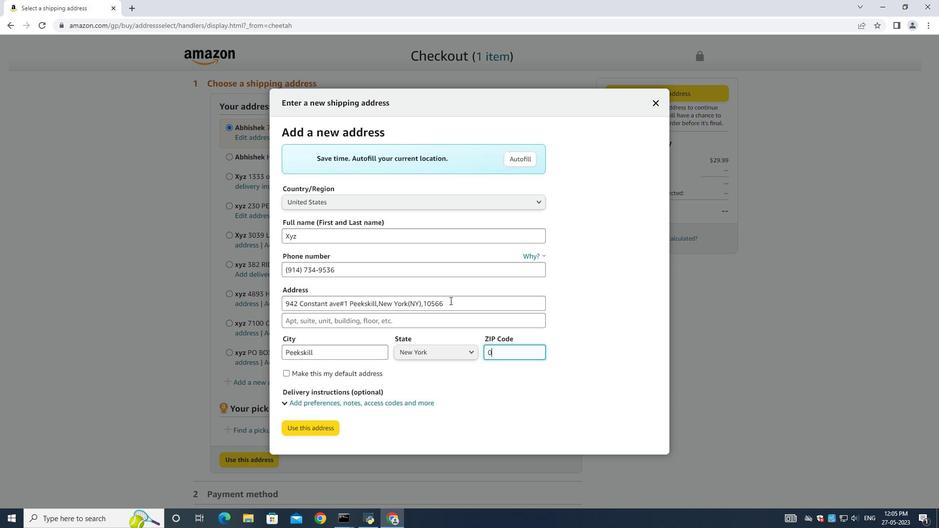 
Action: Mouse scrolled (428, 241) with delta (0, 0)
Screenshot: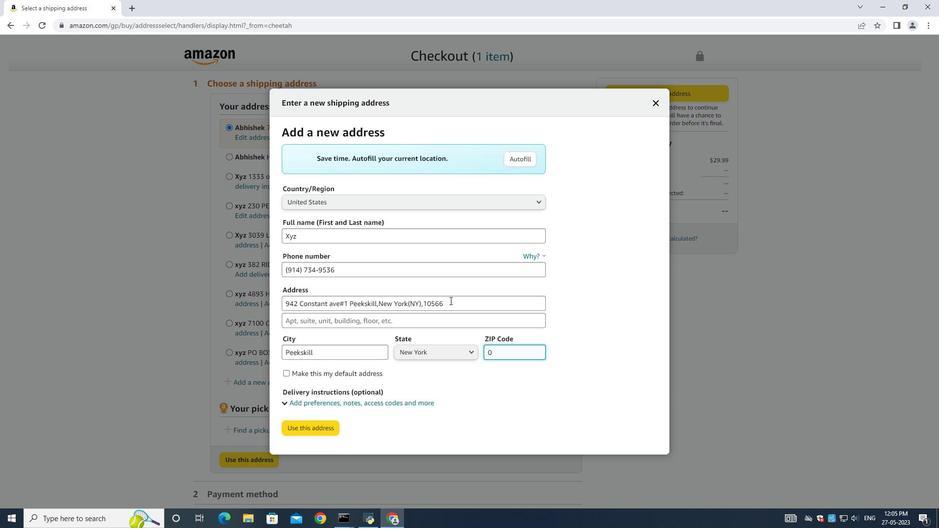 
Action: Mouse scrolled (428, 241) with delta (0, 0)
Screenshot: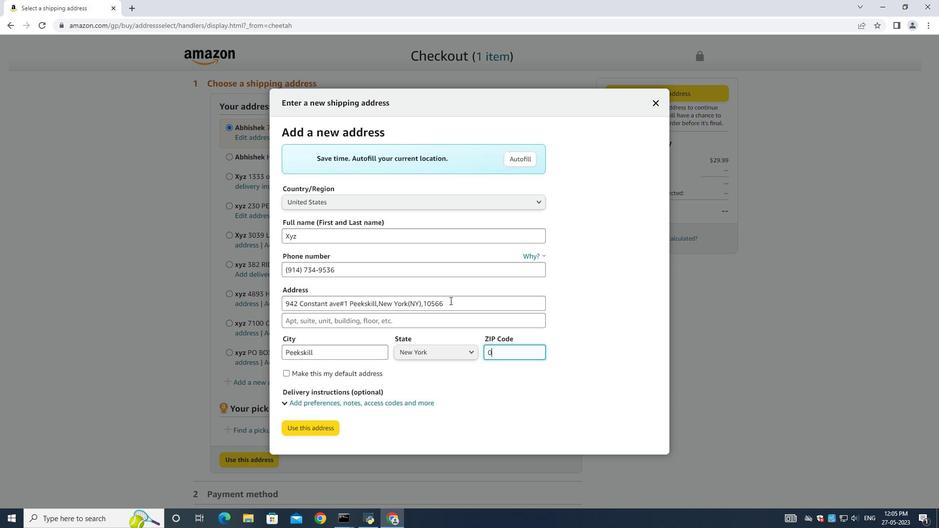
Action: Mouse scrolled (428, 241) with delta (0, 0)
Screenshot: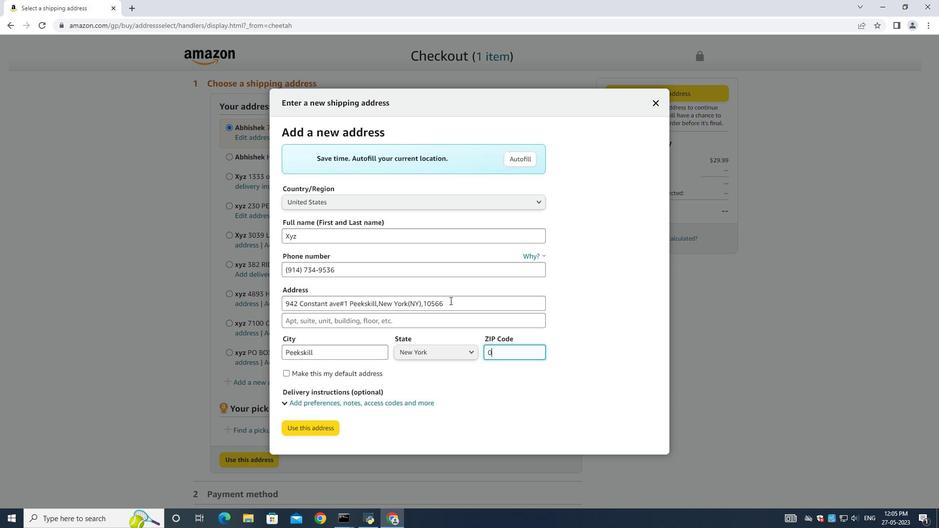 
Action: Mouse scrolled (428, 241) with delta (0, 0)
Screenshot: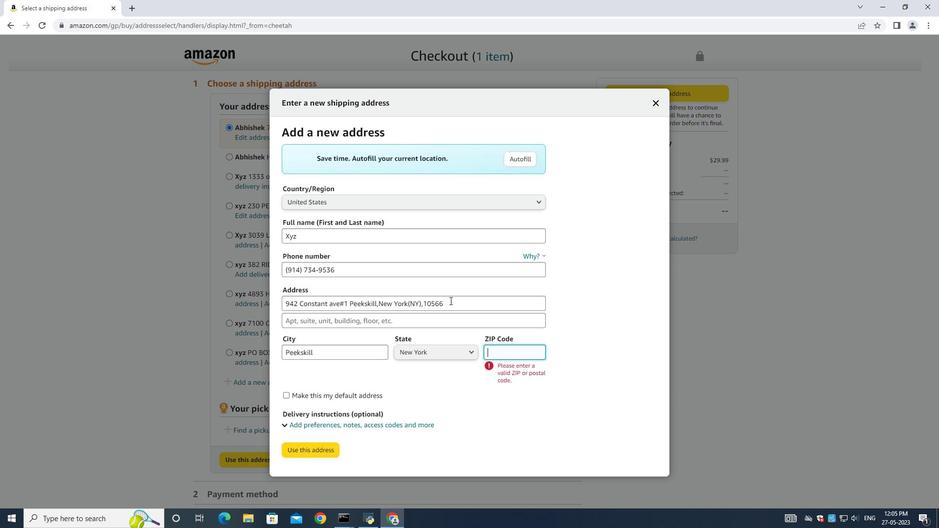 
Action: Mouse scrolled (428, 241) with delta (0, 0)
Screenshot: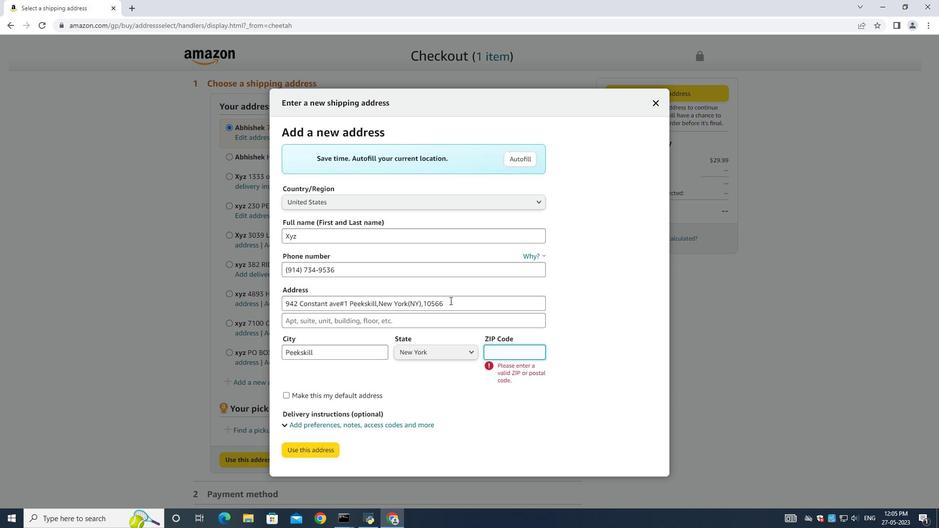 
Action: Mouse moved to (260, 245)
Screenshot: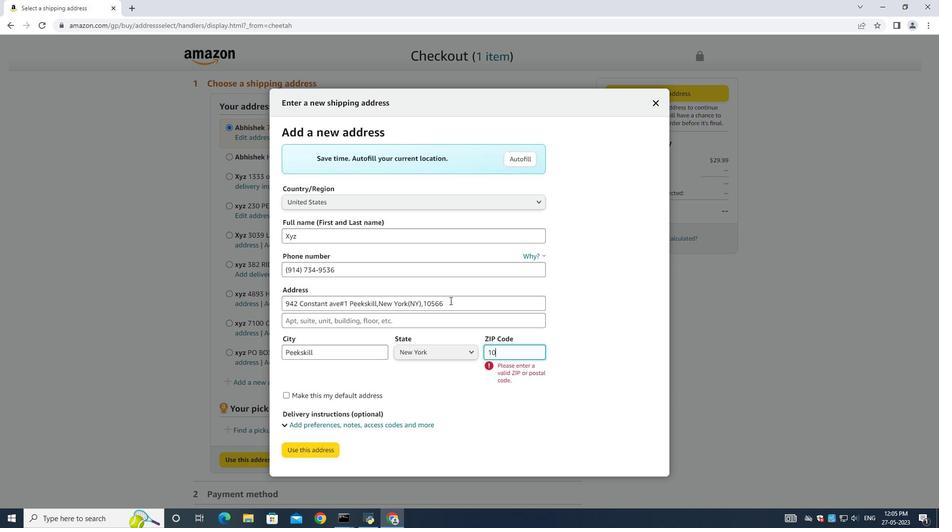 
Action: Mouse scrolled (260, 245) with delta (0, 0)
Screenshot: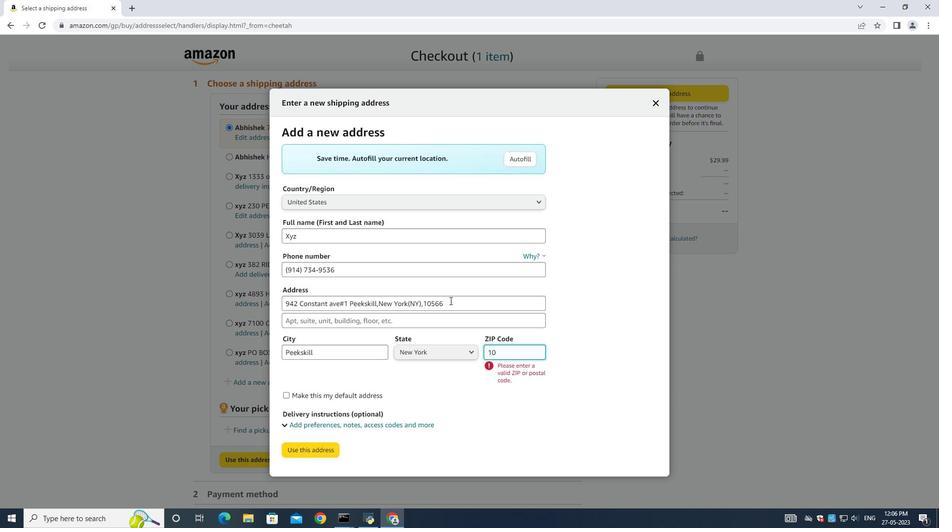 
Action: Mouse scrolled (260, 245) with delta (0, 0)
Screenshot: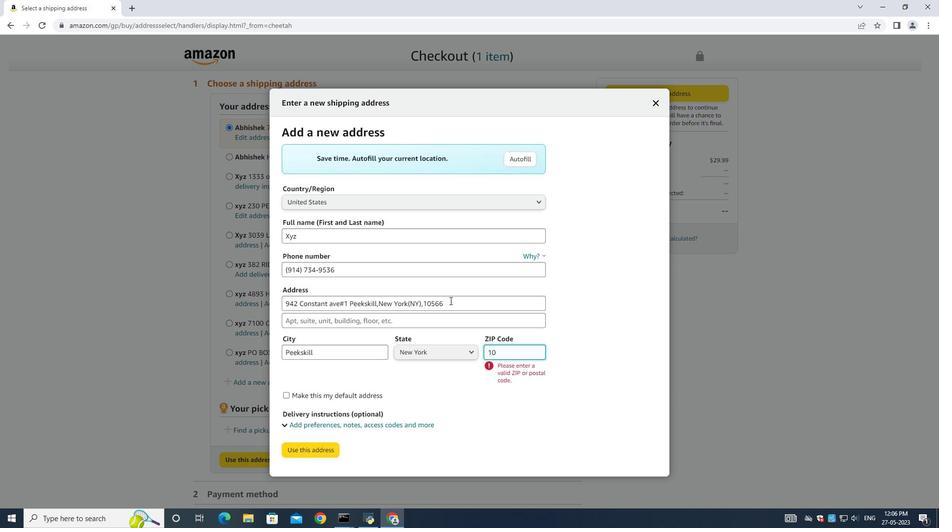 
Action: Mouse scrolled (260, 245) with delta (0, 0)
Screenshot: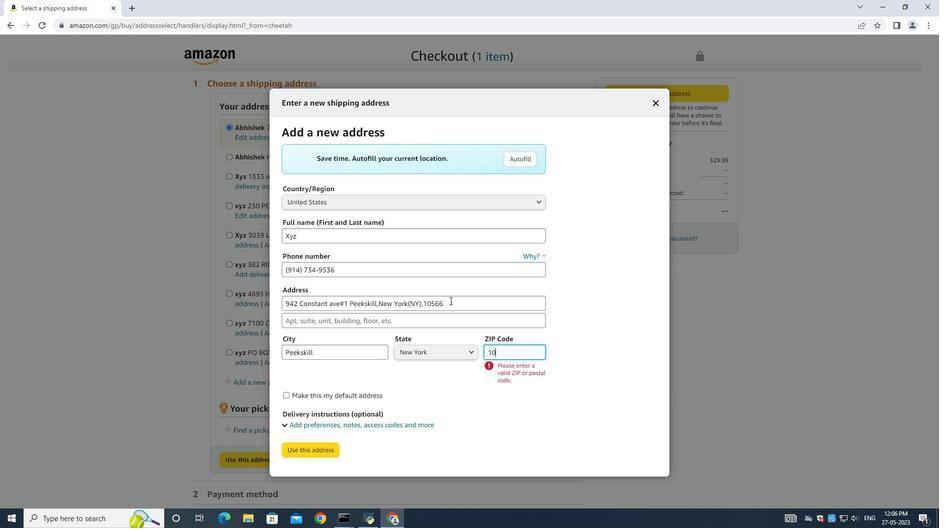 
Action: Mouse scrolled (260, 245) with delta (0, 0)
Screenshot: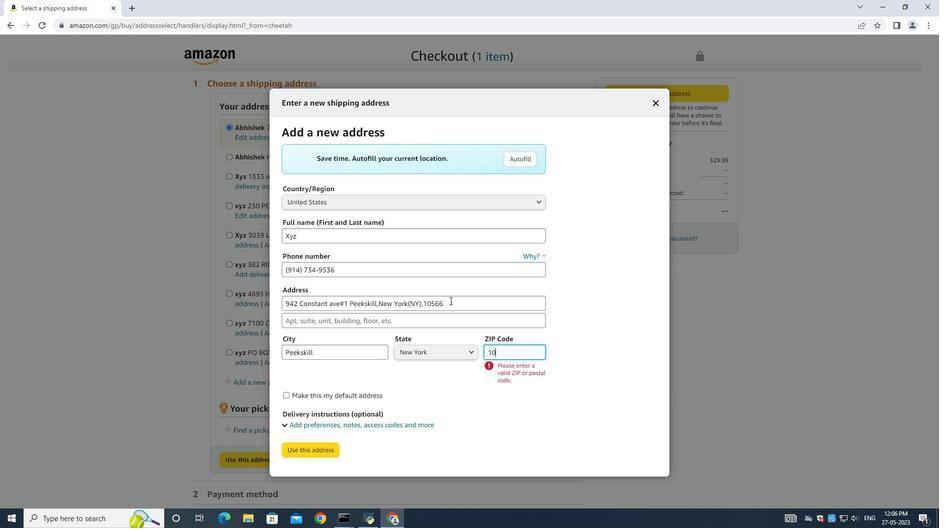 
Action: Mouse scrolled (260, 245) with delta (0, 0)
Screenshot: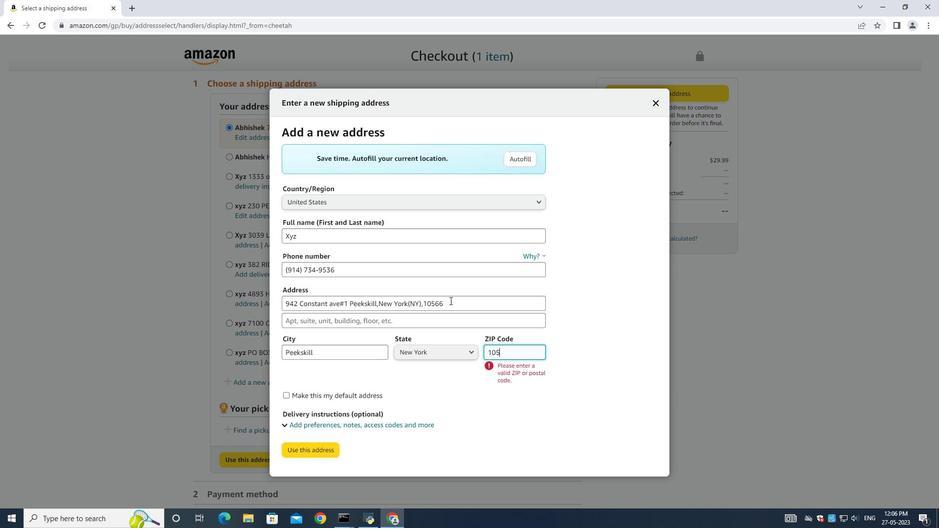 
Action: Mouse scrolled (260, 245) with delta (0, 0)
Screenshot: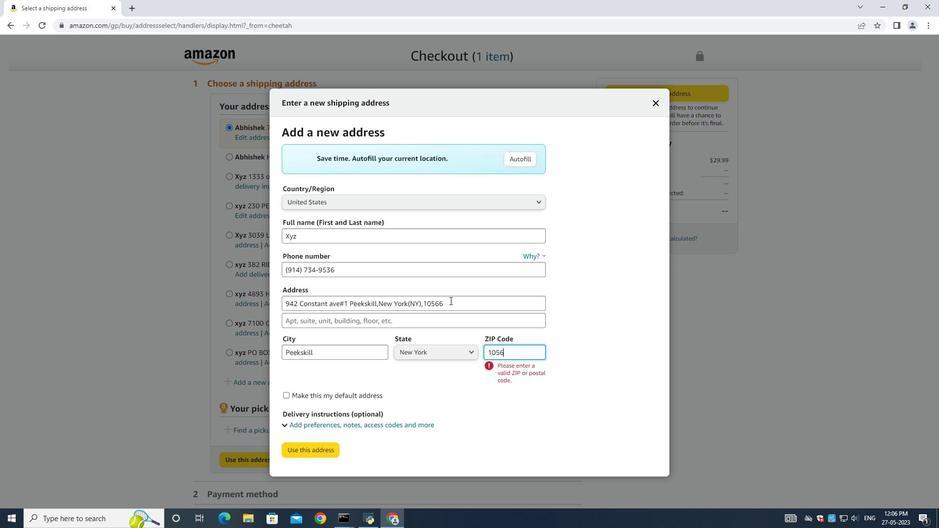 
Action: Mouse moved to (260, 245)
Screenshot: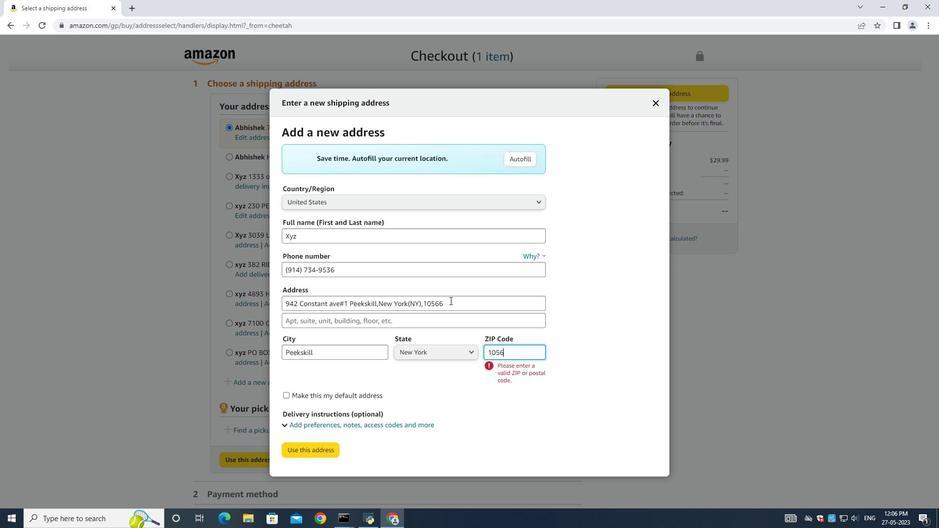 
Action: Mouse scrolled (260, 245) with delta (0, 0)
Screenshot: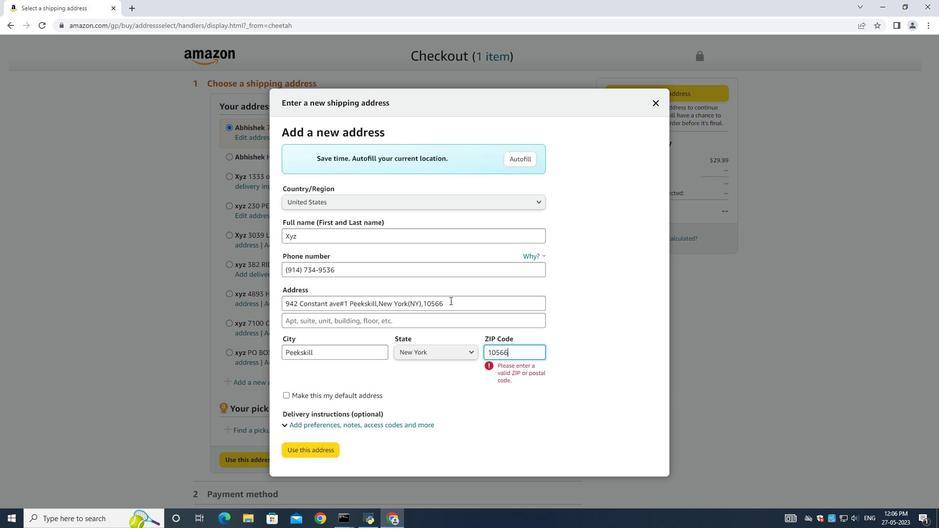 
Action: Mouse moved to (261, 245)
Screenshot: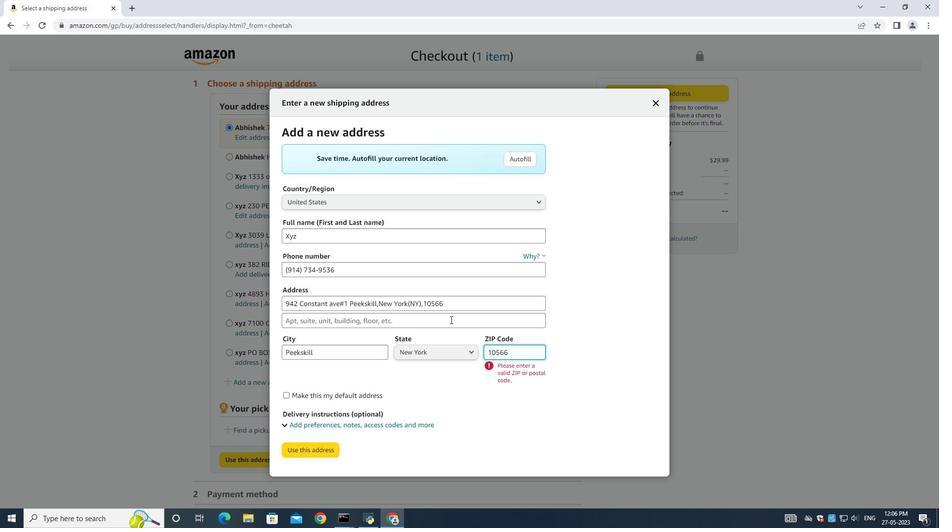 
Action: Mouse scrolled (261, 245) with delta (0, 0)
Screenshot: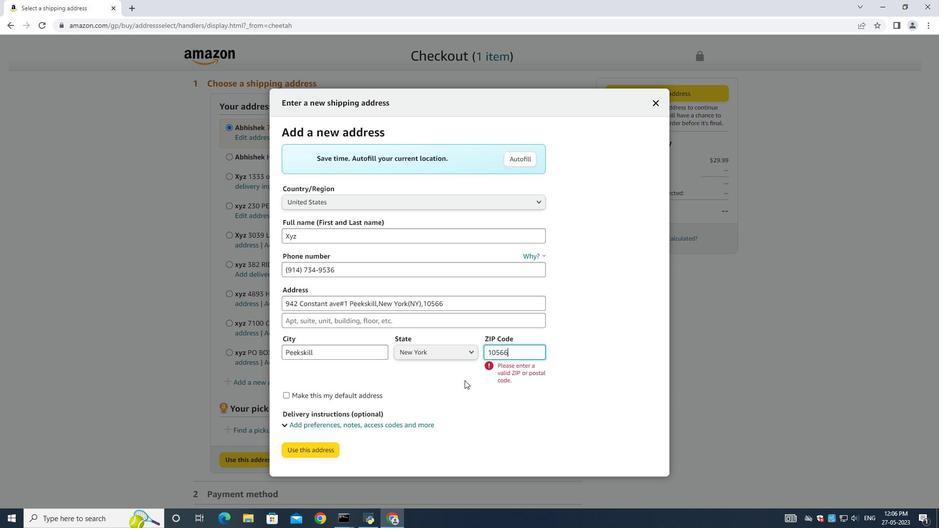
Action: Mouse scrolled (261, 245) with delta (0, 0)
Screenshot: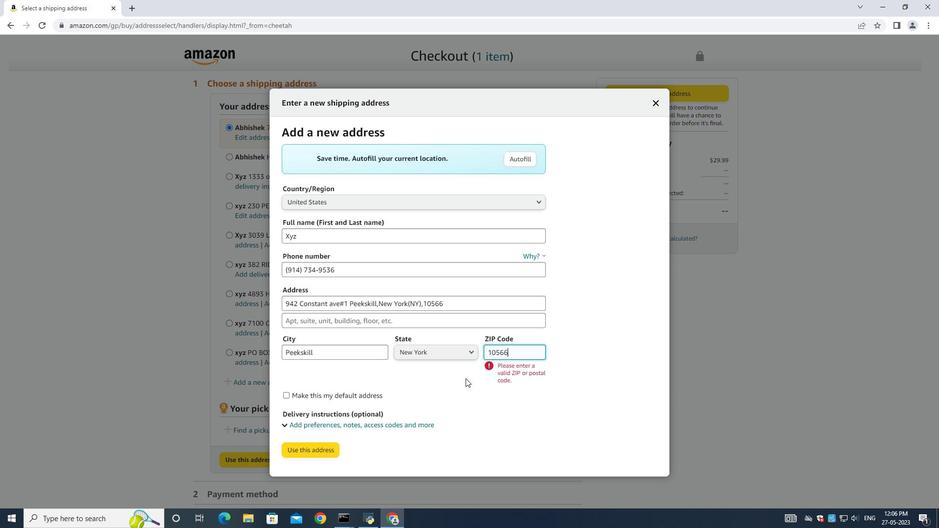 
Action: Mouse scrolled (261, 245) with delta (0, 0)
Screenshot: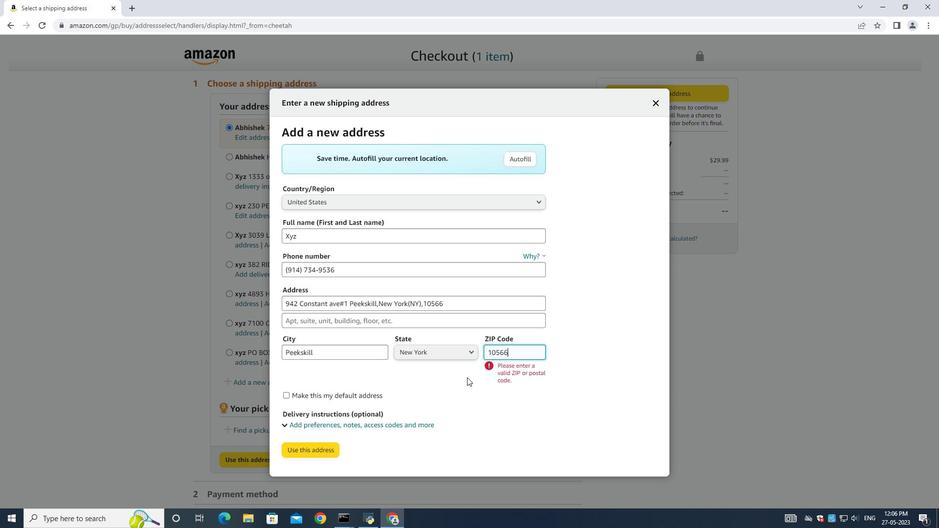 
Action: Mouse scrolled (261, 245) with delta (0, 0)
Screenshot: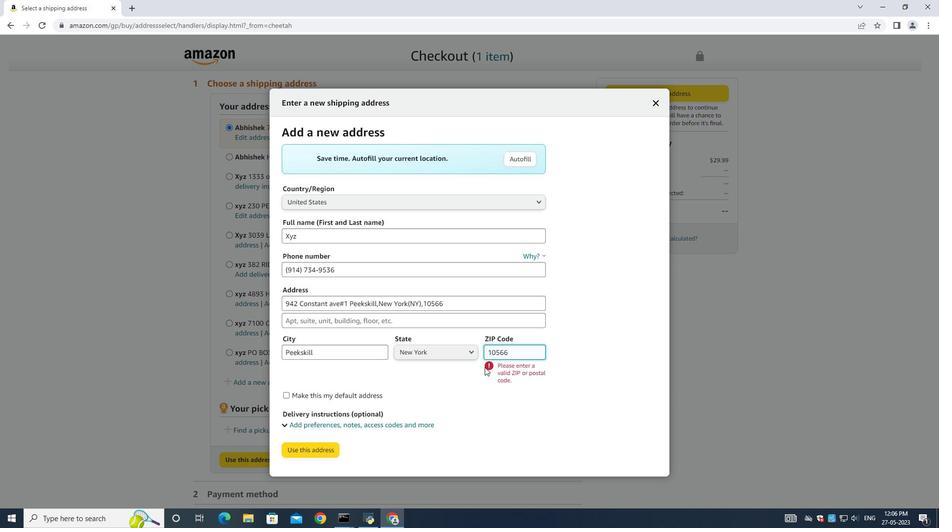 
Action: Mouse scrolled (261, 245) with delta (0, 0)
Screenshot: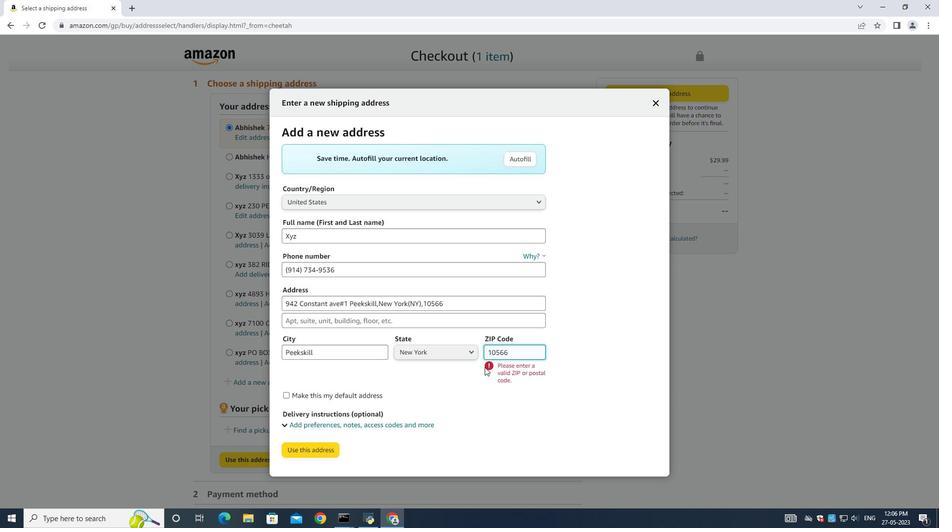 
Action: Mouse moved to (379, 188)
Screenshot: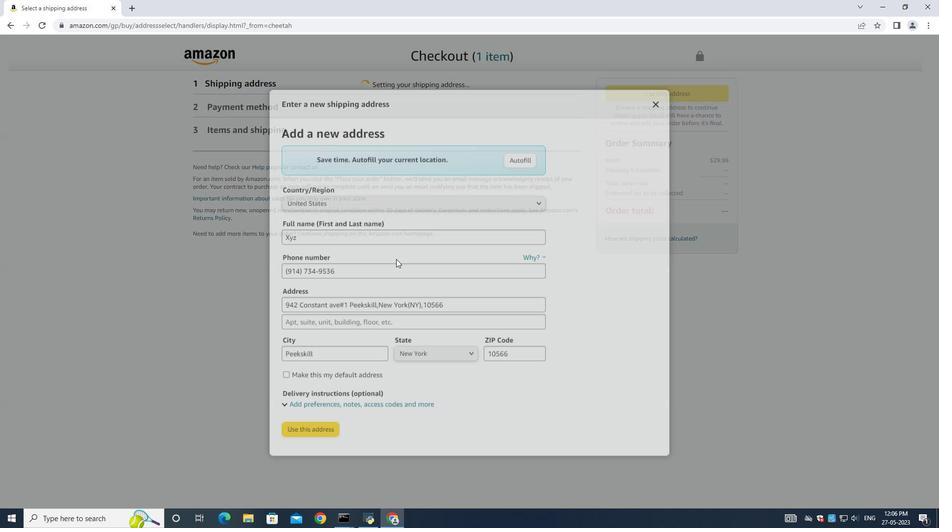 
Action: Mouse scrolled (379, 188) with delta (0, 0)
Screenshot: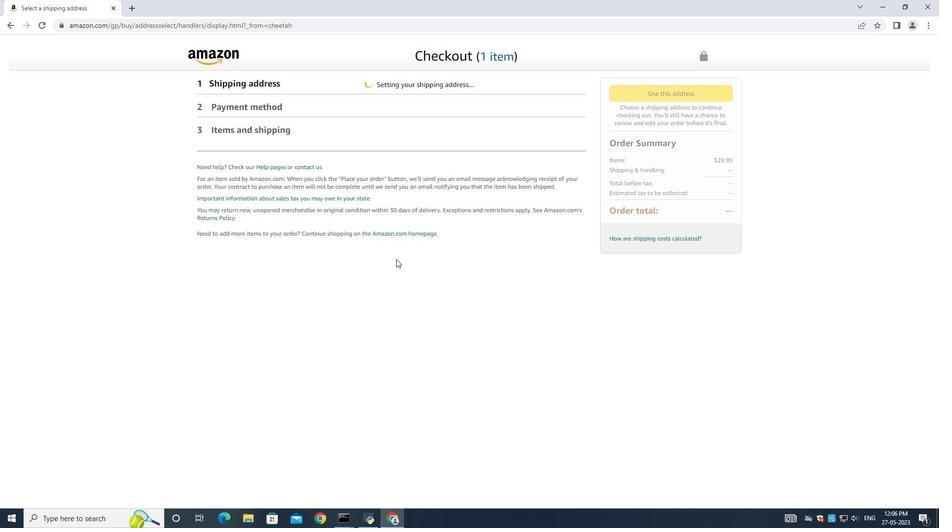 
Action: Mouse scrolled (379, 188) with delta (0, 0)
Screenshot: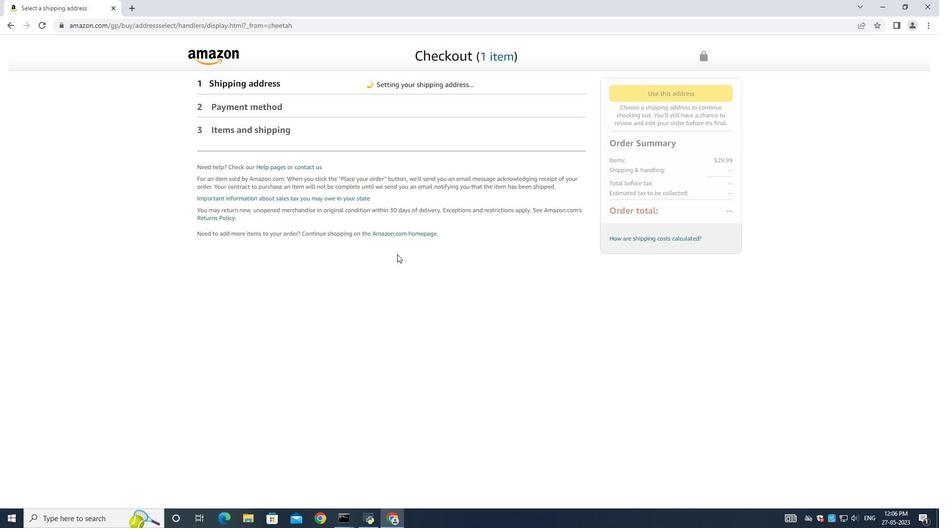 
Action: Mouse moved to (327, 207)
Screenshot: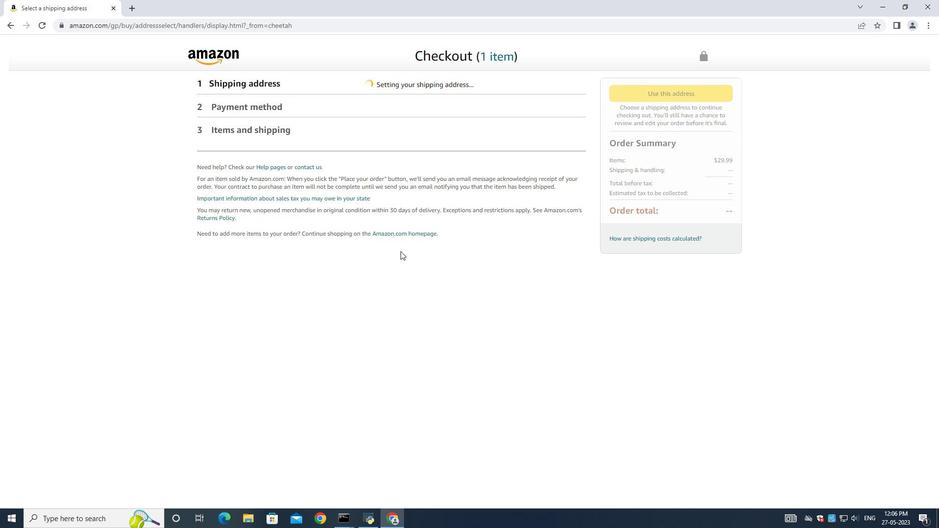 
Action: Mouse scrolled (327, 206) with delta (0, 0)
Screenshot: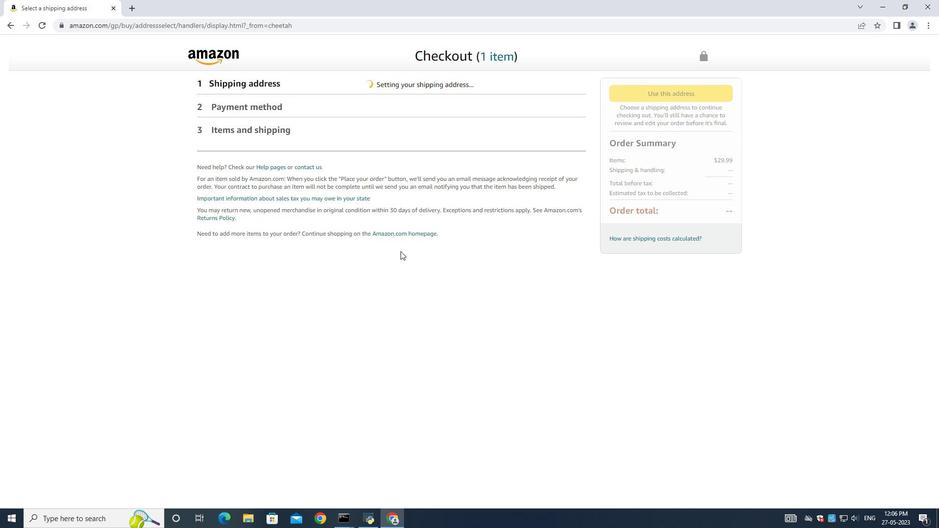 
Action: Mouse moved to (406, 225)
Screenshot: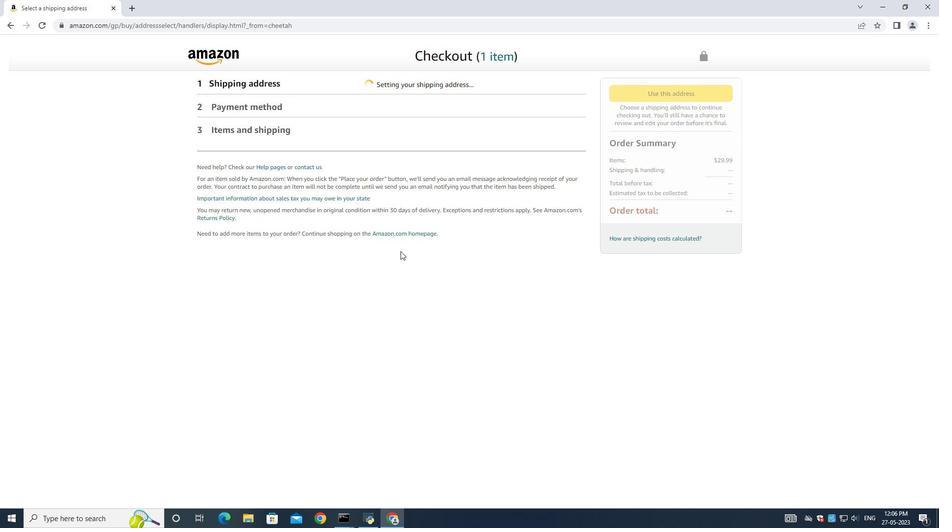 
Action: Mouse scrolled (406, 225) with delta (0, 0)
Screenshot: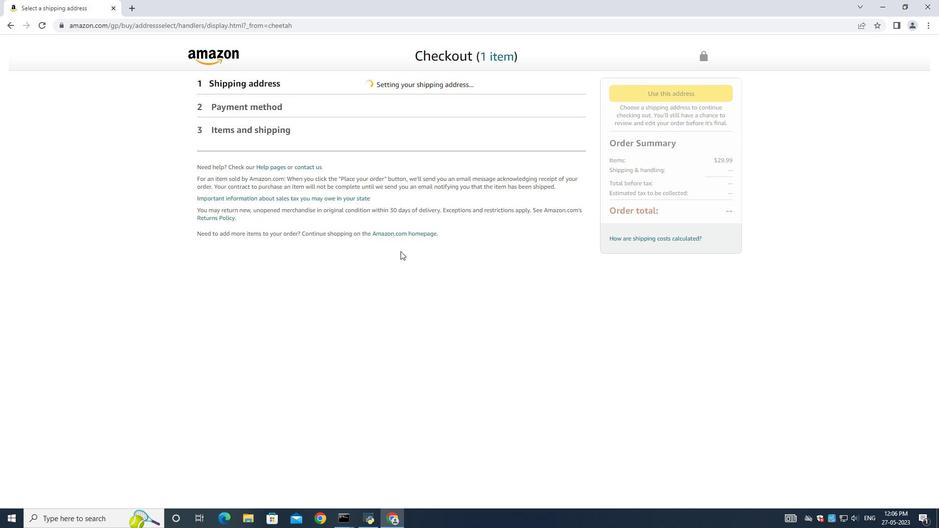 
Action: Mouse scrolled (406, 225) with delta (0, 0)
Screenshot: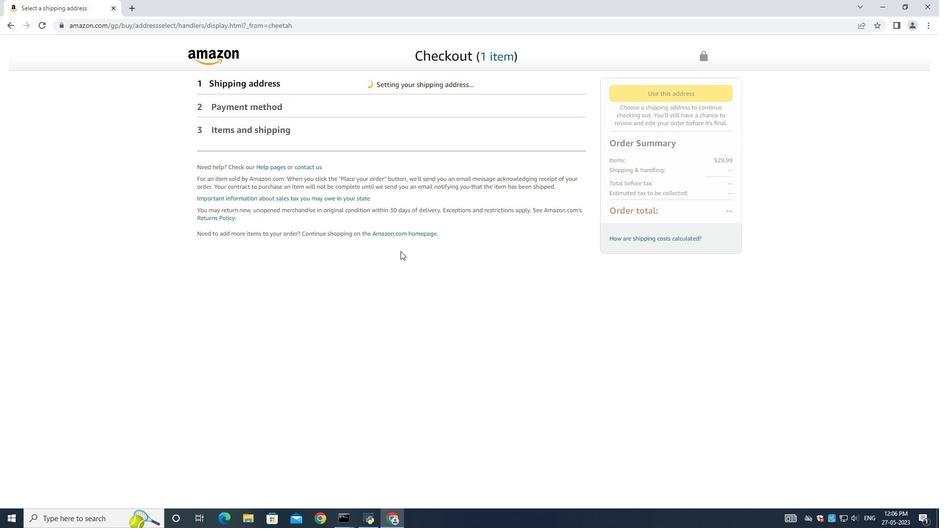 
Action: Mouse moved to (449, 227)
Screenshot: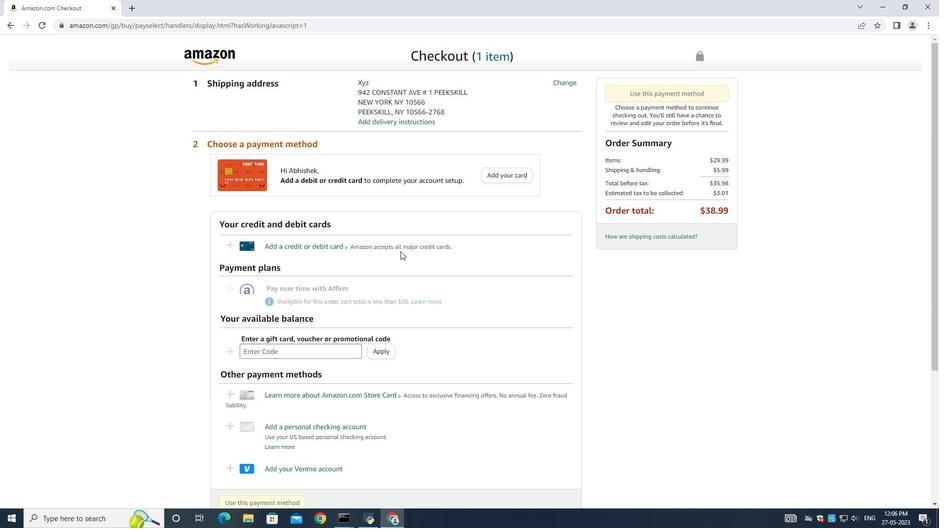 
Action: Mouse scrolled (449, 227) with delta (0, 0)
Screenshot: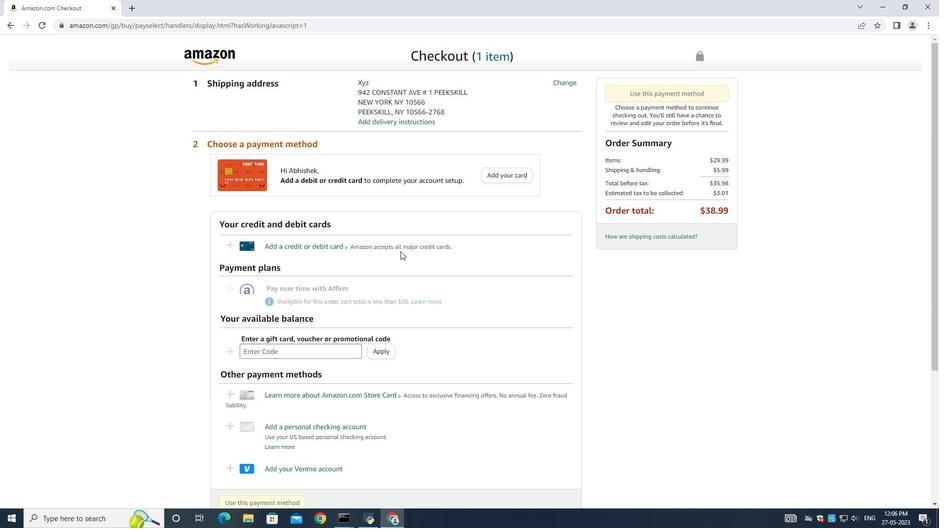 
Action: Mouse moved to (458, 301)
Screenshot: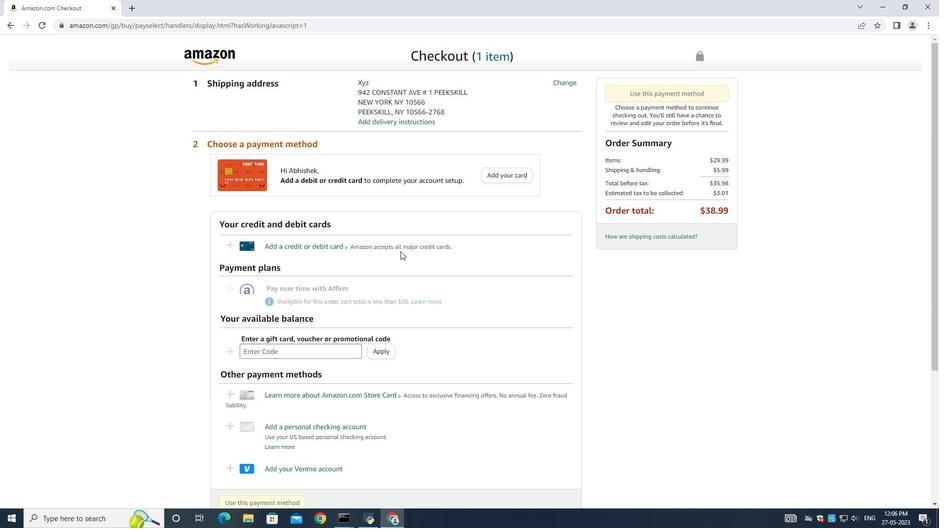 
Action: Mouse scrolled (458, 300) with delta (0, 0)
Screenshot: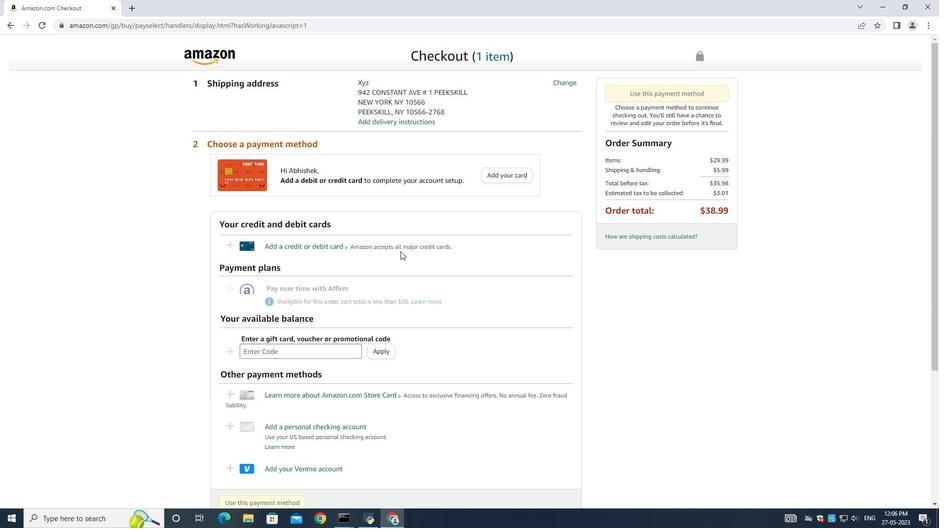 
Action: Mouse moved to (438, 281)
Screenshot: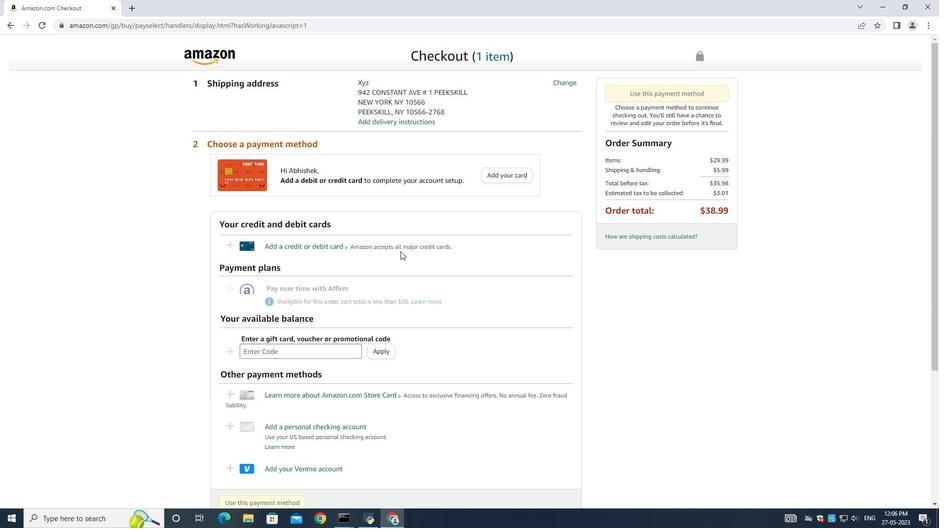 
Action: Mouse scrolled (438, 280) with delta (0, 0)
Screenshot: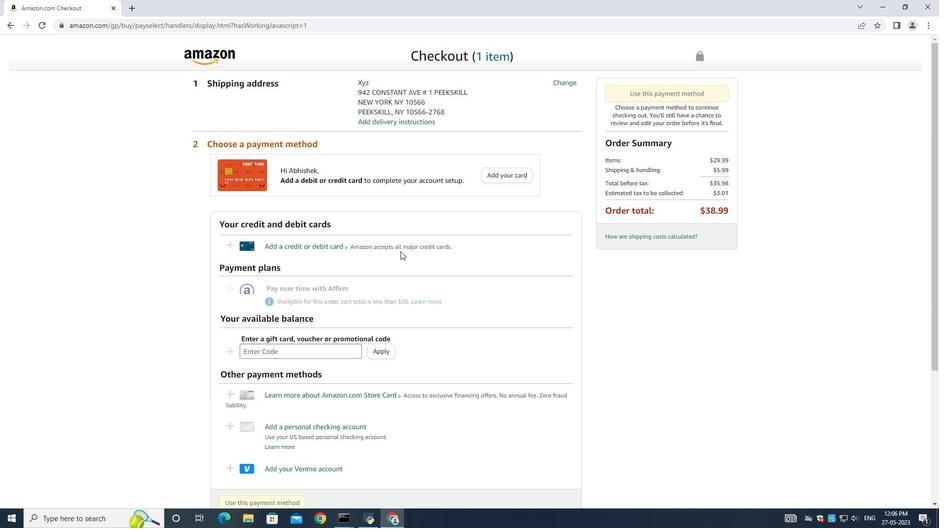 
Action: Mouse moved to (413, 291)
Screenshot: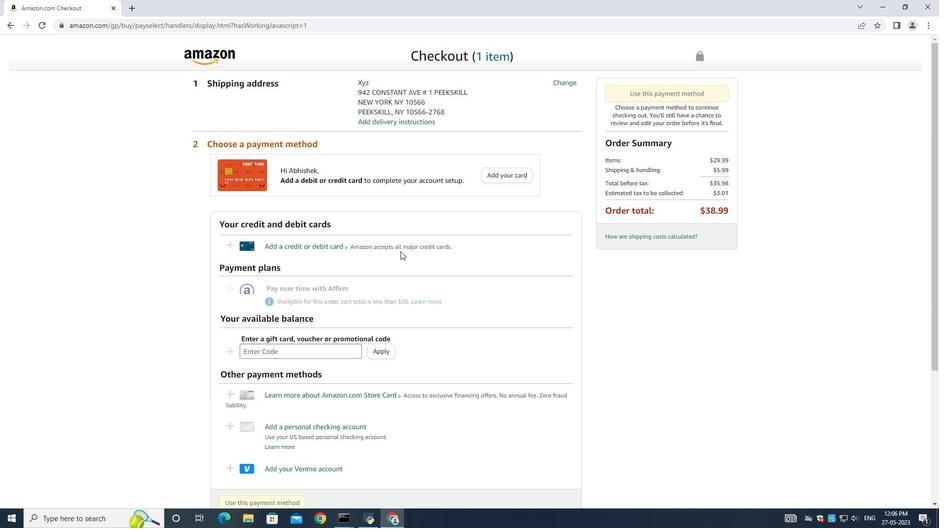 
Action: Mouse scrolled (413, 290) with delta (0, 0)
Screenshot: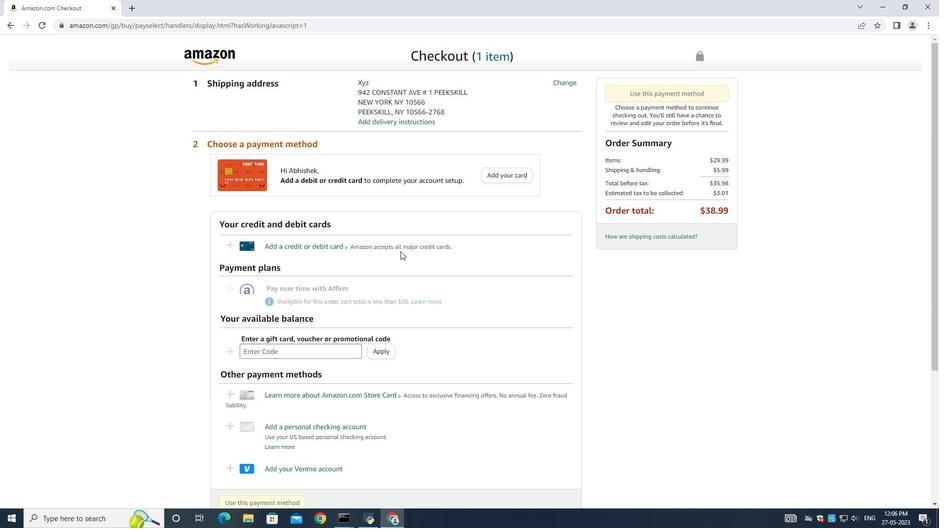 
Action: Mouse scrolled (413, 290) with delta (0, 0)
Screenshot: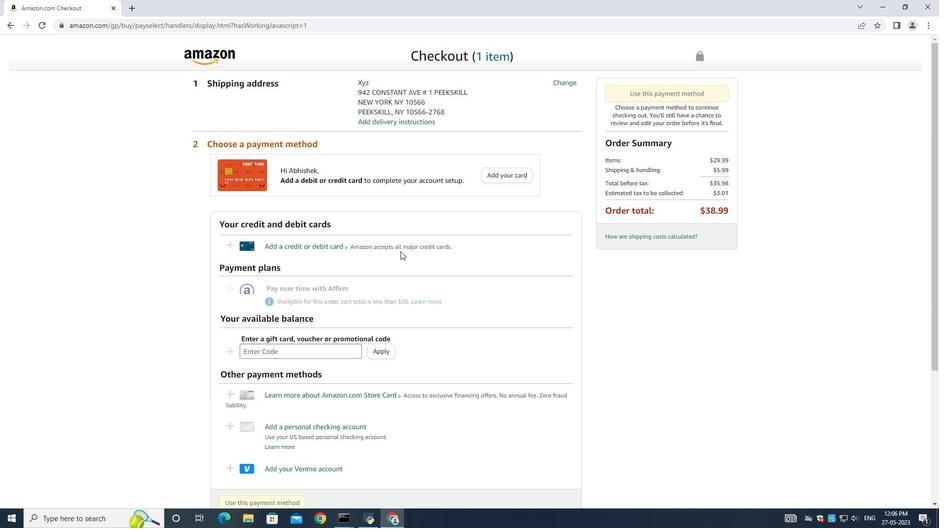 
Action: Mouse moved to (375, 269)
Screenshot: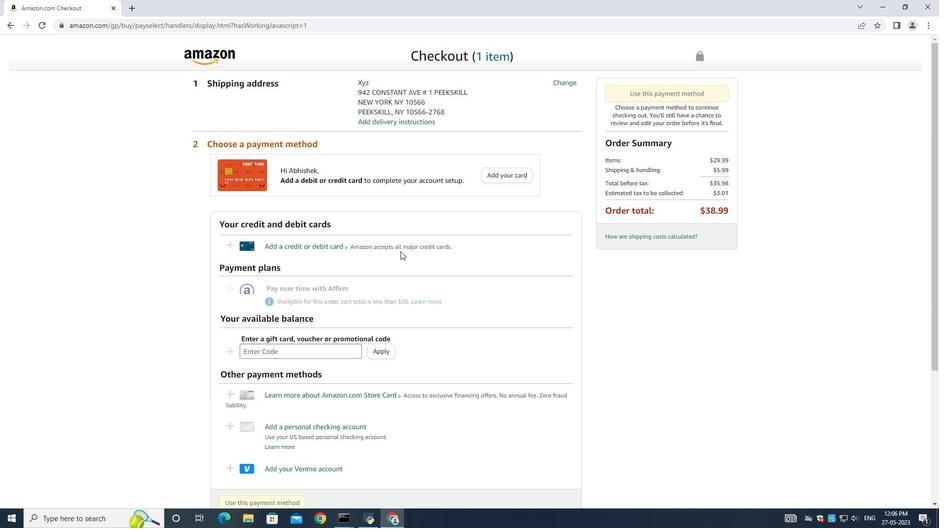 
Action: Mouse scrolled (375, 268) with delta (0, 0)
Screenshot: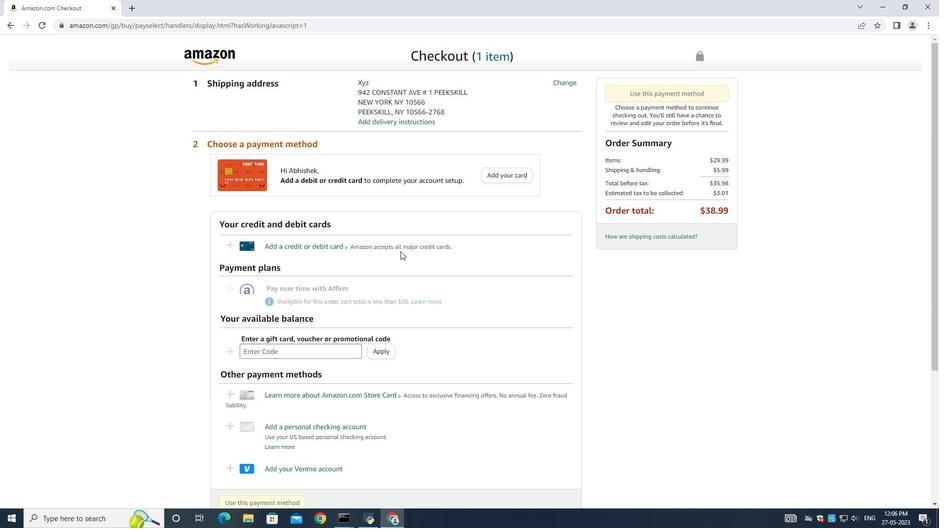 
Action: Mouse scrolled (375, 268) with delta (0, 0)
Screenshot: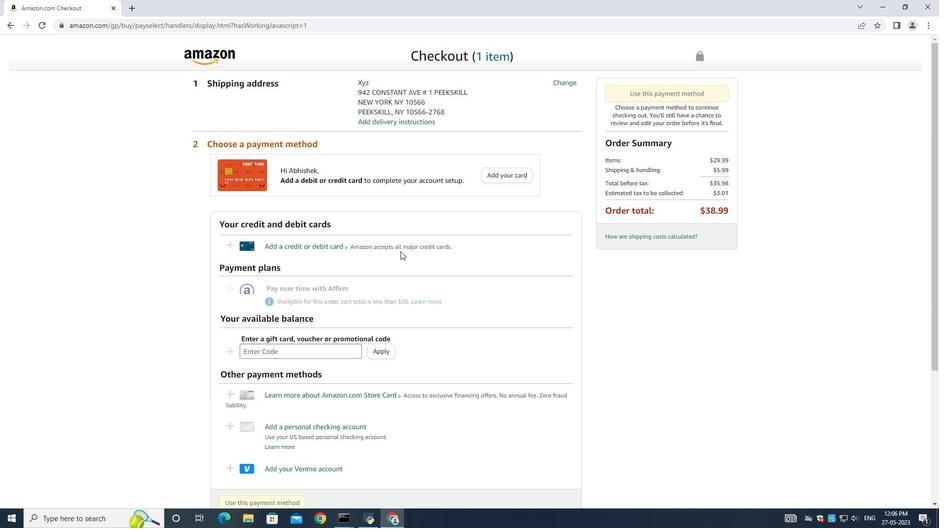 
Action: Mouse scrolled (375, 268) with delta (0, 0)
Screenshot: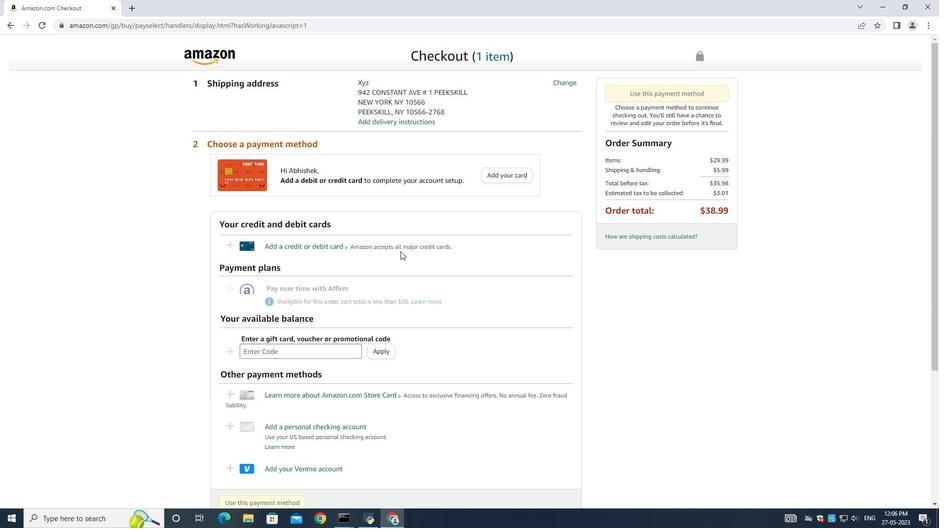 
Action: Mouse scrolled (375, 268) with delta (0, 0)
Screenshot: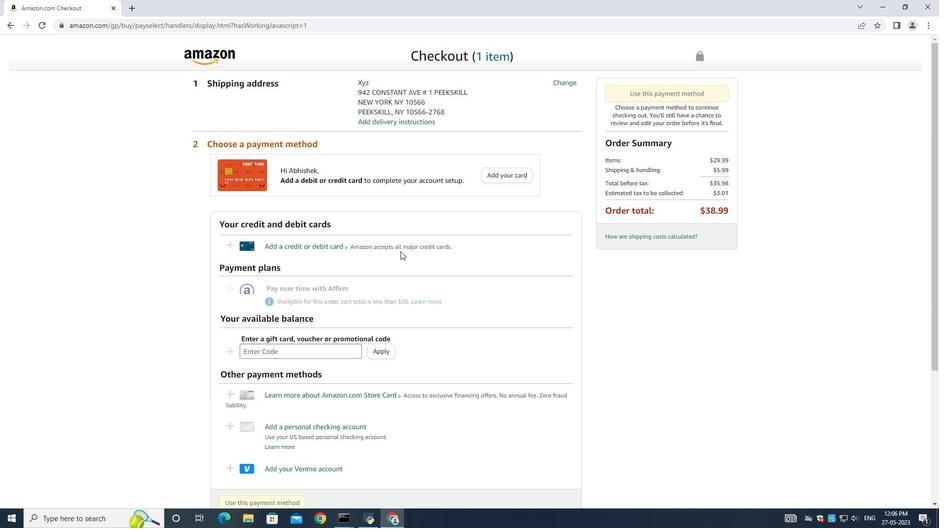 
Action: Mouse scrolled (375, 268) with delta (0, 0)
Screenshot: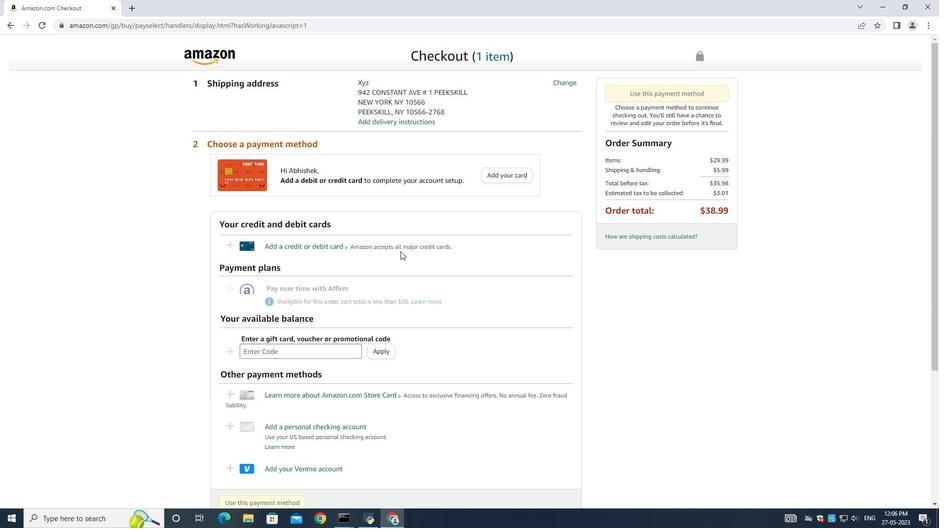 
Action: Mouse scrolled (375, 268) with delta (0, 0)
Screenshot: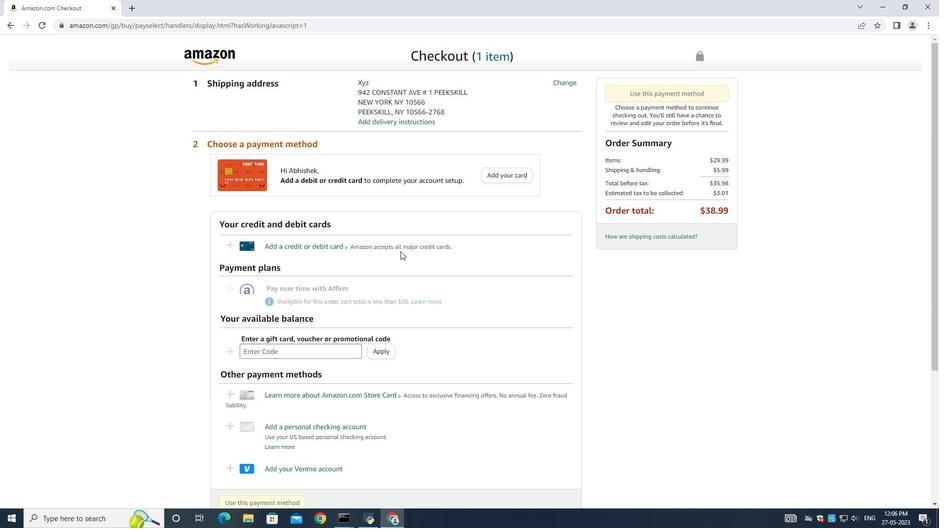 
Action: Mouse scrolled (375, 268) with delta (0, 0)
Screenshot: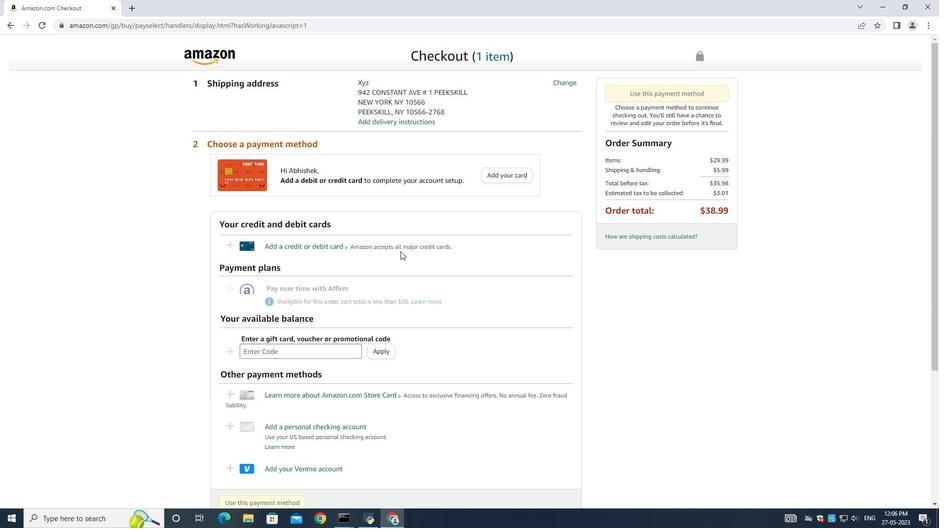 
Action: Mouse scrolled (375, 268) with delta (0, 0)
Screenshot: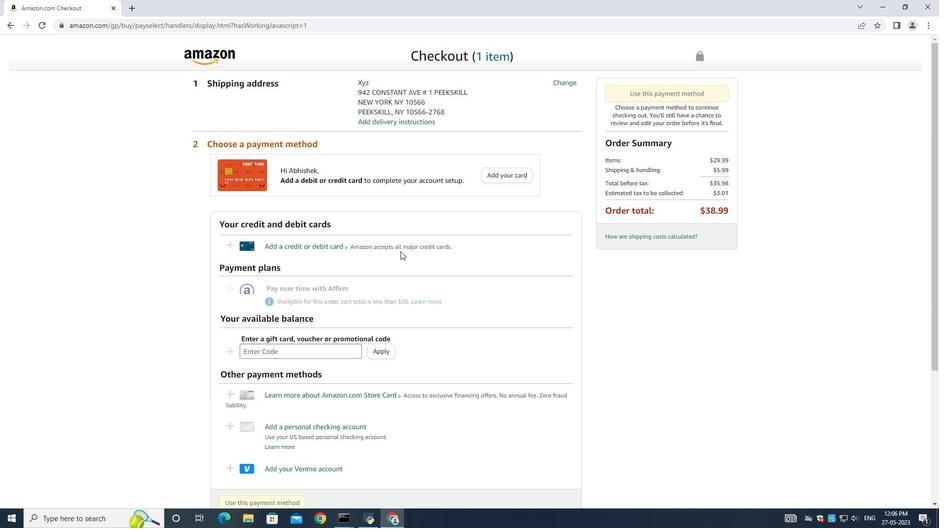 
Action: Mouse scrolled (375, 268) with delta (0, 0)
Screenshot: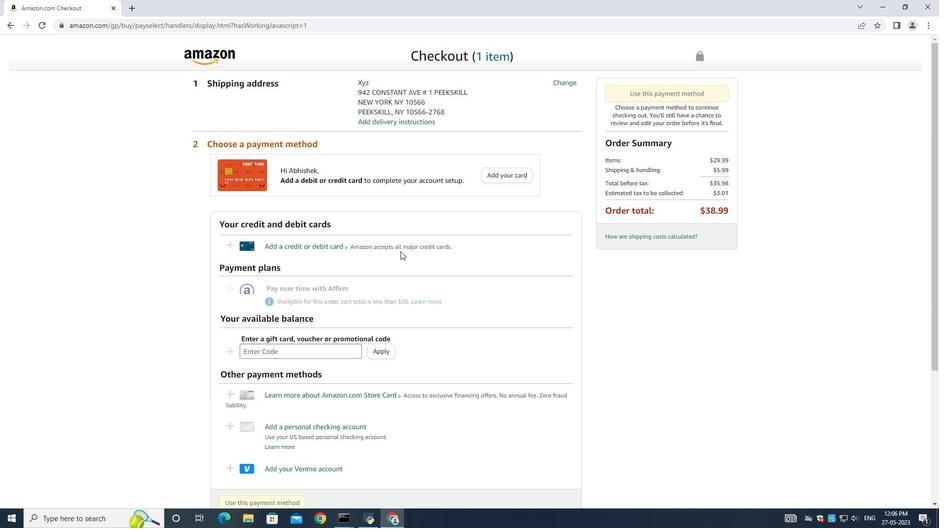 
Action: Mouse moved to (375, 268)
Screenshot: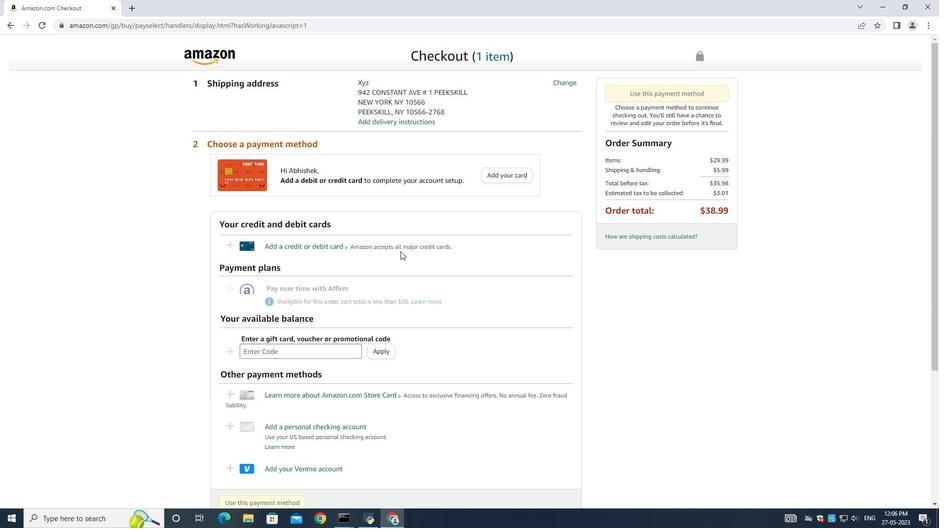 
Action: Mouse scrolled (375, 268) with delta (0, 0)
Screenshot: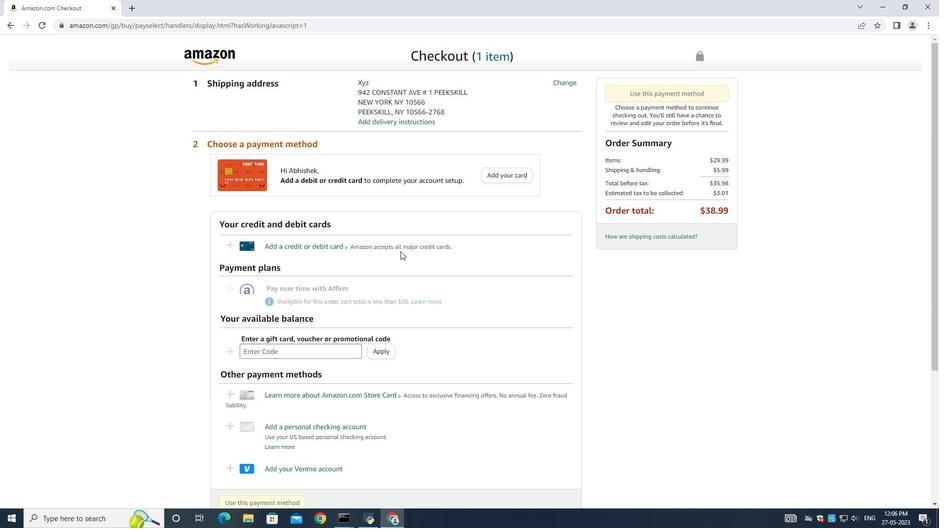 
Action: Mouse scrolled (375, 268) with delta (0, 0)
Screenshot: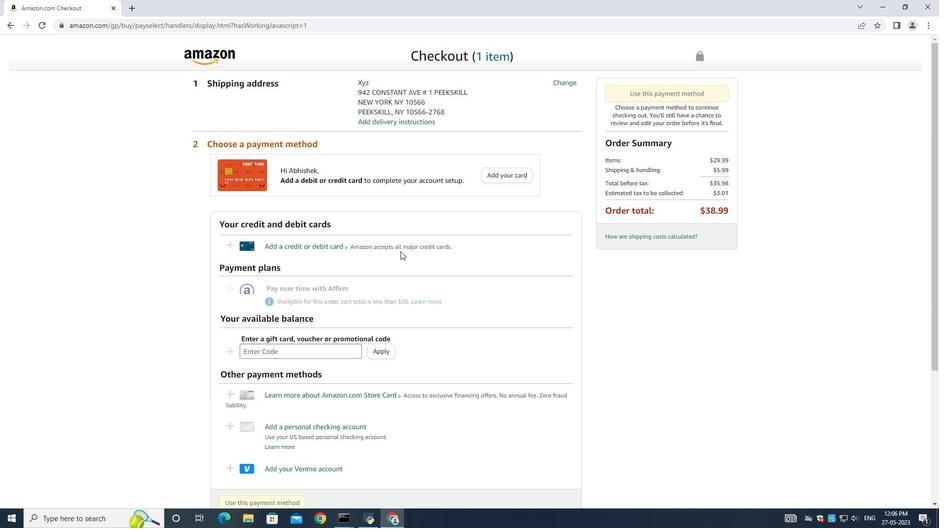 
Action: Mouse scrolled (375, 268) with delta (0, 0)
Screenshot: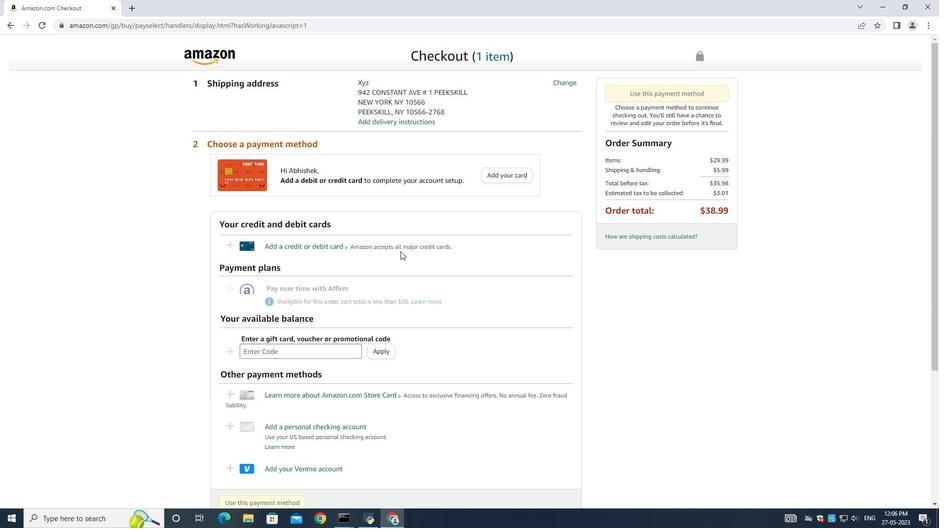 
Action: Mouse scrolled (375, 268) with delta (0, 0)
Screenshot: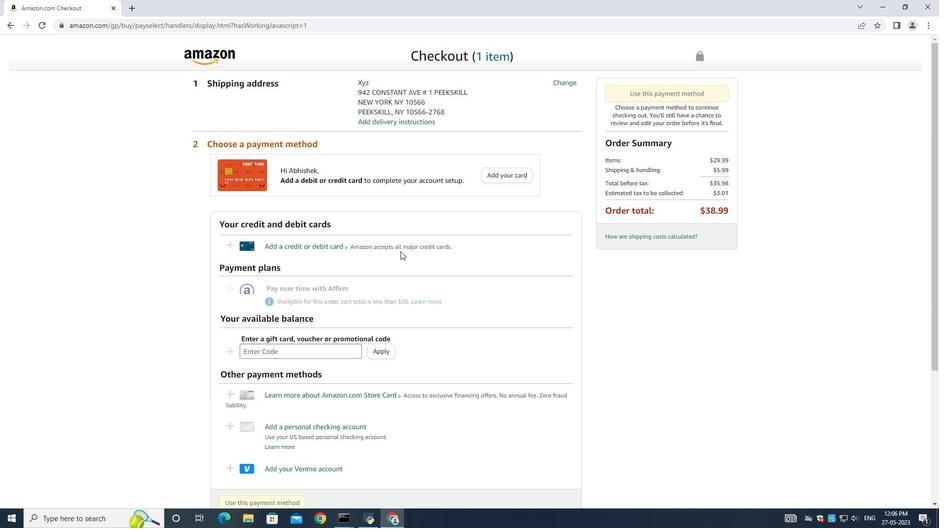 
Action: Mouse moved to (496, 199)
Screenshot: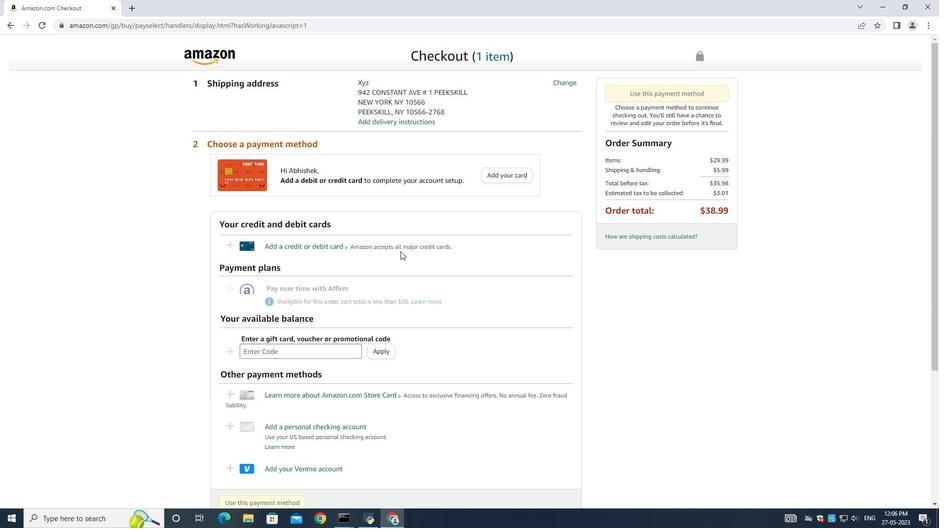 
Action: Mouse scrolled (496, 198) with delta (0, 0)
Screenshot: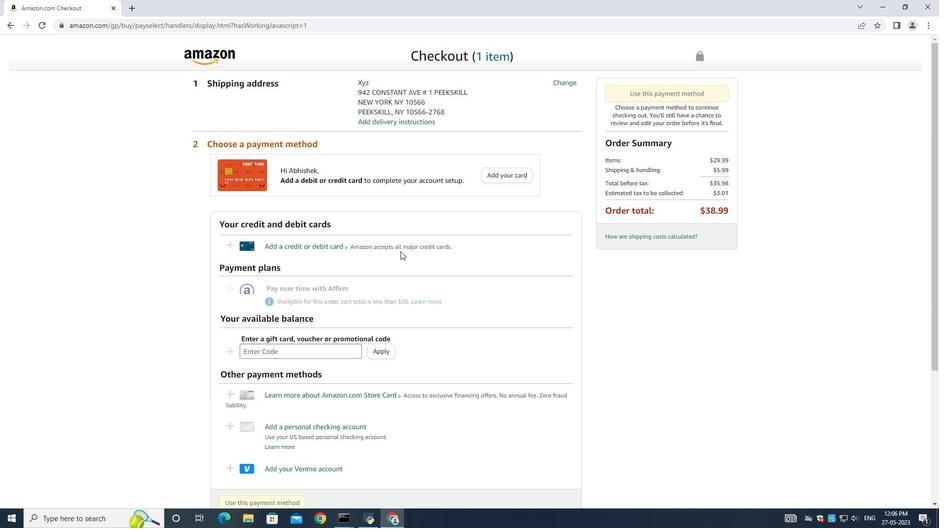 
Action: Mouse scrolled (496, 198) with delta (0, 0)
Screenshot: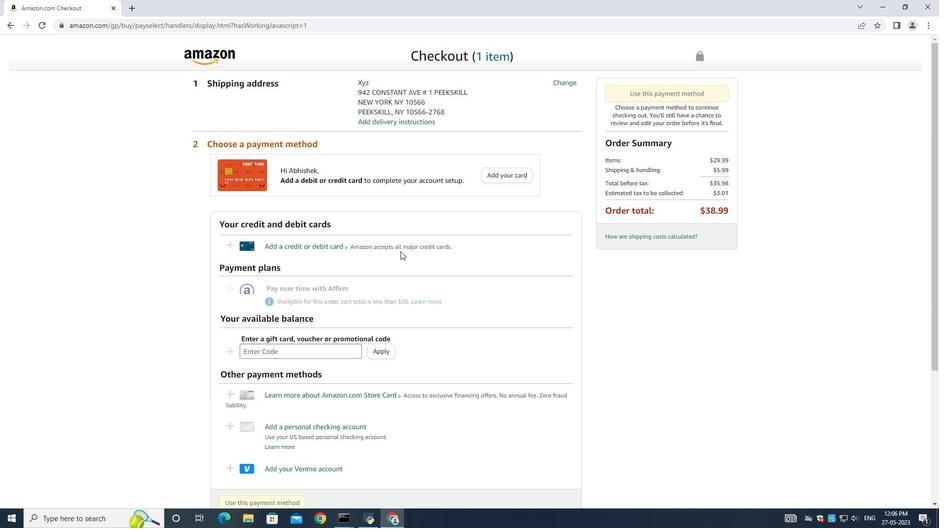
Action: Mouse scrolled (496, 198) with delta (0, 0)
Screenshot: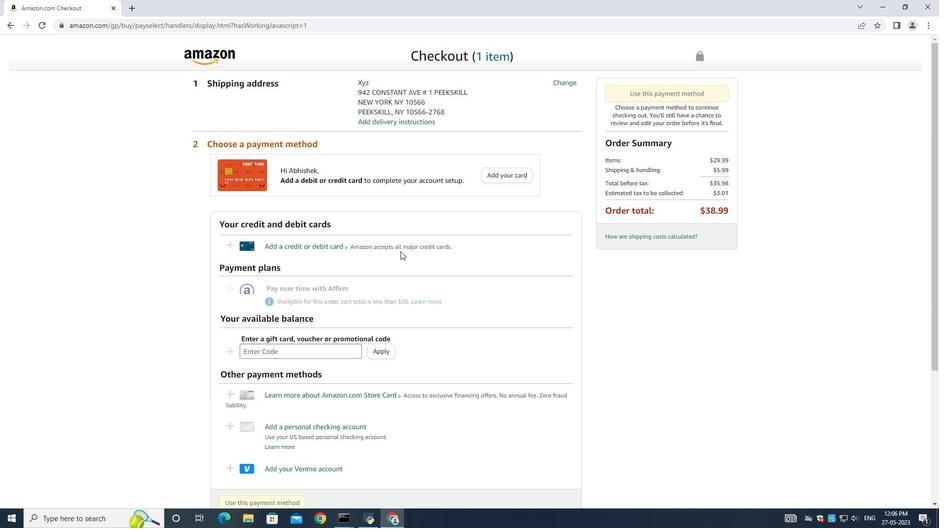 
Action: Mouse scrolled (496, 198) with delta (0, 0)
Screenshot: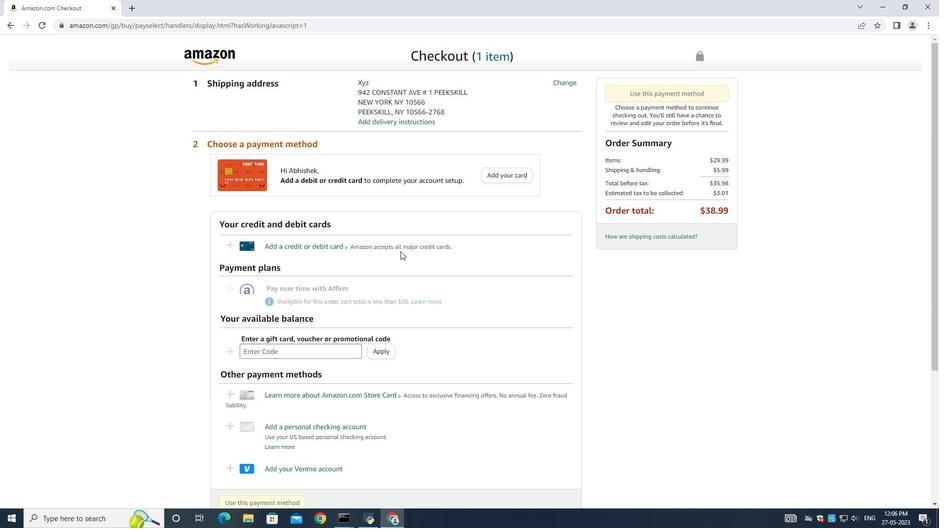 
Action: Mouse scrolled (496, 198) with delta (0, 0)
Screenshot: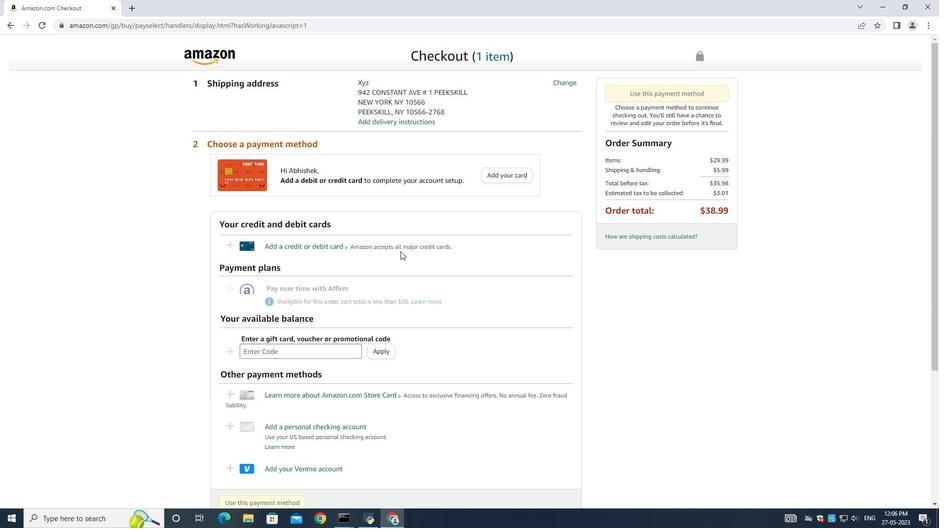 
Action: Mouse moved to (182, 272)
Screenshot: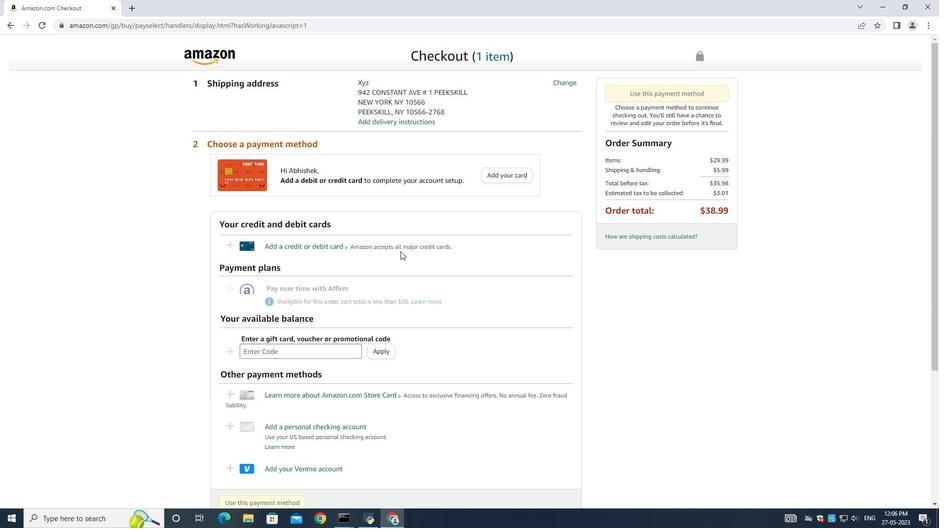 
Action: Mouse scrolled (182, 272) with delta (0, 0)
Screenshot: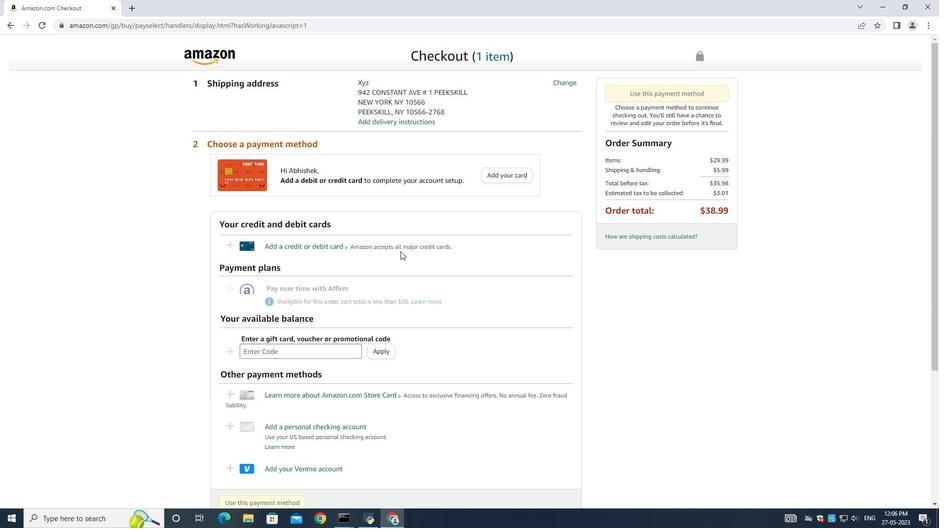 
Action: Mouse moved to (264, 251)
Screenshot: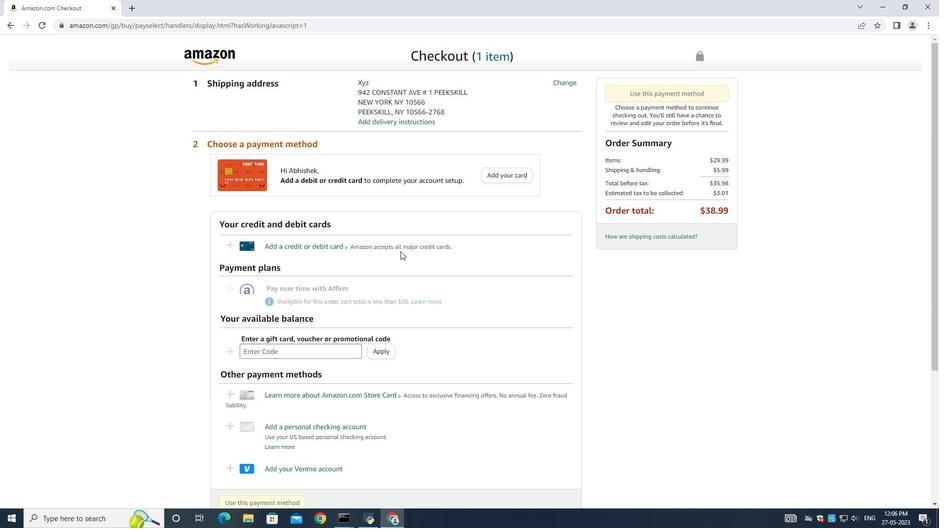 
Action: Mouse scrolled (264, 251) with delta (0, 0)
Screenshot: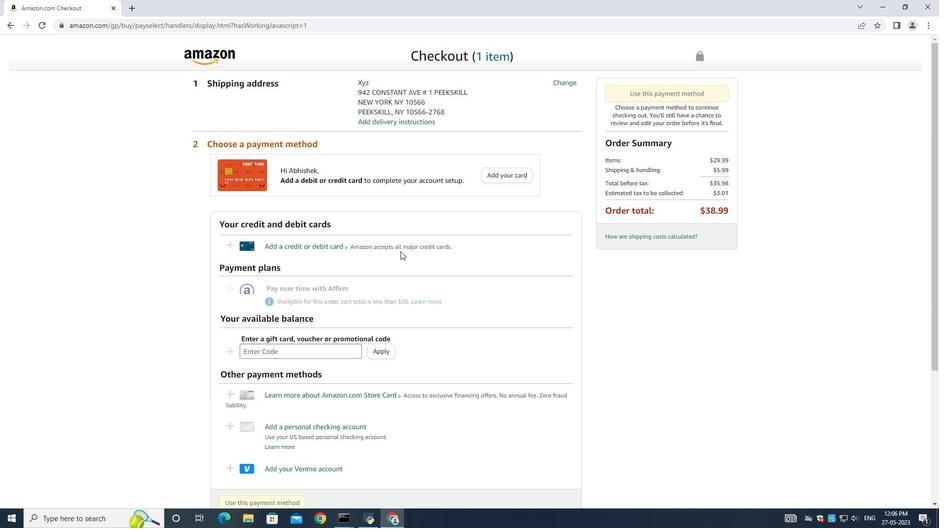 
Action: Mouse moved to (267, 251)
Screenshot: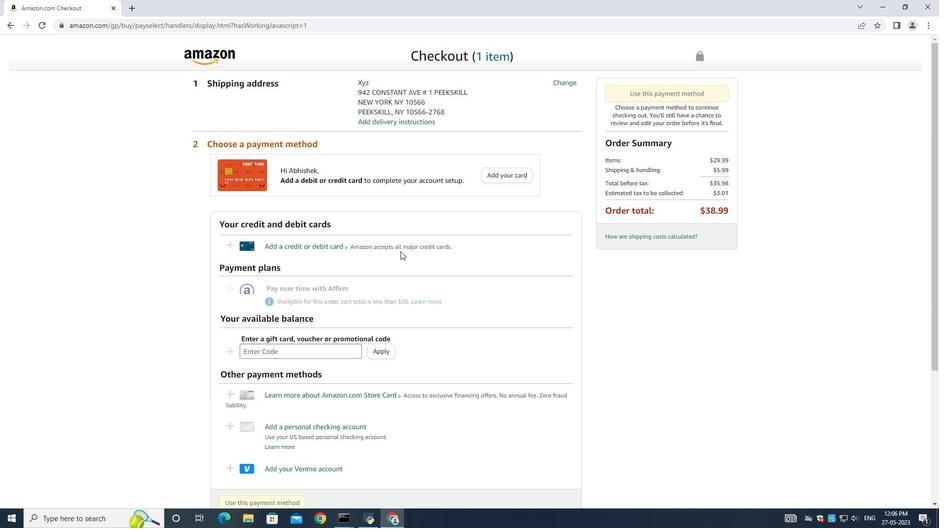 
Action: Mouse scrolled (267, 250) with delta (0, 0)
Screenshot: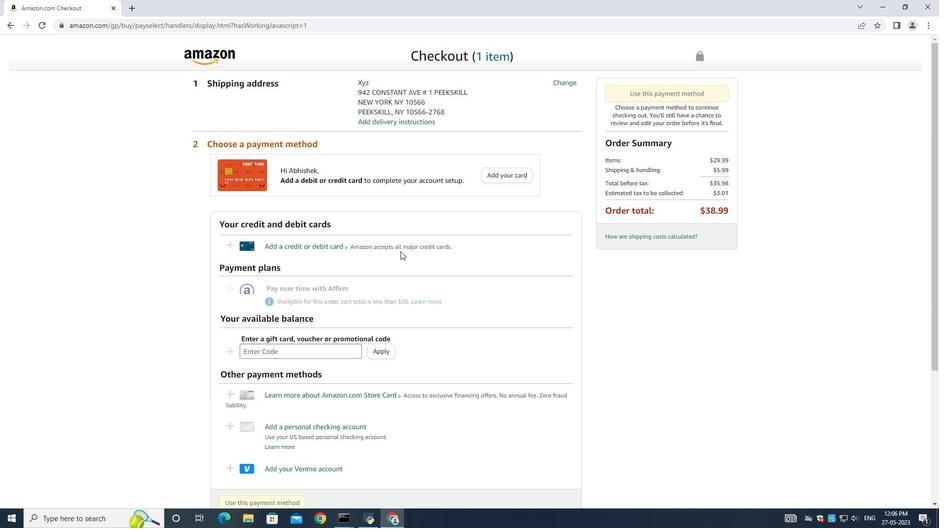
Action: Mouse moved to (255, 271)
Screenshot: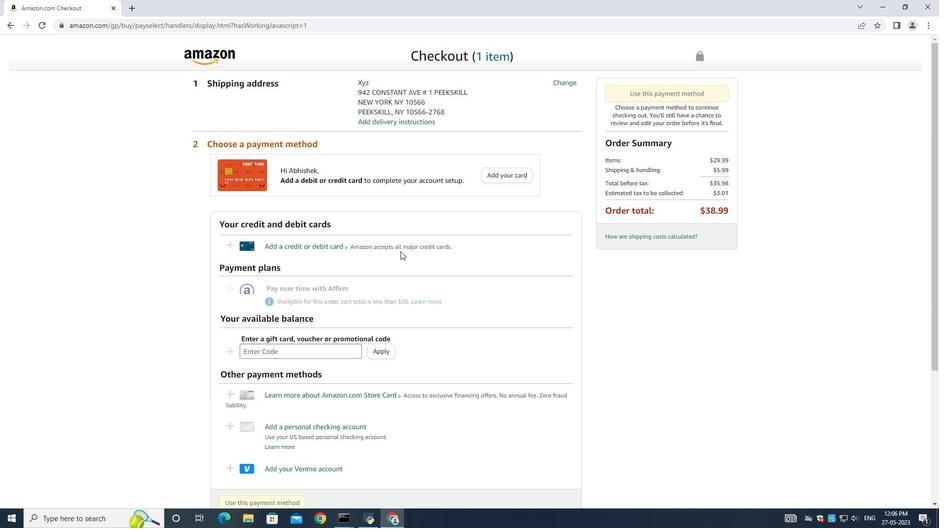 
Action: Mouse scrolled (255, 271) with delta (0, 0)
Screenshot: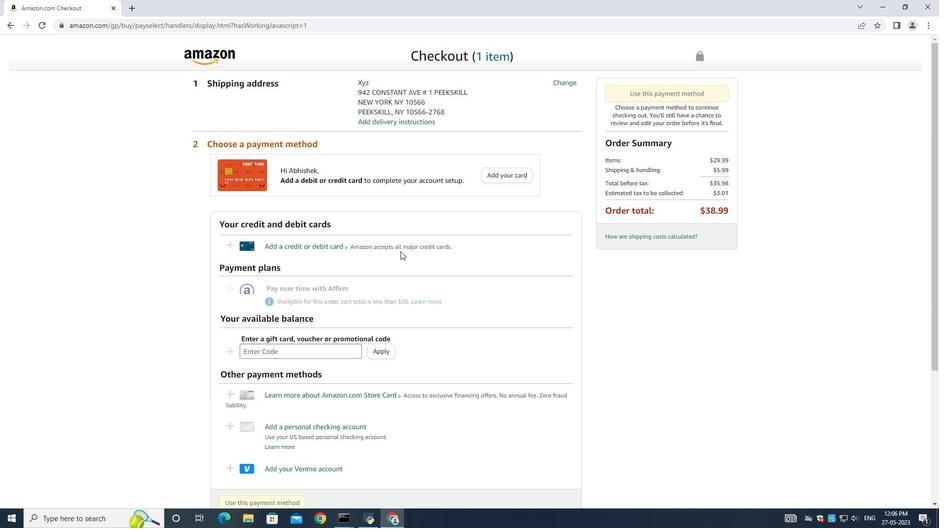 
Action: Mouse scrolled (255, 271) with delta (0, 0)
Screenshot: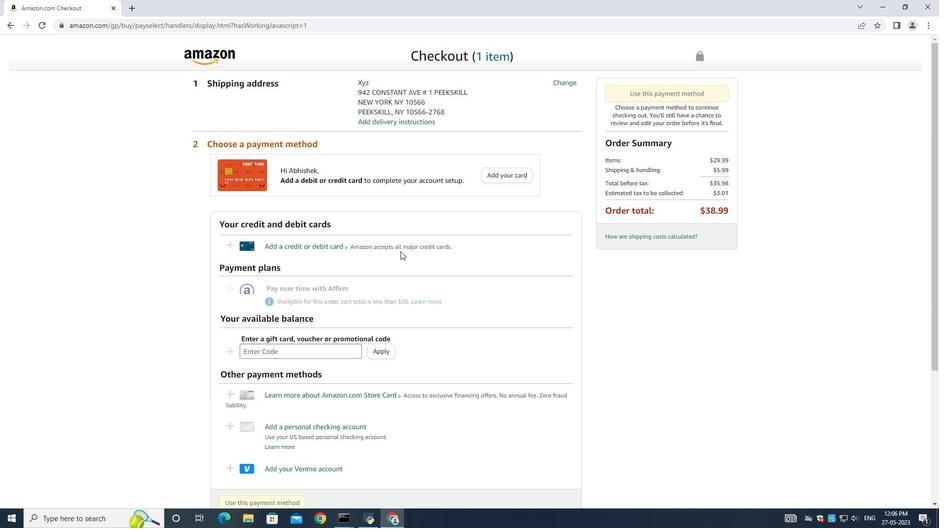
Action: Mouse scrolled (255, 271) with delta (0, 0)
Screenshot: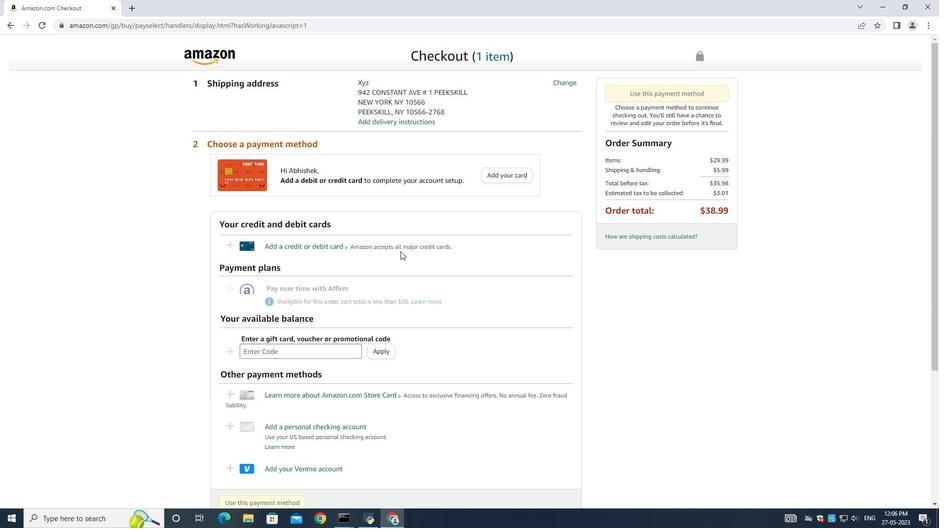 
Action: Mouse scrolled (255, 271) with delta (0, 0)
Screenshot: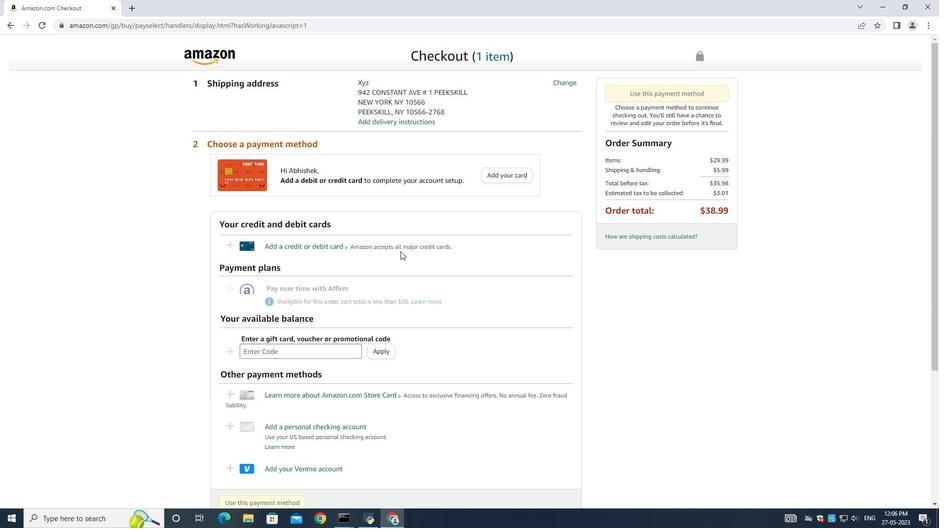 
Action: Mouse scrolled (255, 270) with delta (0, 0)
Screenshot: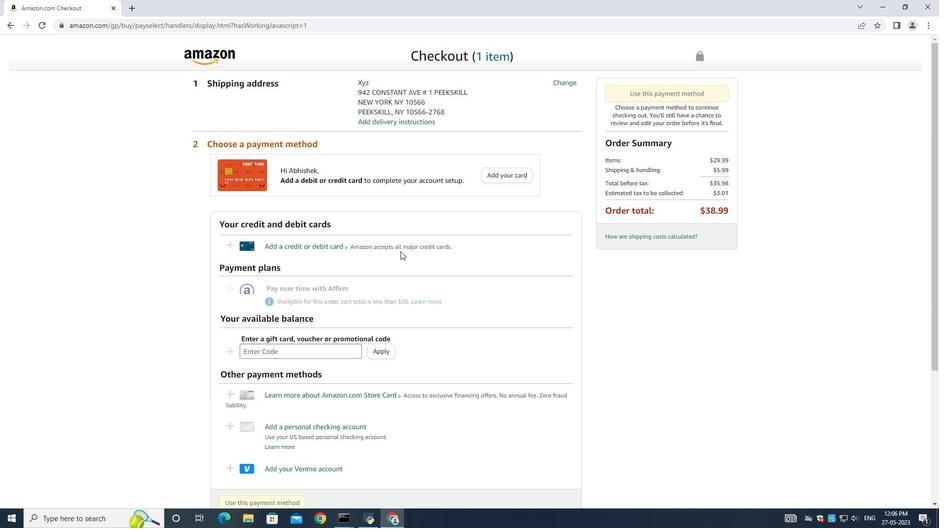 
Action: Mouse scrolled (255, 270) with delta (0, 0)
Screenshot: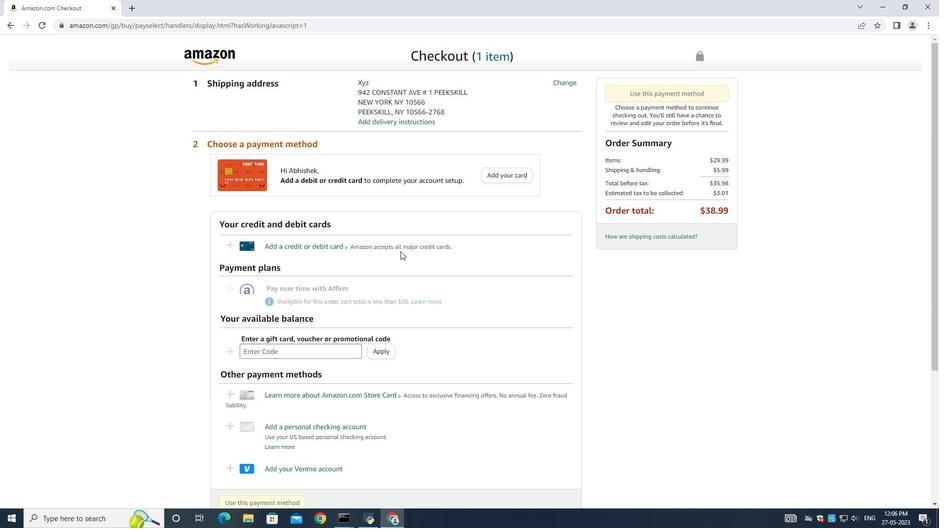 
Action: Mouse scrolled (255, 270) with delta (0, 0)
Screenshot: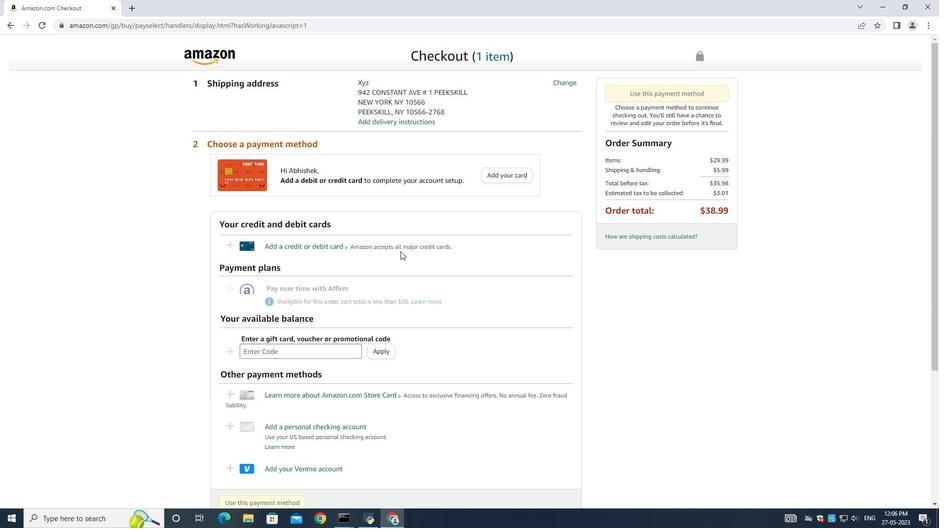 
Action: Mouse scrolled (255, 270) with delta (0, 0)
Screenshot: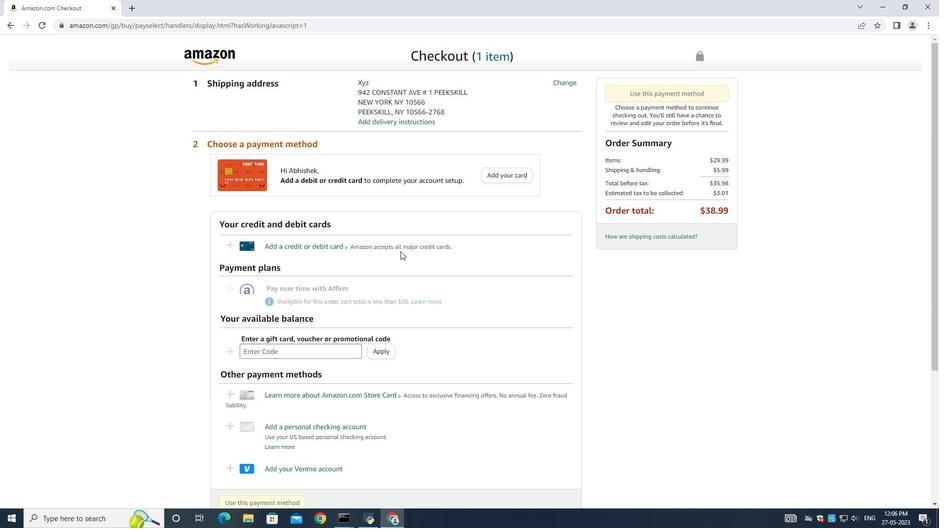 
Action: Mouse scrolled (255, 270) with delta (0, 0)
Screenshot: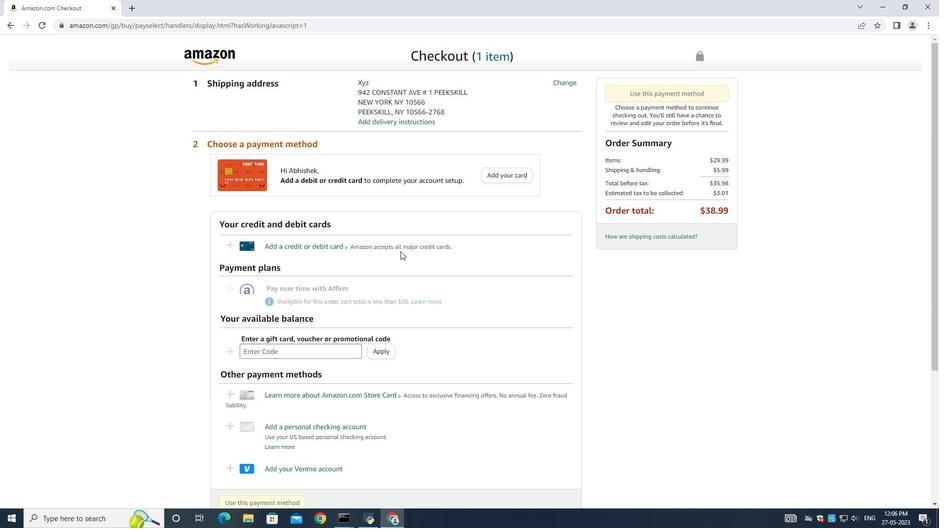 
Action: Mouse scrolled (255, 270) with delta (0, 0)
Screenshot: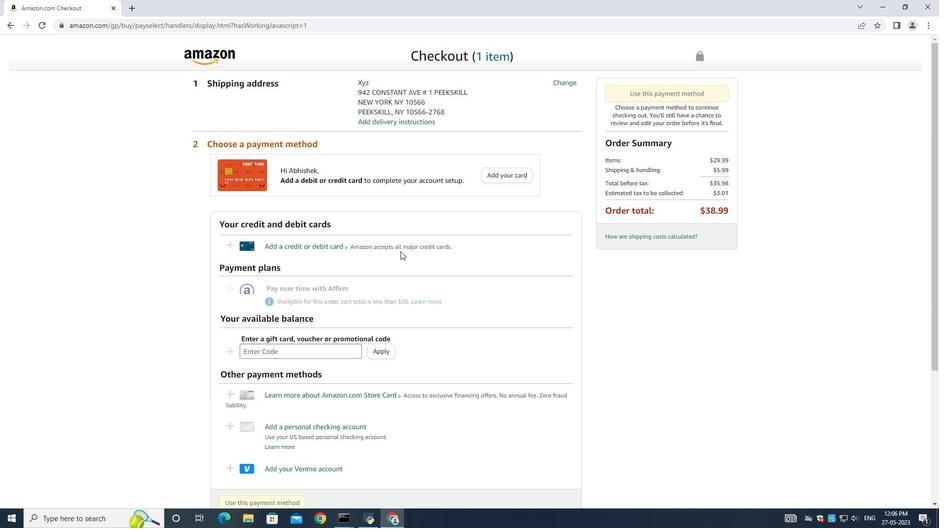 
Action: Mouse scrolled (255, 270) with delta (0, 0)
Screenshot: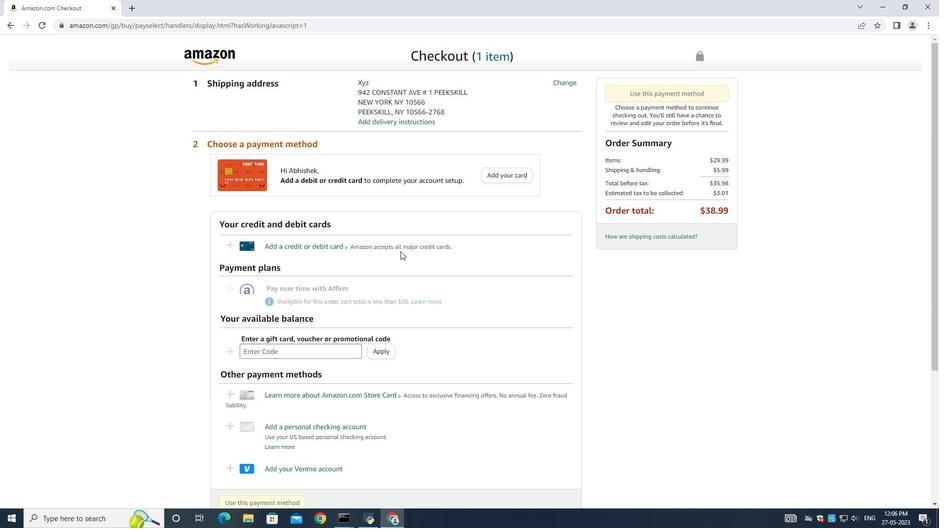 
Action: Mouse scrolled (255, 270) with delta (0, 0)
Screenshot: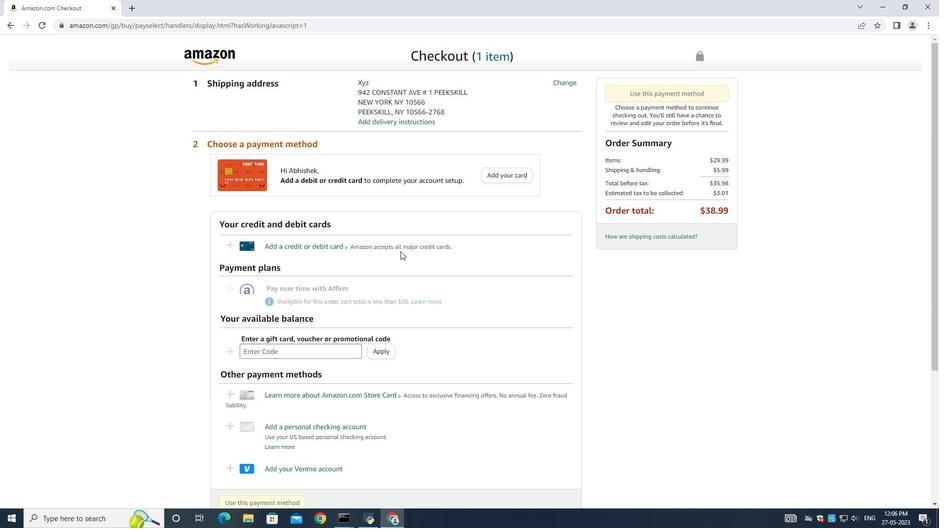 
Action: Mouse scrolled (255, 270) with delta (0, 0)
Screenshot: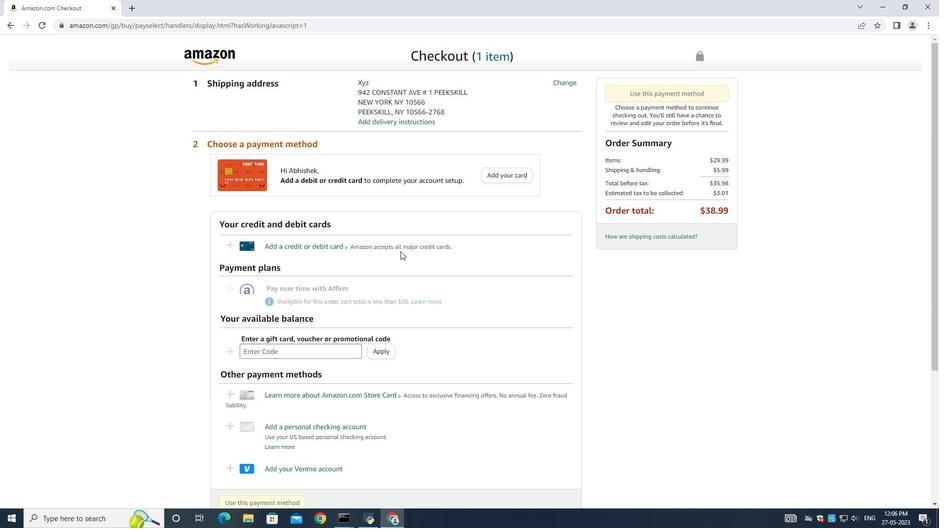
Action: Mouse scrolled (255, 270) with delta (0, 0)
Screenshot: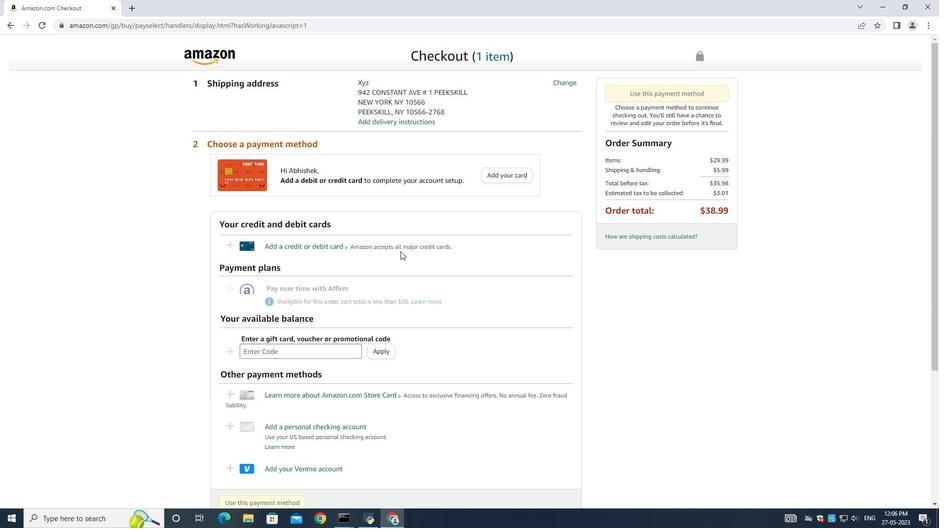 
Action: Mouse scrolled (255, 270) with delta (0, 0)
Screenshot: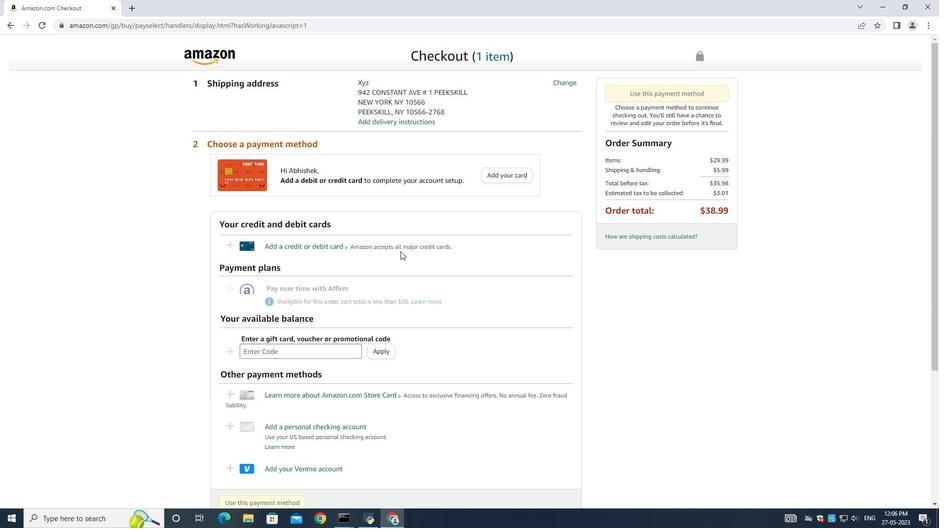
Action: Mouse scrolled (255, 270) with delta (0, 0)
Screenshot: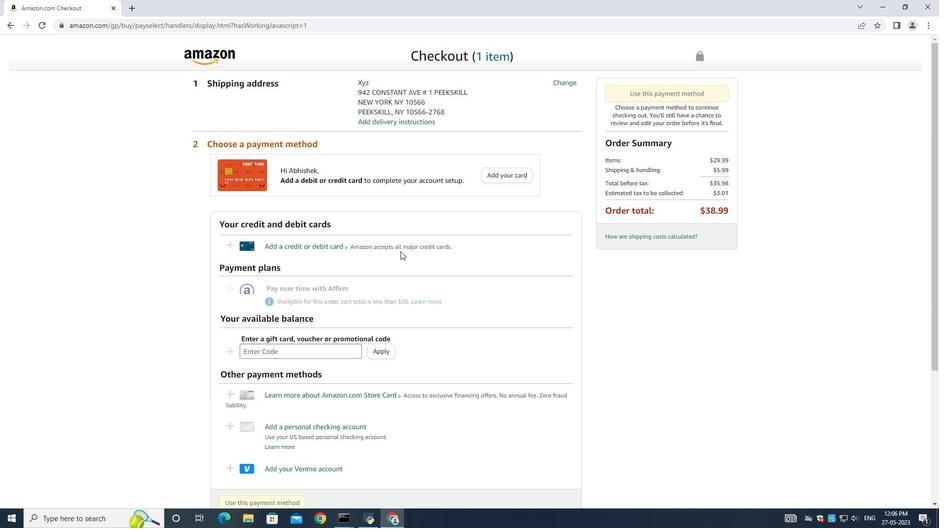
Action: Mouse scrolled (255, 270) with delta (0, 0)
Screenshot: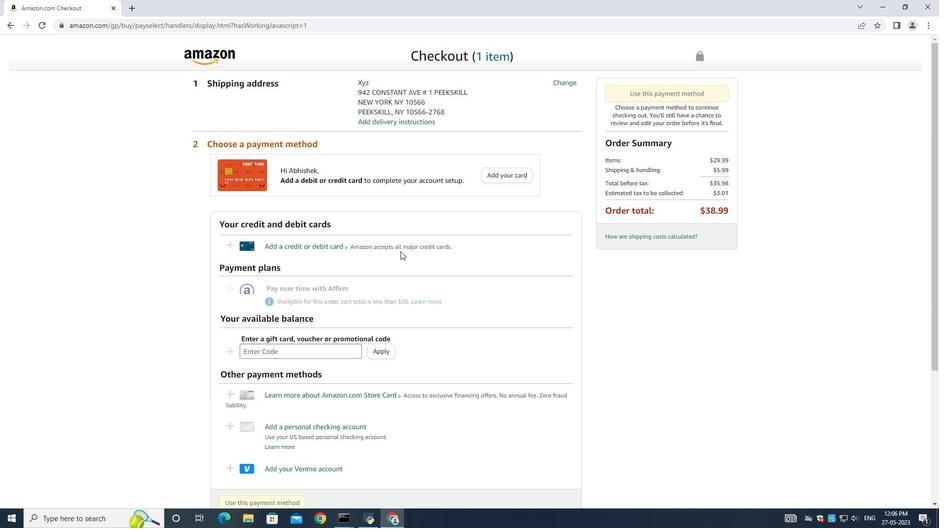 
Action: Mouse scrolled (255, 270) with delta (0, 0)
Screenshot: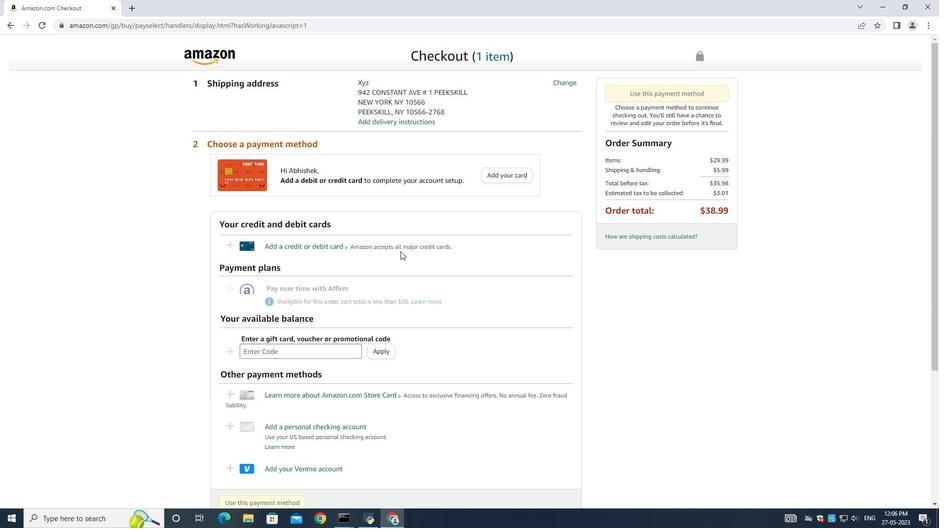 
Action: Mouse scrolled (255, 270) with delta (0, 0)
Screenshot: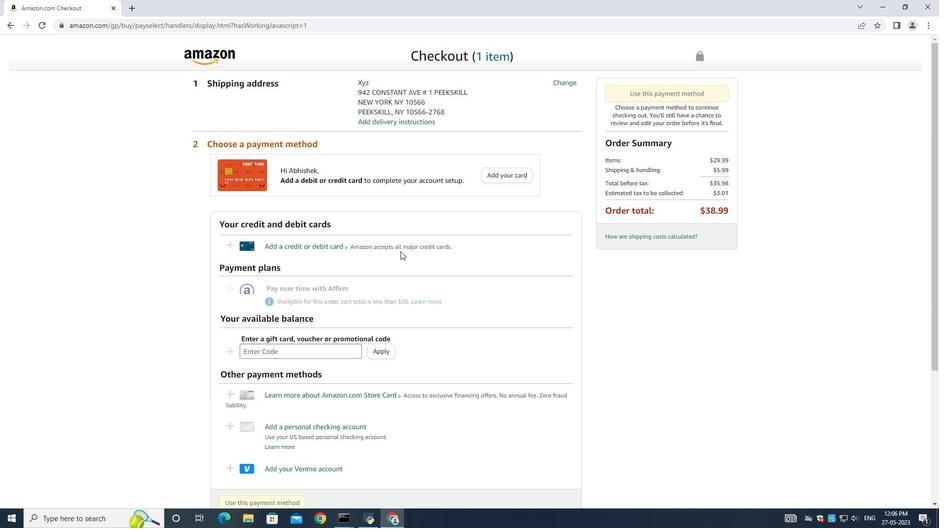 
Action: Mouse scrolled (255, 270) with delta (0, 0)
Screenshot: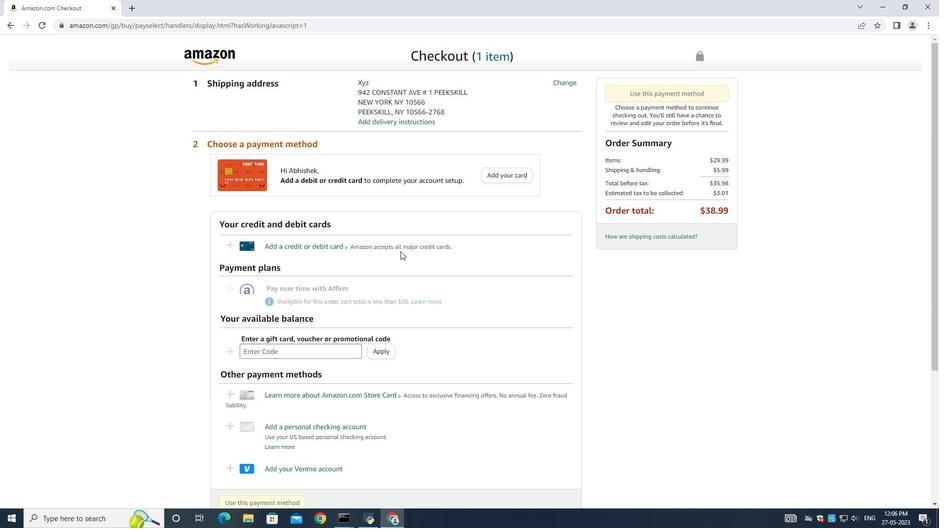 
Action: Mouse scrolled (255, 270) with delta (0, 0)
Screenshot: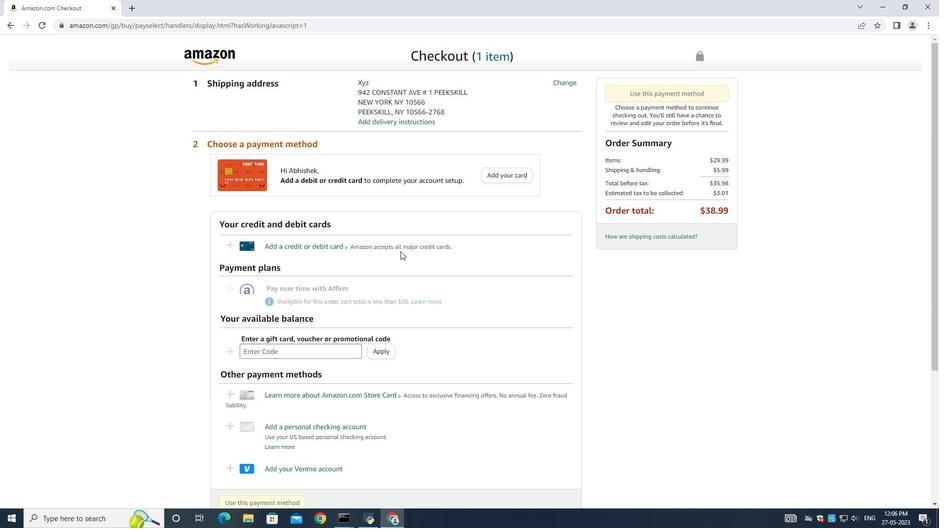 
Action: Mouse scrolled (255, 270) with delta (0, 0)
Screenshot: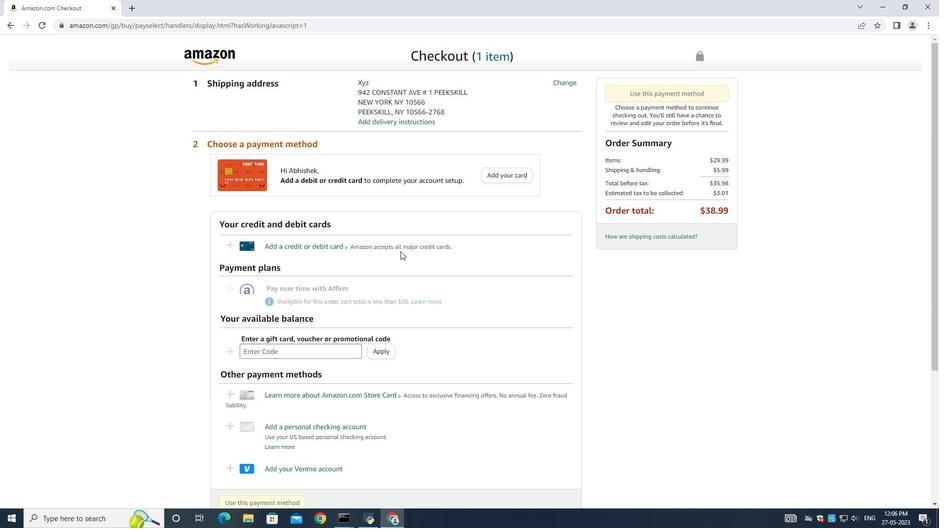 
Action: Mouse scrolled (255, 270) with delta (0, 0)
Screenshot: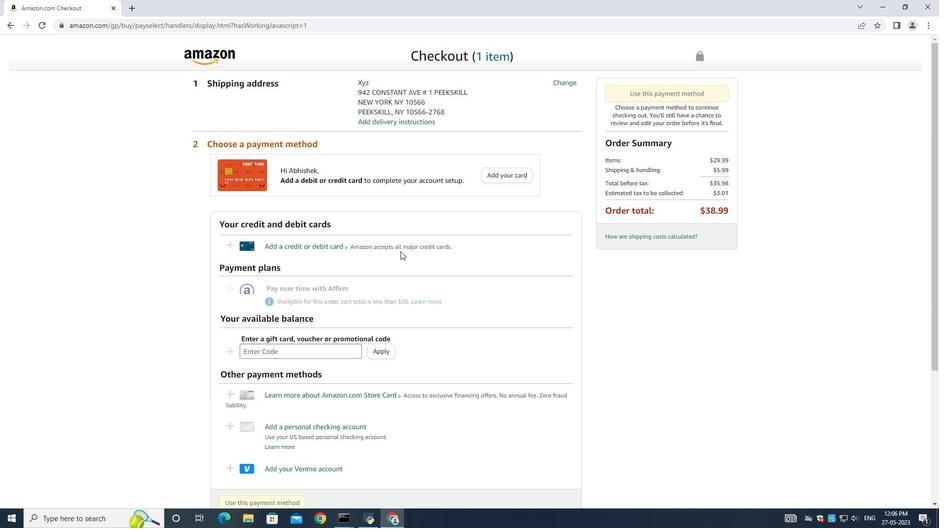
Action: Mouse scrolled (255, 270) with delta (0, 0)
Screenshot: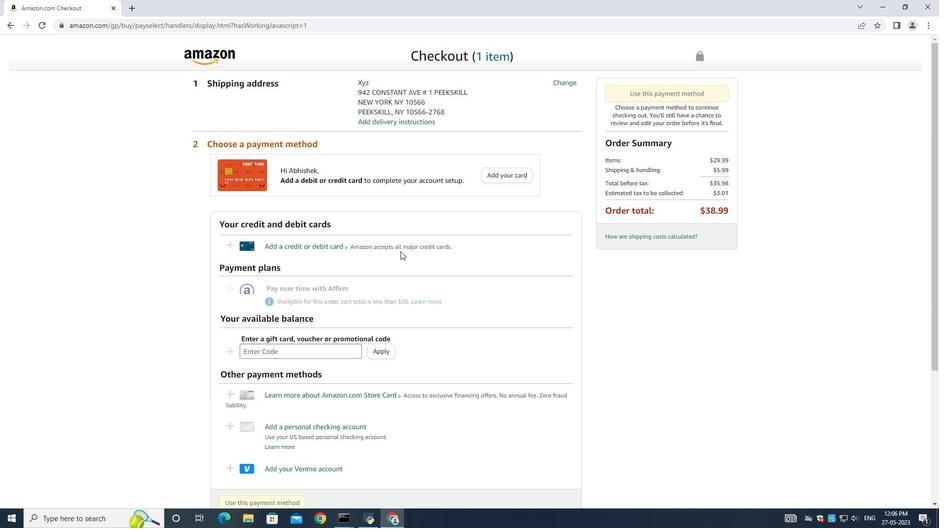 
Action: Mouse scrolled (255, 270) with delta (0, 0)
Screenshot: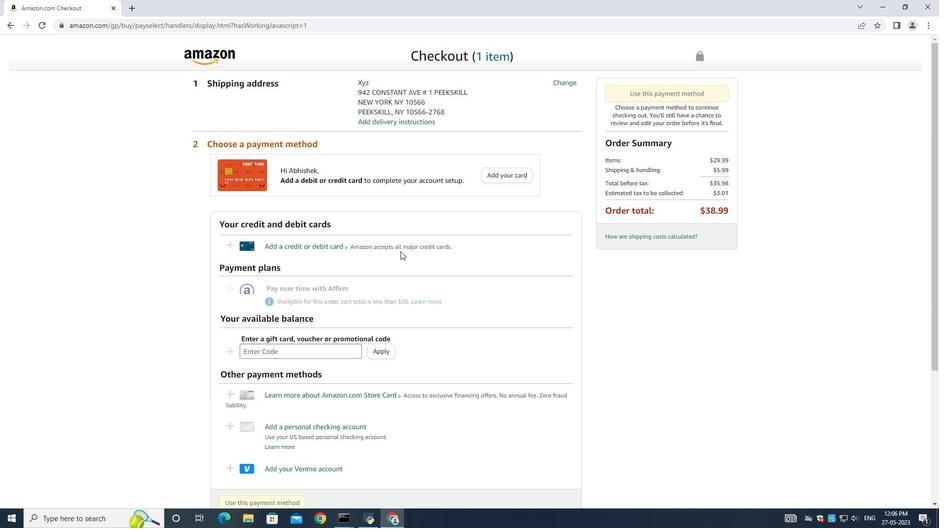 
Action: Mouse scrolled (255, 270) with delta (0, 0)
Screenshot: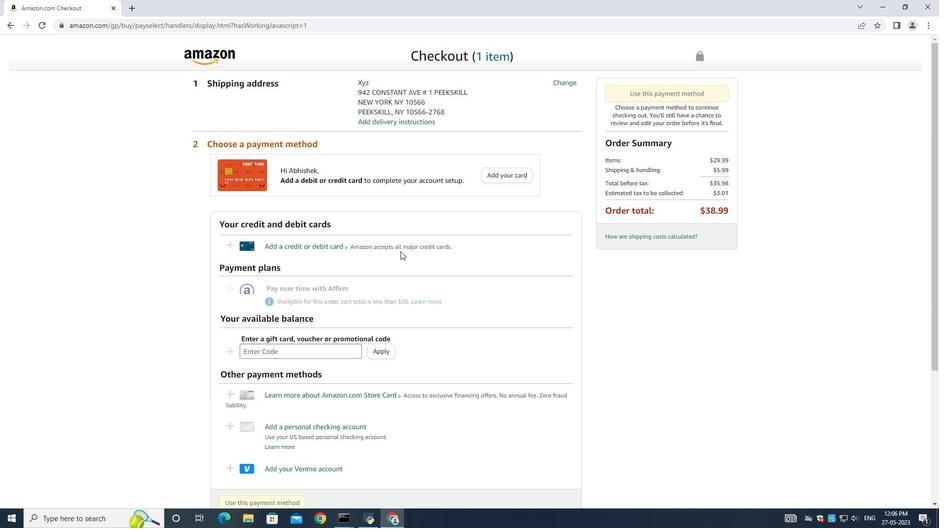 
Action: Mouse scrolled (255, 270) with delta (0, 0)
Screenshot: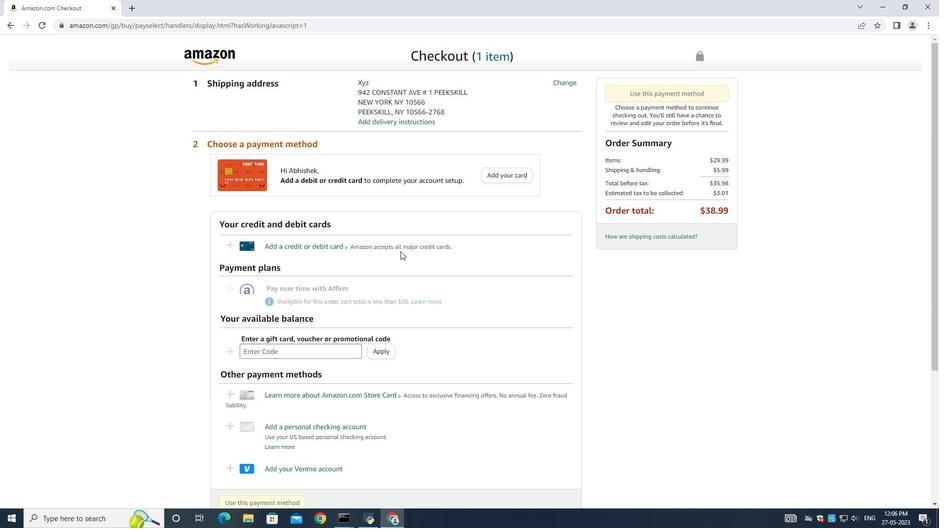 
Action: Mouse scrolled (255, 270) with delta (0, 0)
Screenshot: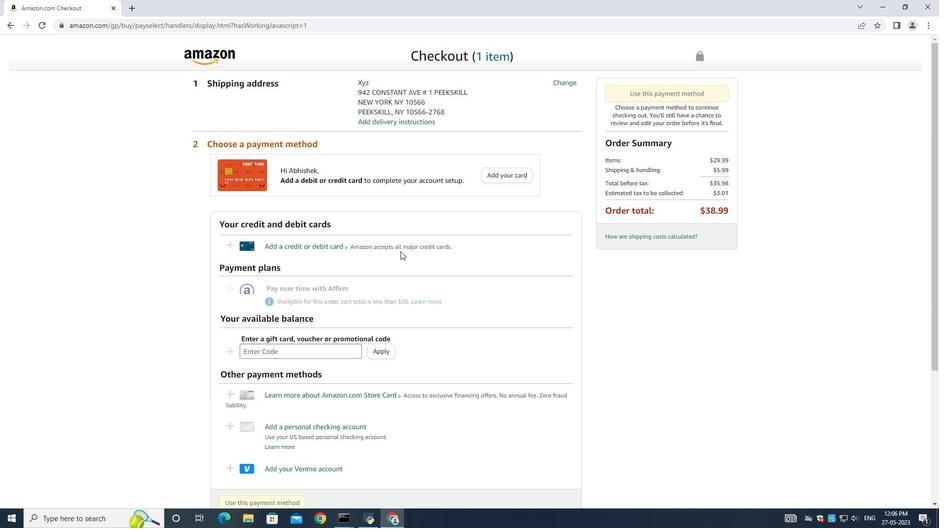 
Action: Mouse scrolled (255, 270) with delta (0, 0)
Screenshot: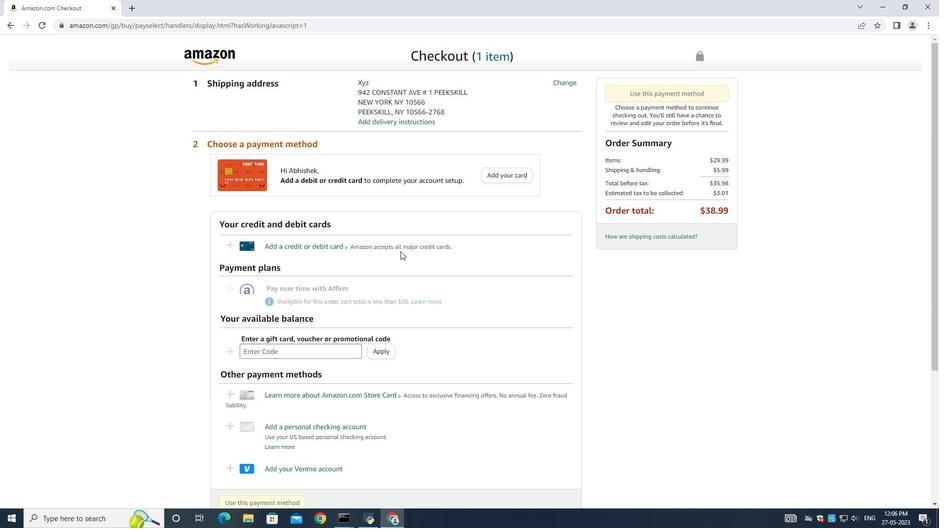 
Action: Mouse scrolled (255, 270) with delta (0, 0)
Screenshot: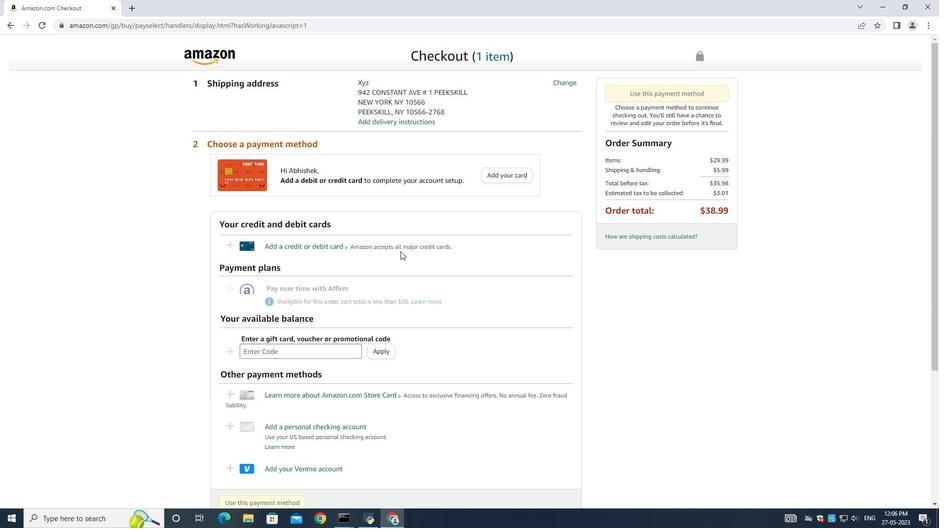 
Action: Mouse scrolled (255, 270) with delta (0, 0)
Screenshot: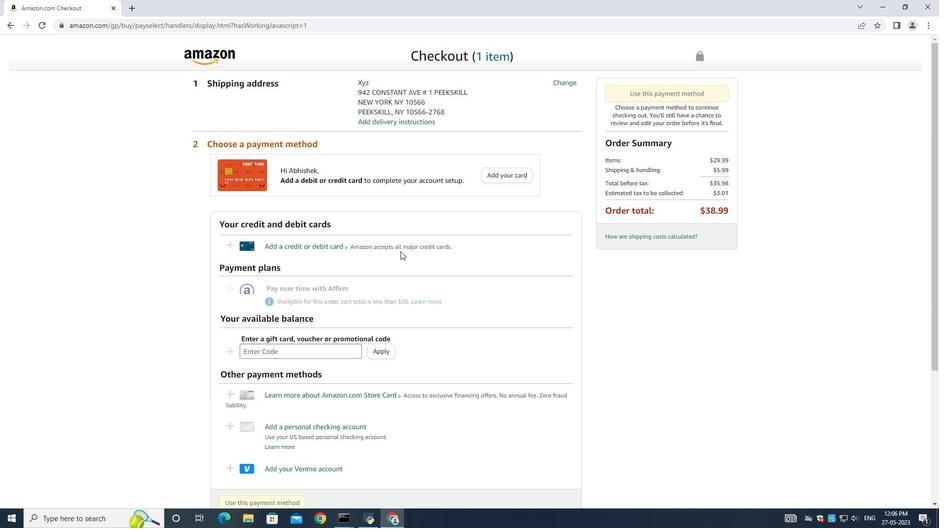 
Action: Mouse moved to (256, 271)
Screenshot: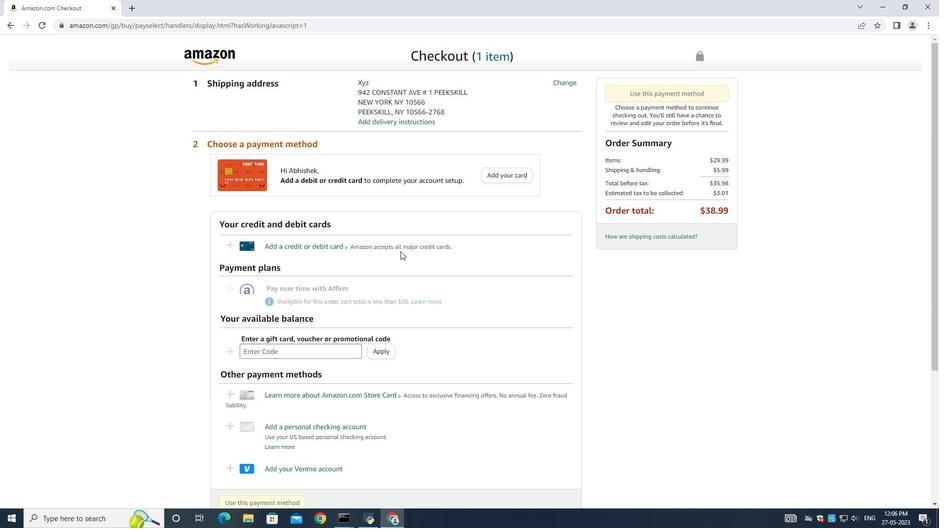 
Action: Mouse scrolled (256, 270) with delta (0, 0)
Screenshot: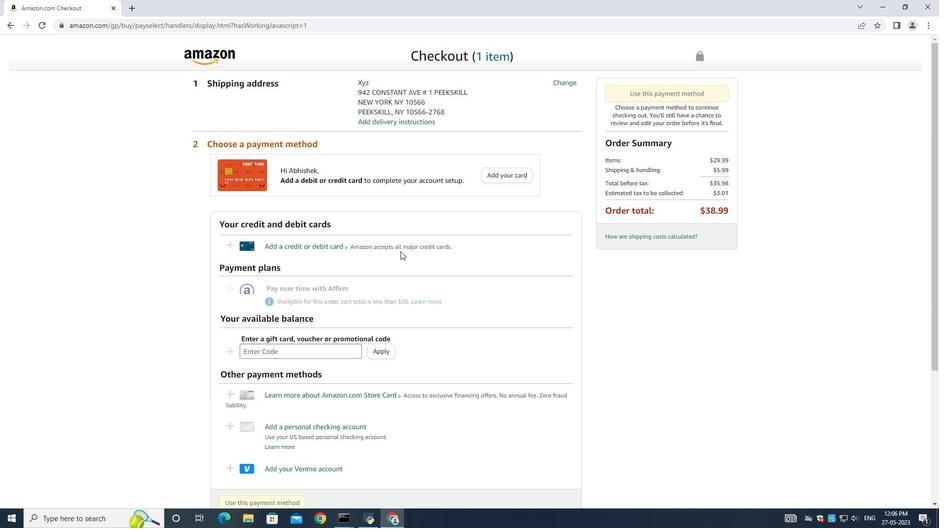 
Action: Mouse scrolled (256, 270) with delta (0, 0)
Screenshot: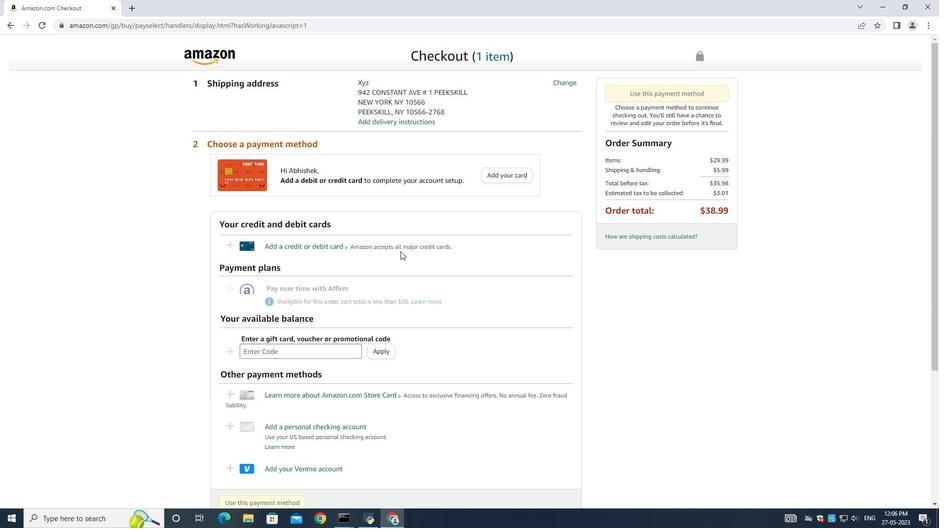 
Action: Mouse scrolled (256, 270) with delta (0, 0)
Screenshot: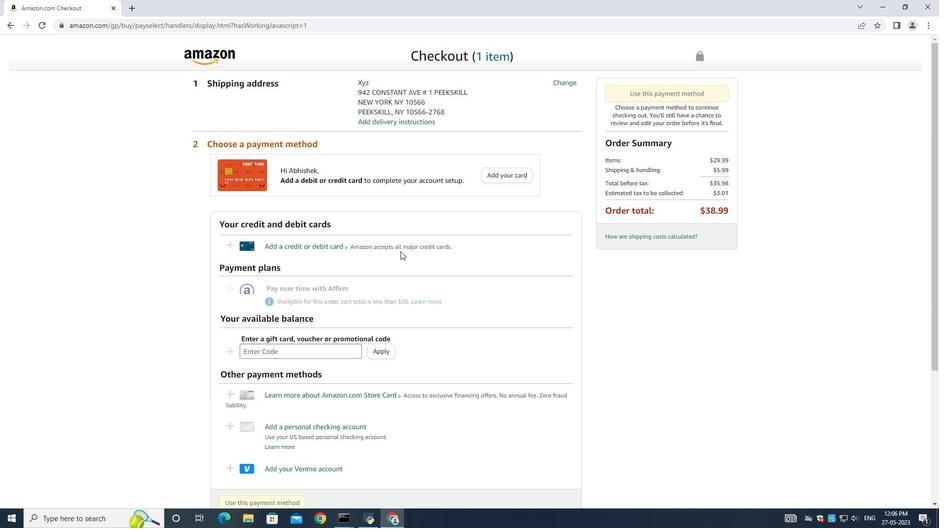 
Action: Mouse scrolled (256, 270) with delta (0, 0)
Screenshot: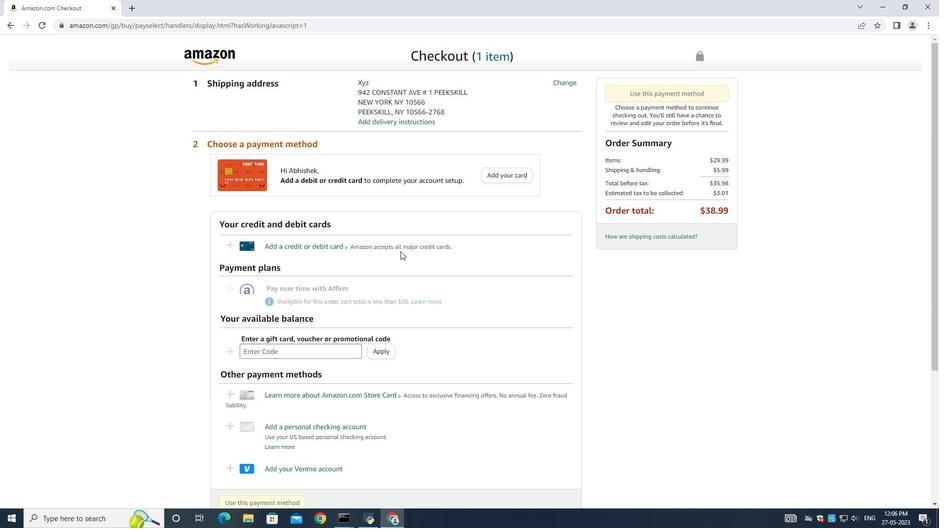 
Action: Mouse scrolled (256, 270) with delta (0, 0)
Screenshot: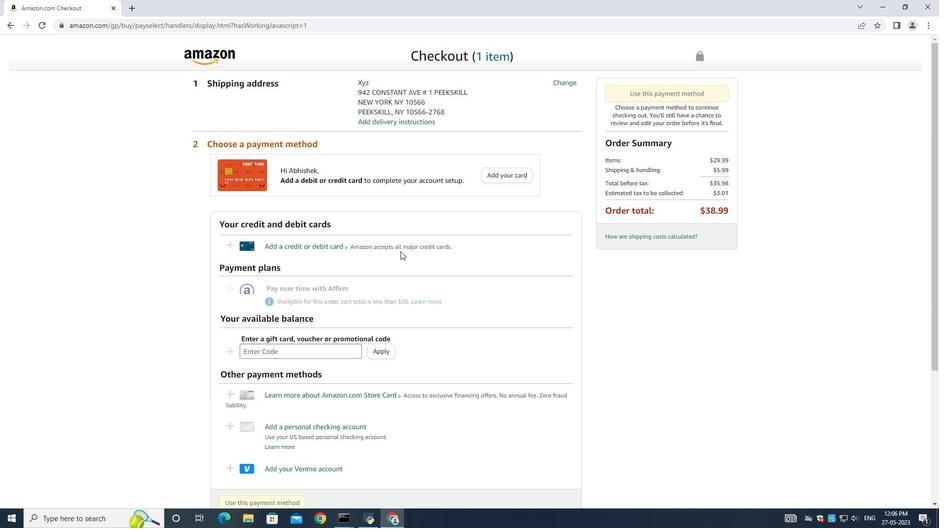 
Action: Mouse scrolled (256, 270) with delta (0, 0)
Screenshot: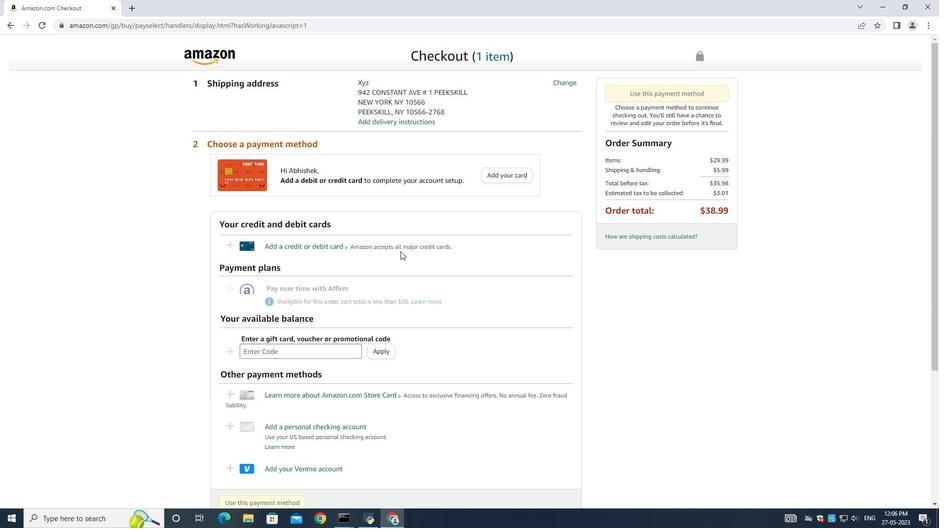 
Action: Mouse scrolled (256, 271) with delta (0, 0)
Screenshot: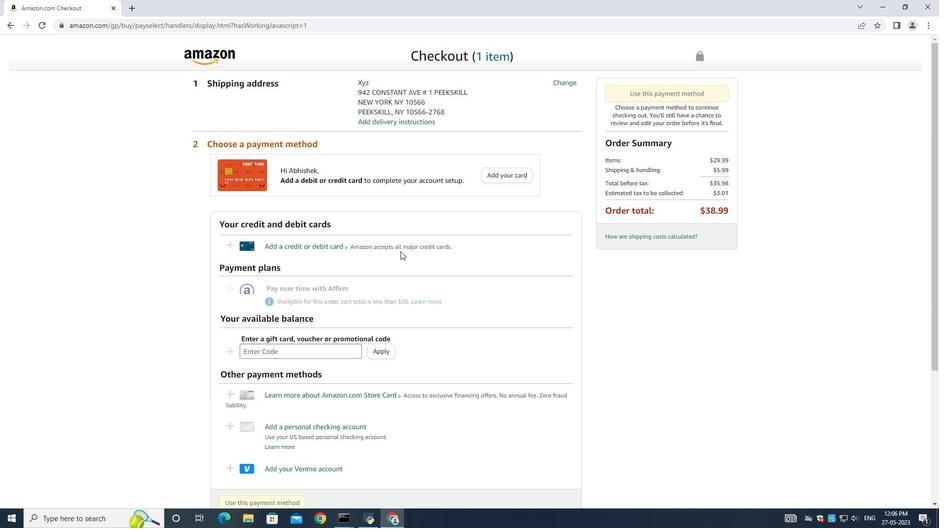 
Action: Mouse scrolled (256, 271) with delta (0, 0)
Screenshot: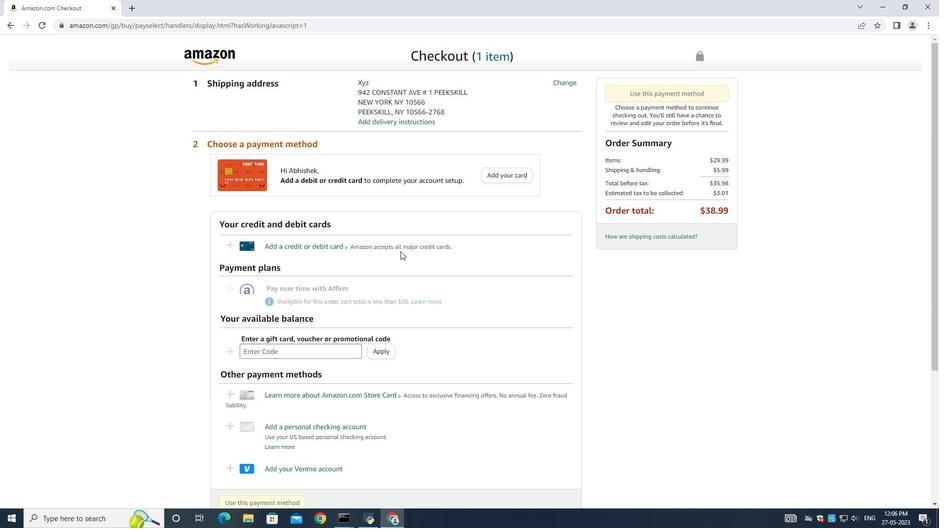 
Action: Mouse scrolled (256, 271) with delta (0, 0)
Screenshot: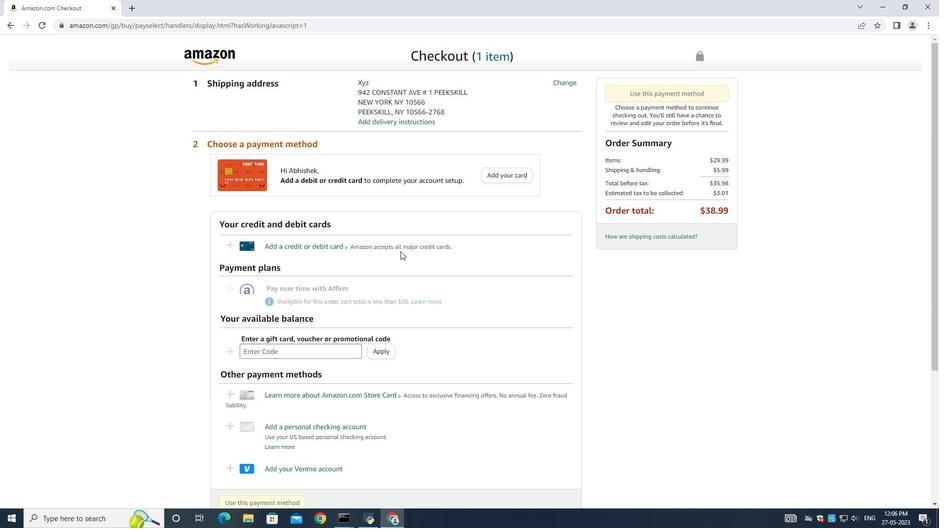
Action: Mouse scrolled (256, 271) with delta (0, 0)
Screenshot: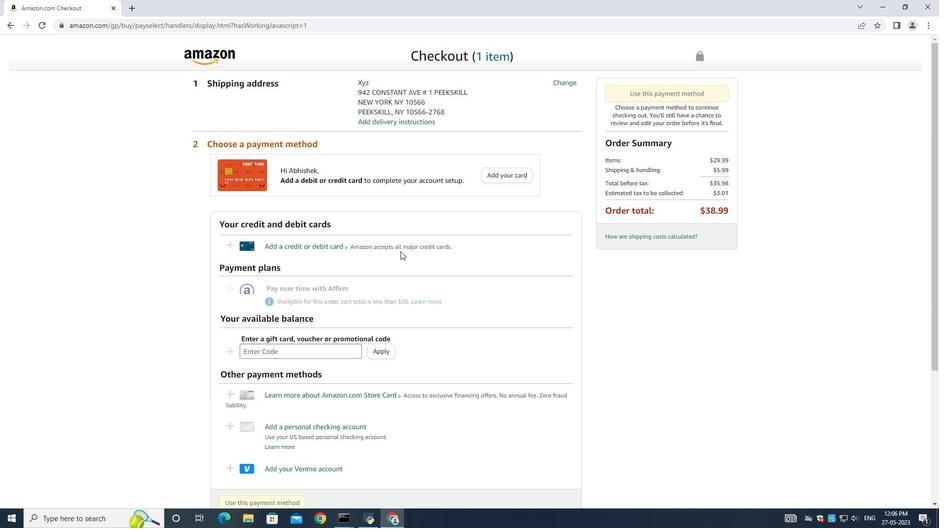 
Action: Mouse scrolled (256, 271) with delta (0, 0)
Screenshot: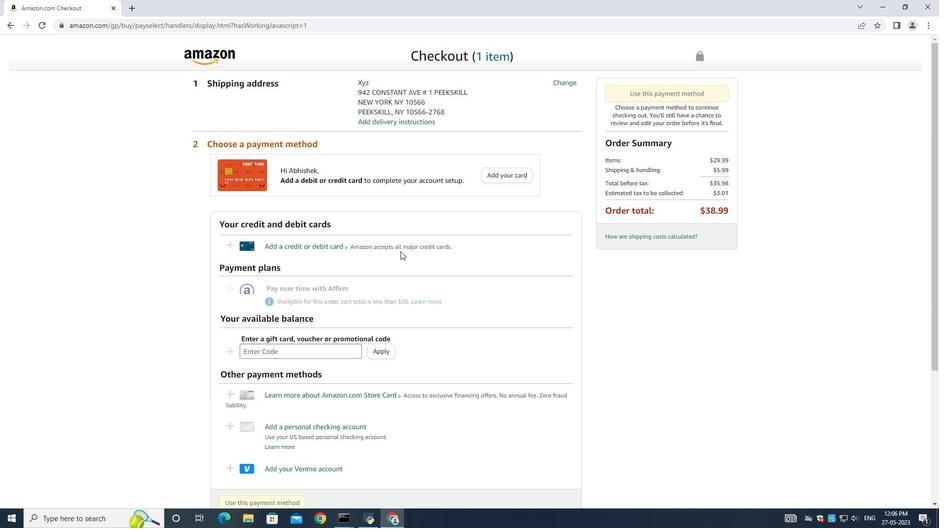 
Action: Mouse scrolled (256, 271) with delta (0, 0)
Screenshot: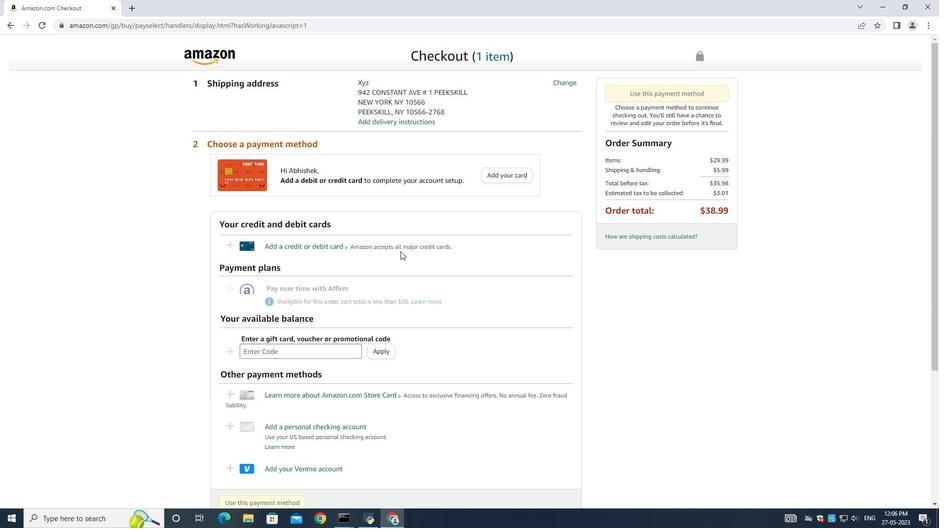 
Action: Mouse scrolled (256, 271) with delta (0, 0)
Screenshot: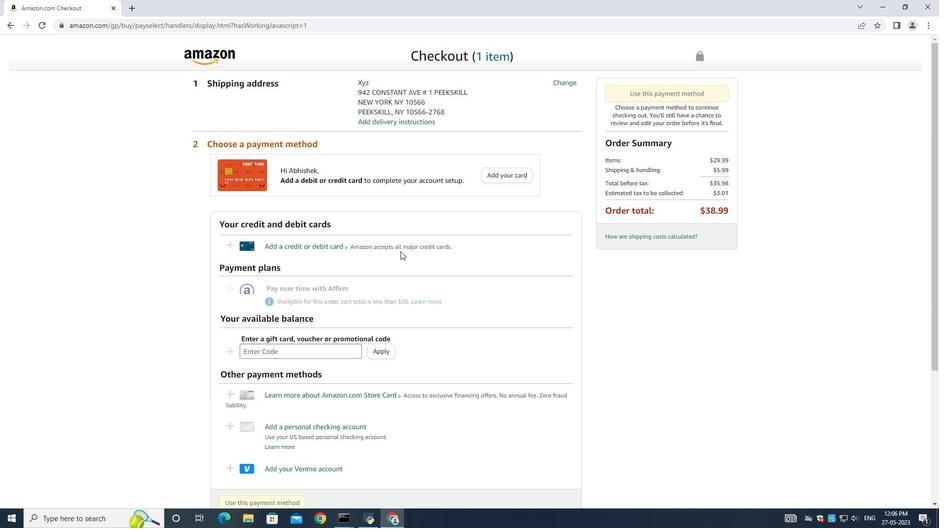 
Action: Mouse scrolled (256, 271) with delta (0, 0)
Screenshot: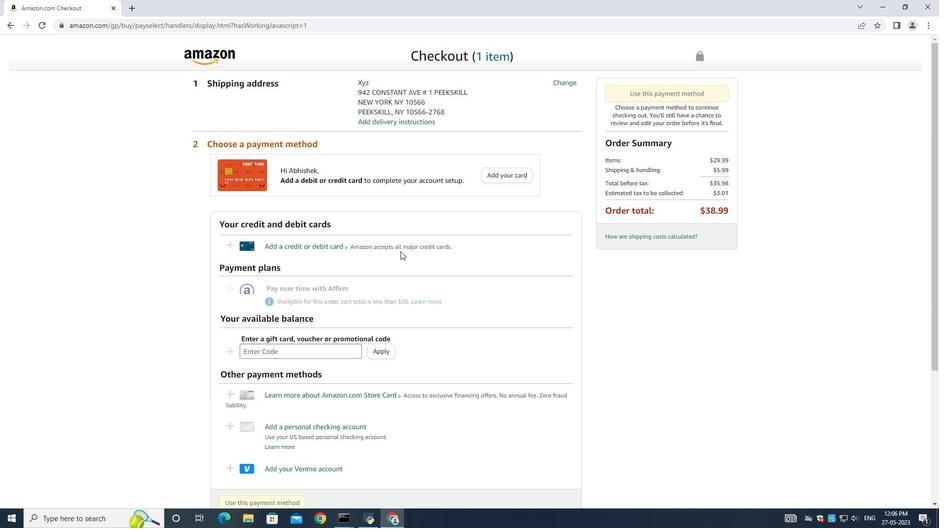 
Action: Mouse scrolled (256, 271) with delta (0, 0)
Screenshot: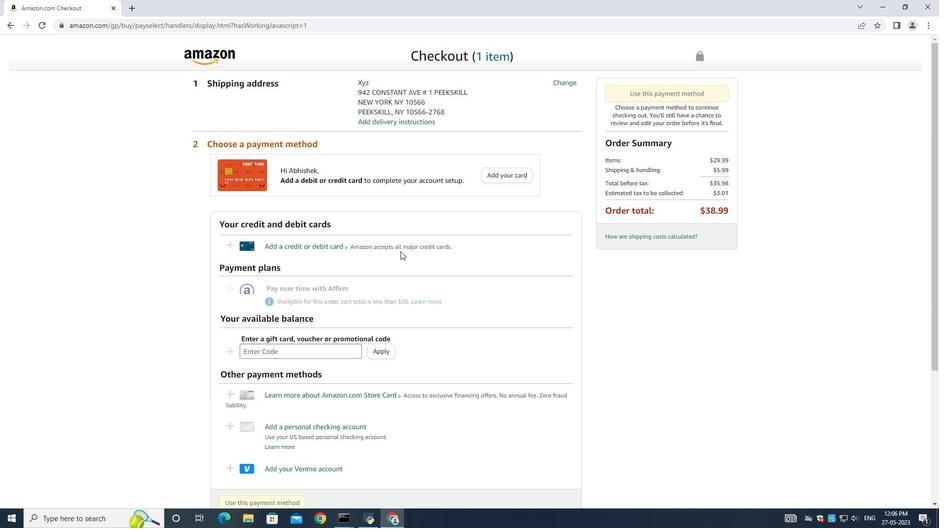 
Action: Mouse scrolled (256, 271) with delta (0, 0)
Screenshot: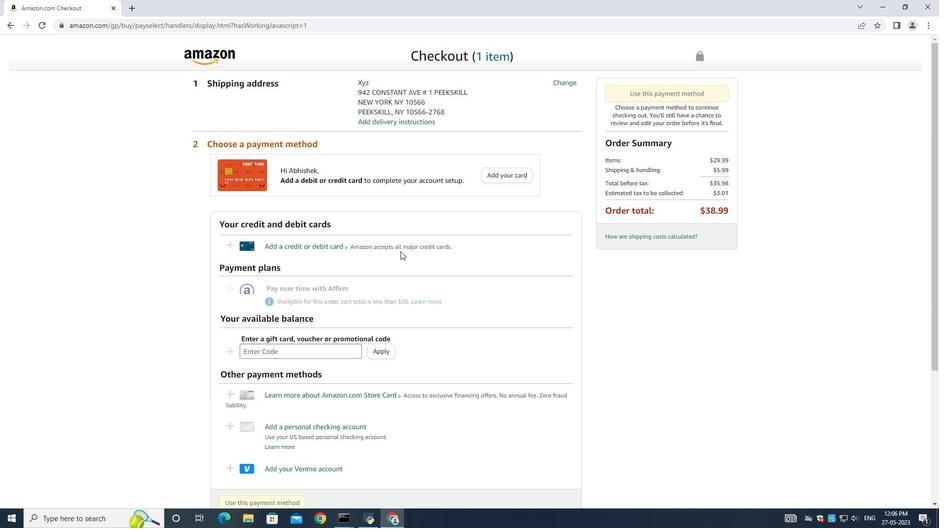 
Action: Mouse scrolled (256, 271) with delta (0, 0)
Screenshot: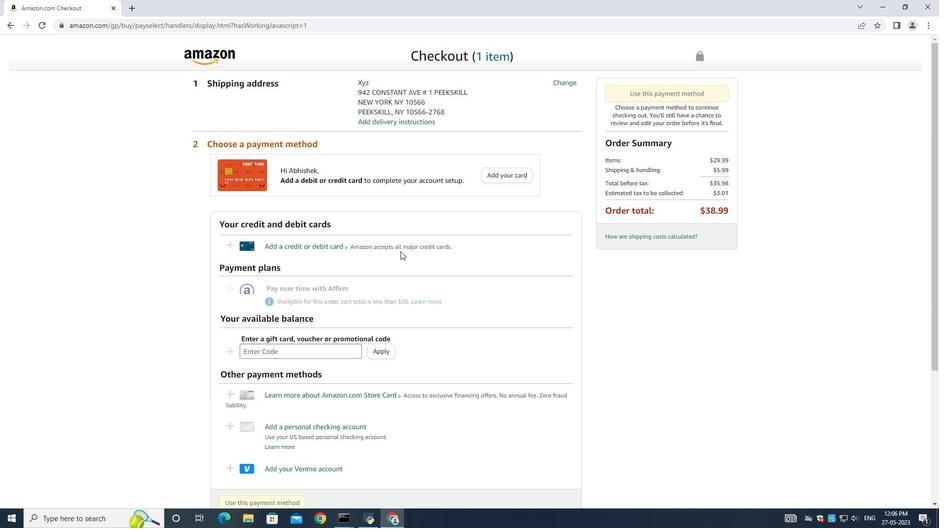 
Action: Mouse scrolled (256, 271) with delta (0, 0)
Screenshot: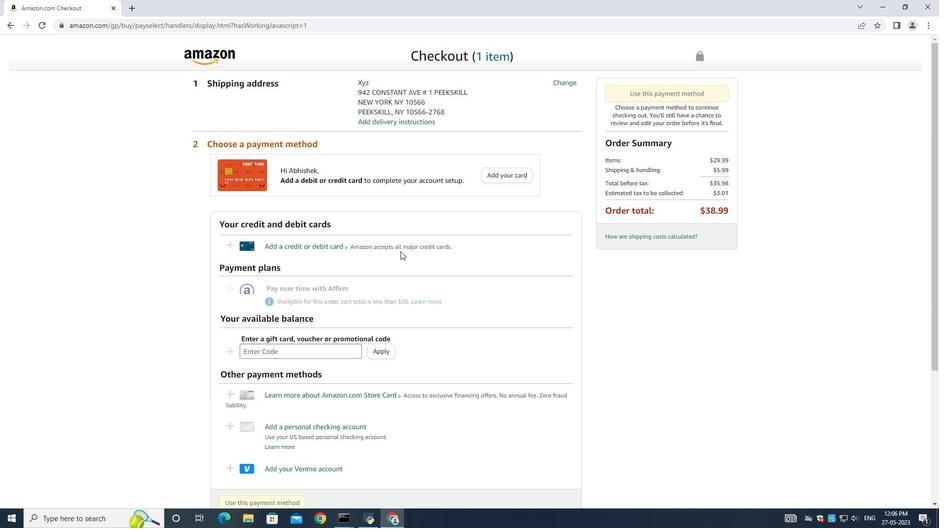 
Action: Mouse scrolled (256, 271) with delta (0, 0)
Screenshot: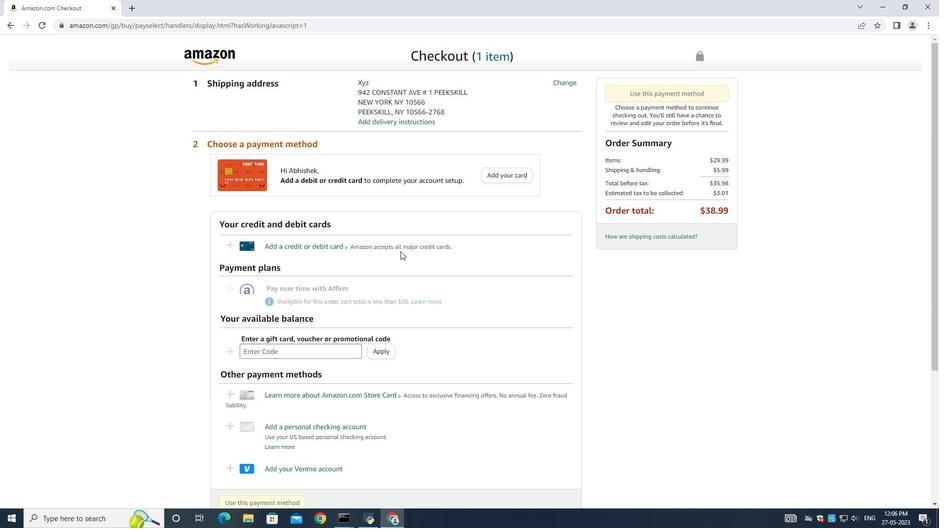 
Action: Mouse scrolled (256, 271) with delta (0, 0)
Screenshot: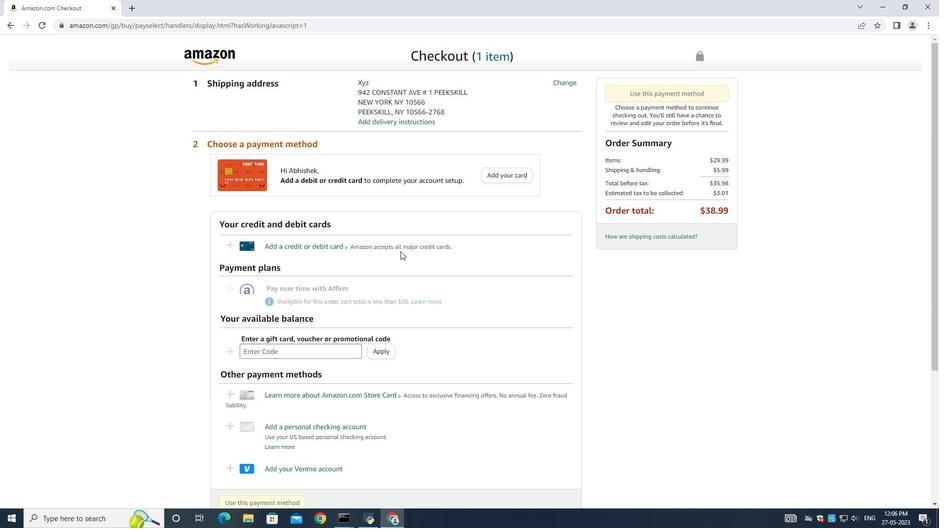 
Action: Mouse scrolled (256, 271) with delta (0, 0)
Screenshot: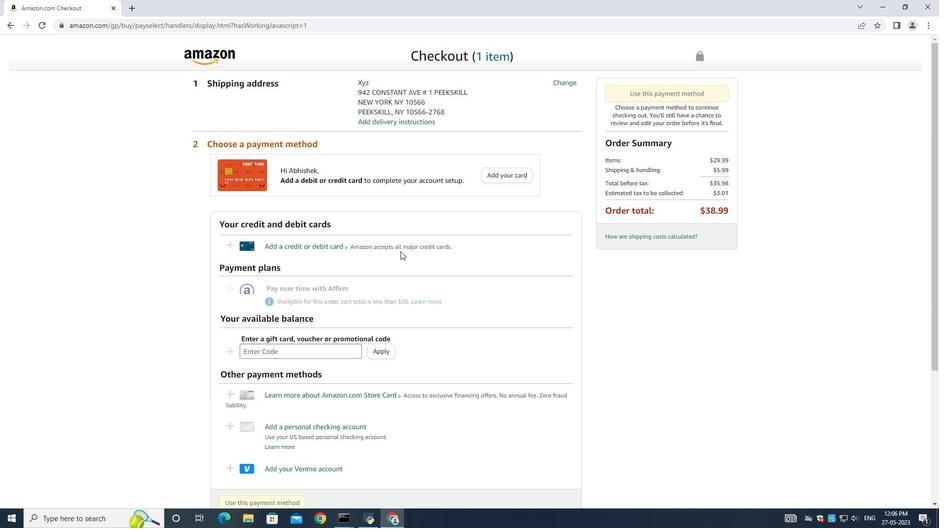 
Action: Mouse scrolled (256, 271) with delta (0, 0)
